Task: Create new Company, with domain: 'kawasaki.co.jp' and type: 'Other'. Add new contact for this company, with mail Id: 'Ameya34Khanna@kawasaki.co.jp', First Name: Ameya, Last name:  Khanna, Job Title: 'Brand Manager', Phone Number: '(702) 555-6791'. Change life cycle stage to  Lead and lead status to  In Progress. Logged in from softage.10@softage.net
Action: Mouse moved to (95, 72)
Screenshot: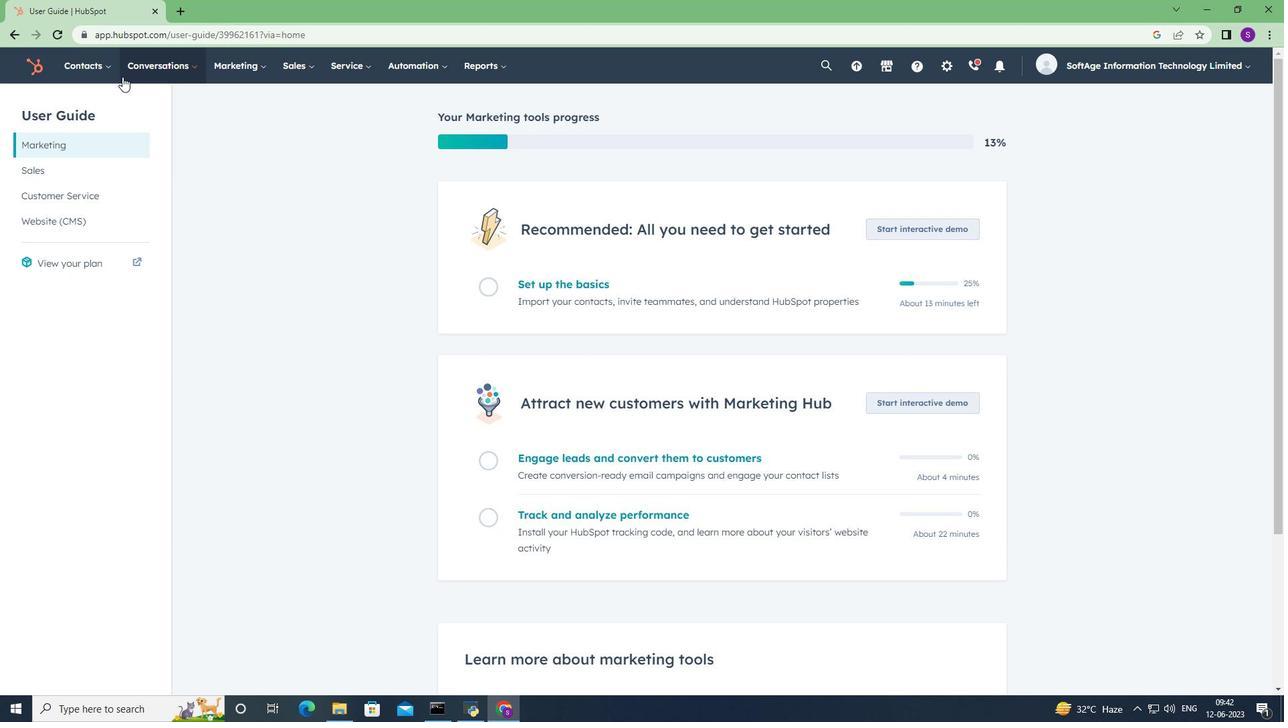 
Action: Mouse pressed left at (95, 72)
Screenshot: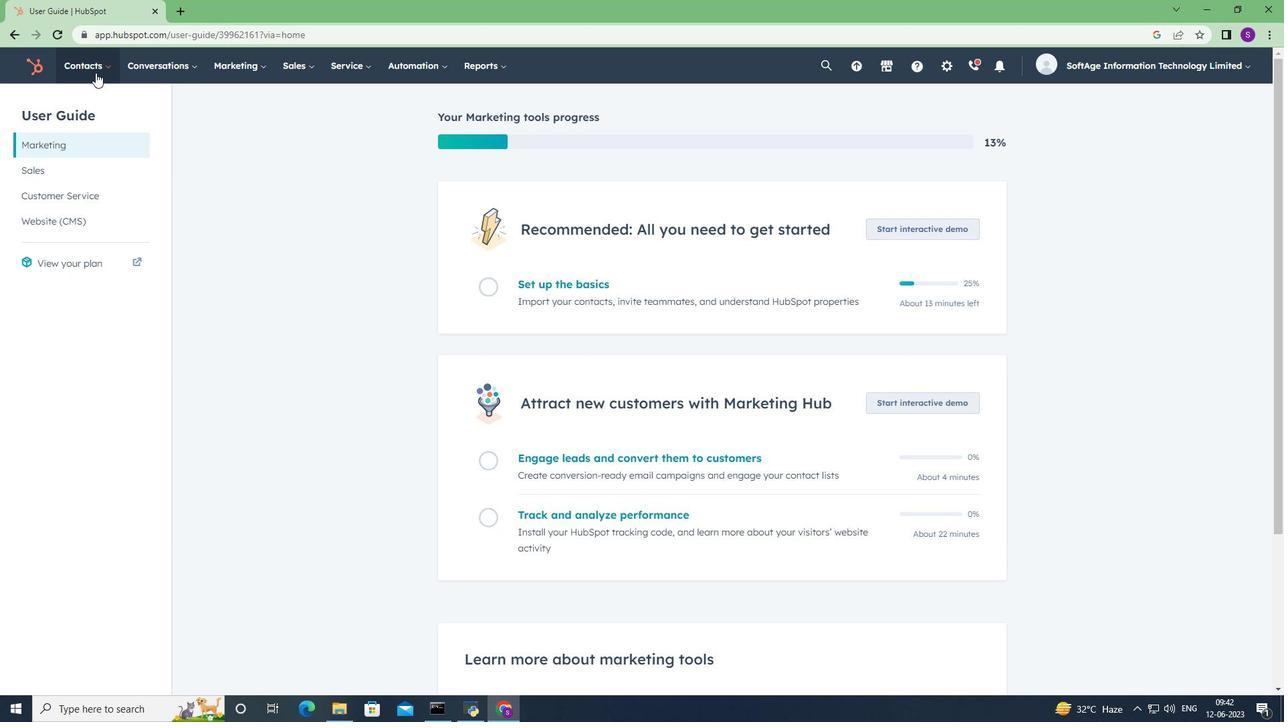 
Action: Mouse moved to (110, 121)
Screenshot: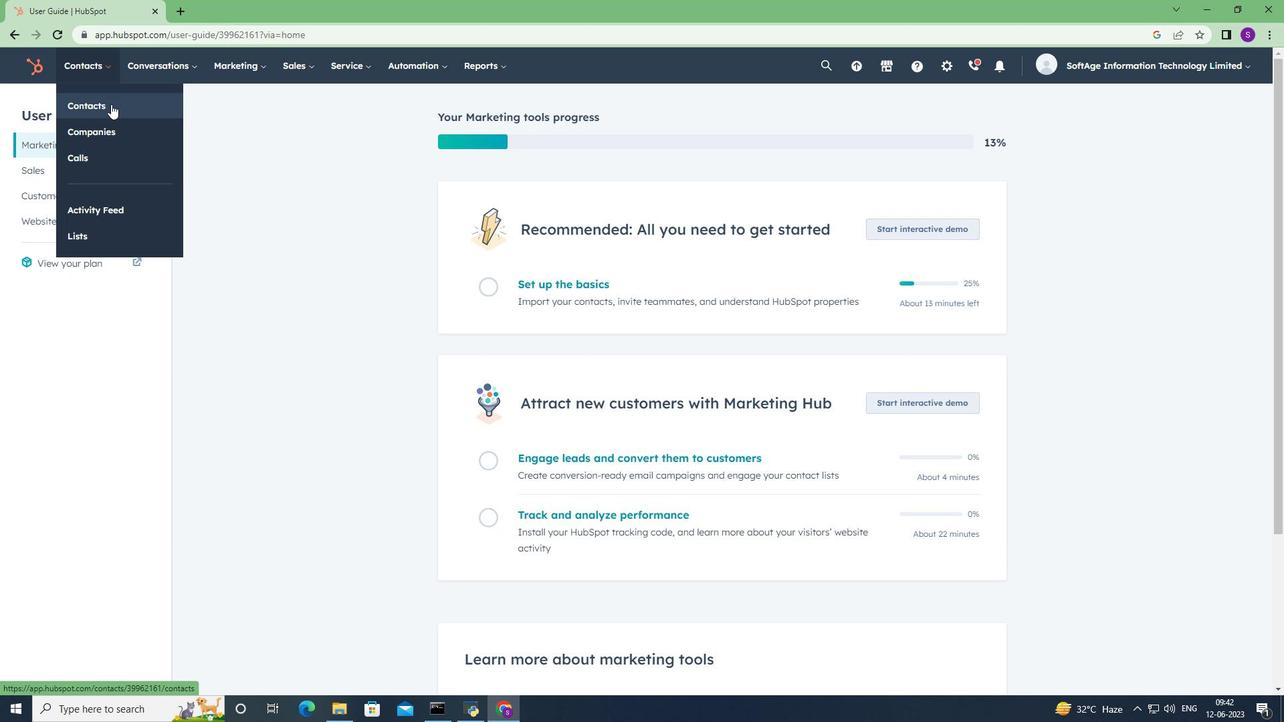 
Action: Mouse pressed left at (110, 121)
Screenshot: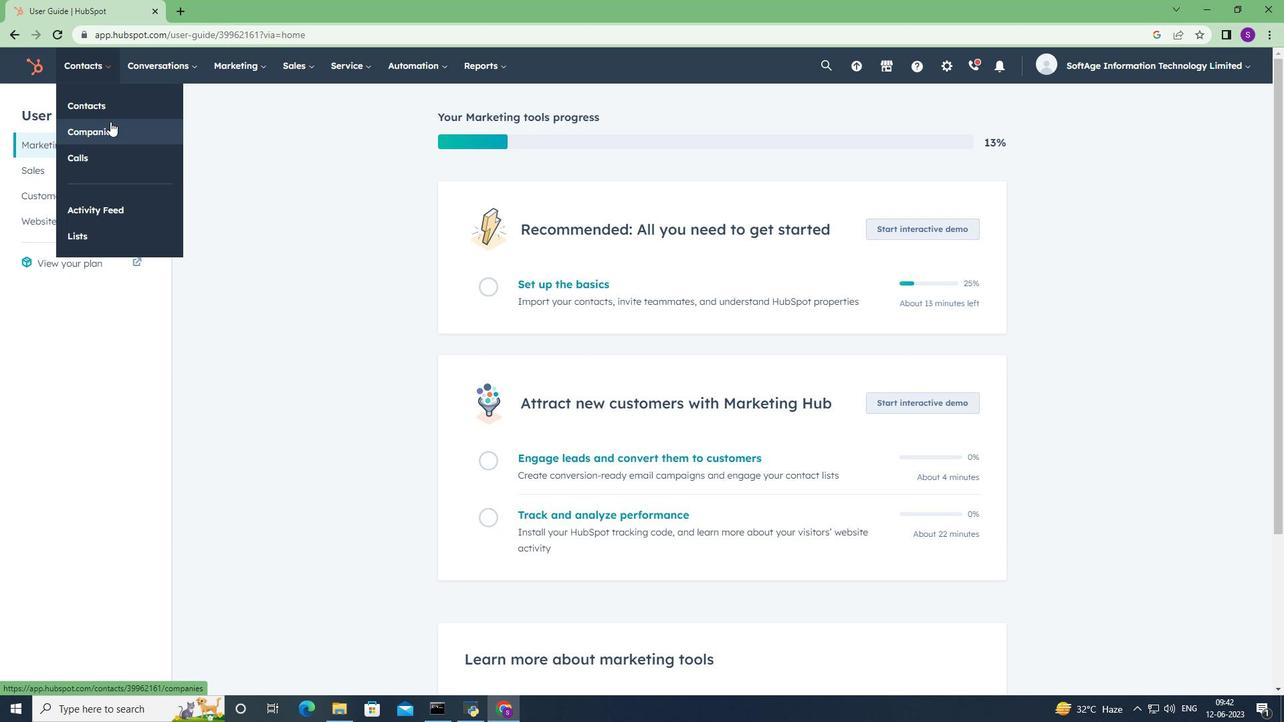 
Action: Mouse moved to (1205, 109)
Screenshot: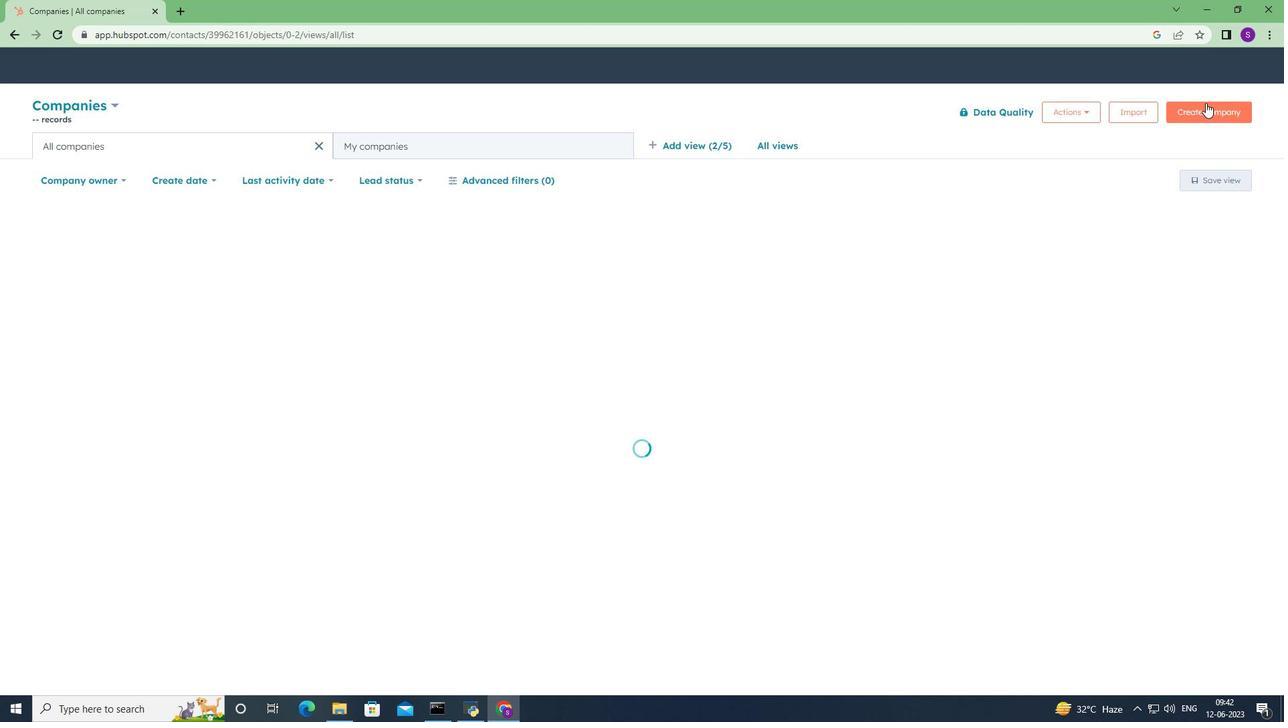 
Action: Mouse pressed left at (1205, 109)
Screenshot: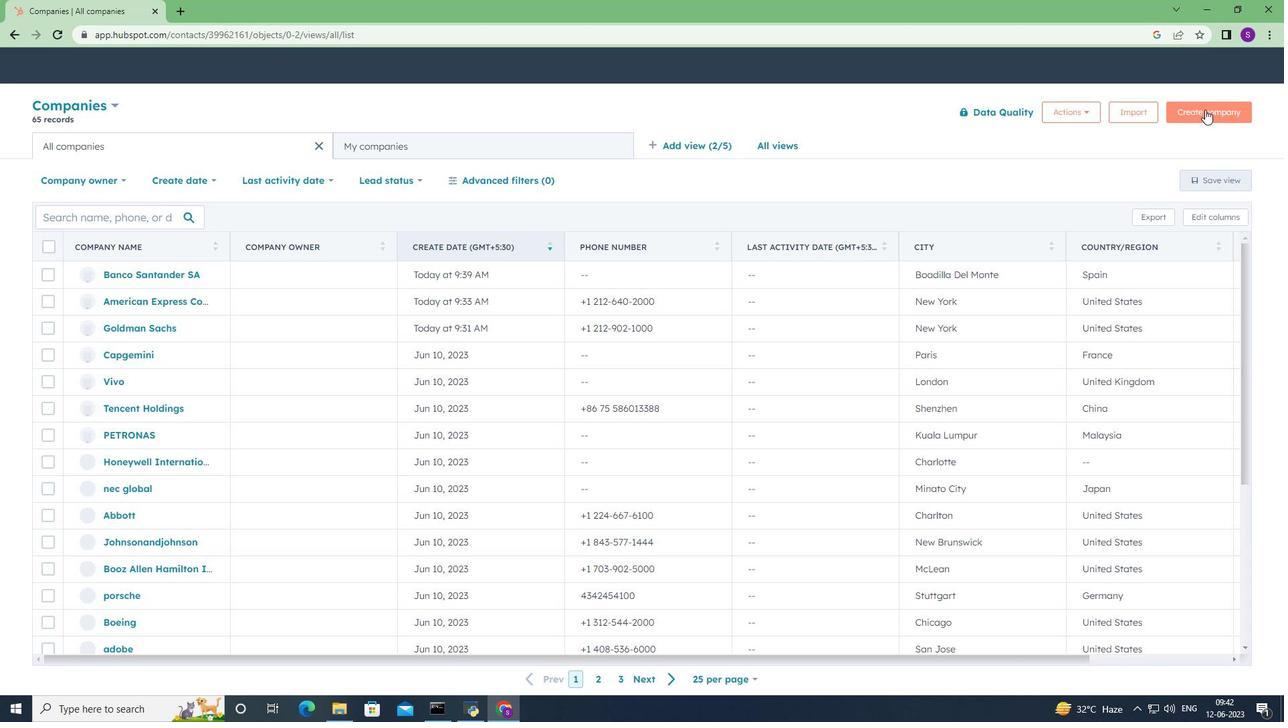 
Action: Mouse moved to (1031, 182)
Screenshot: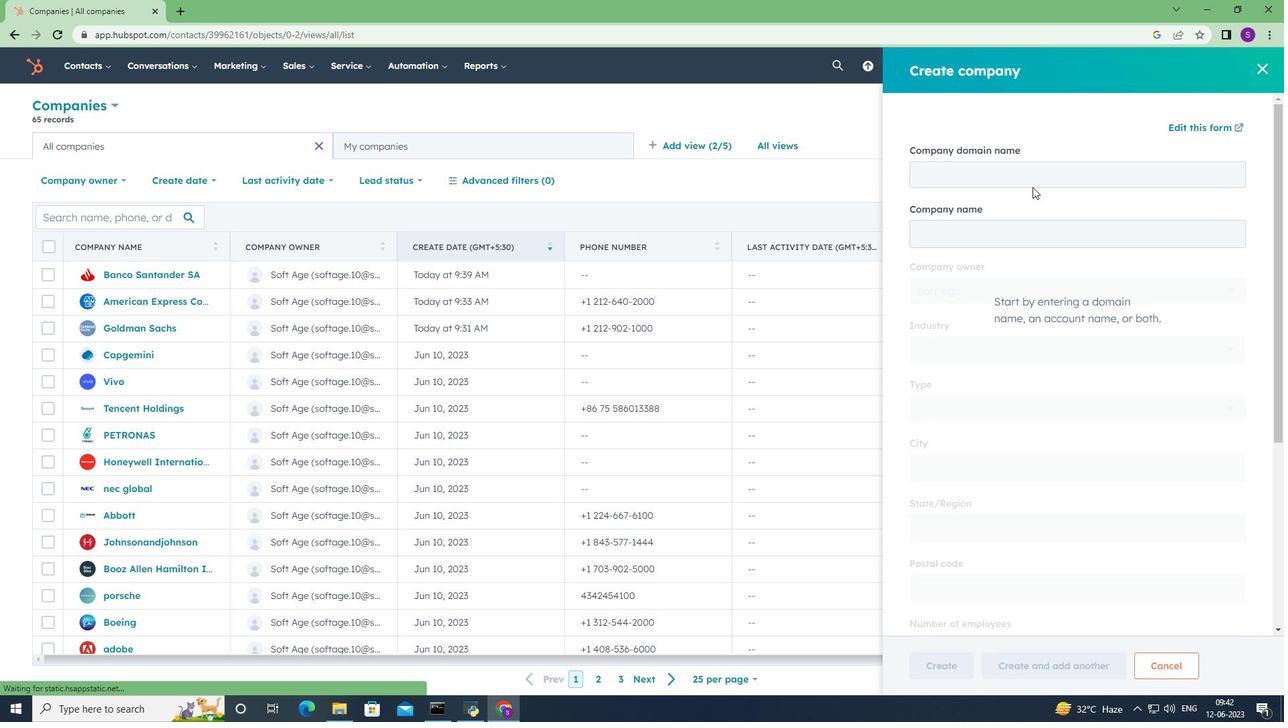 
Action: Mouse pressed left at (1031, 182)
Screenshot: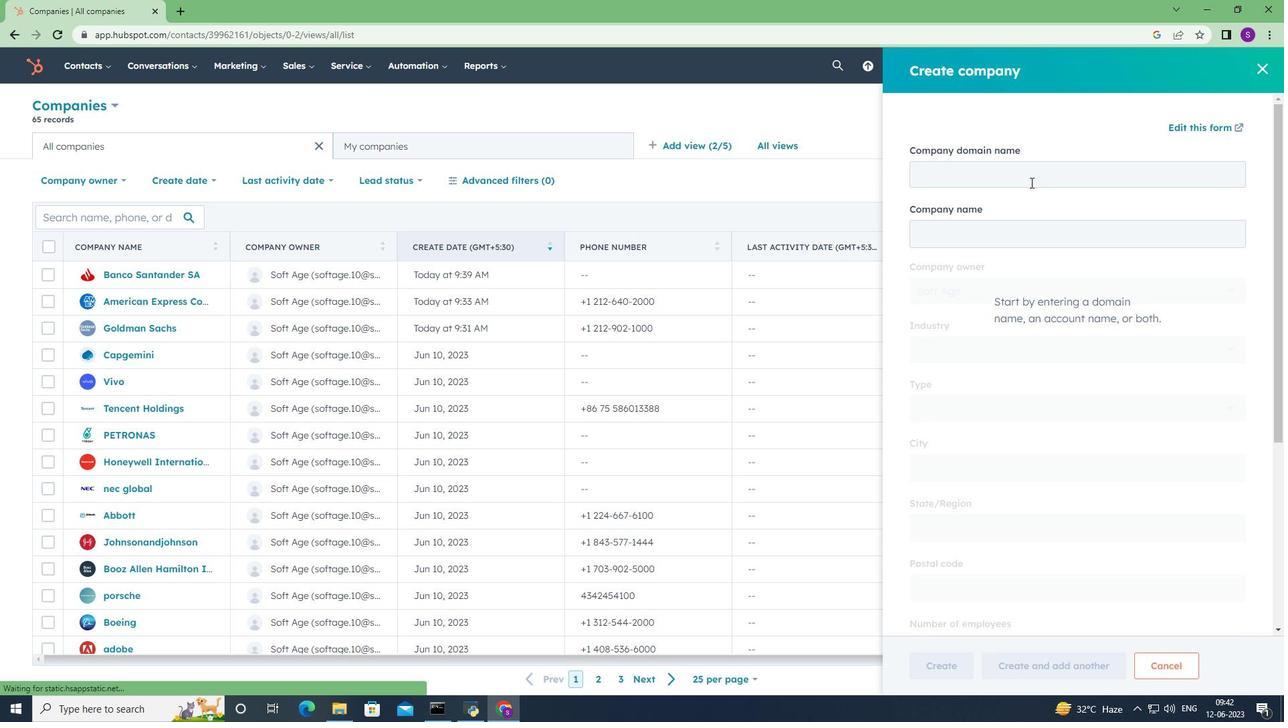 
Action: Key pressed kawasaki.co.jp
Screenshot: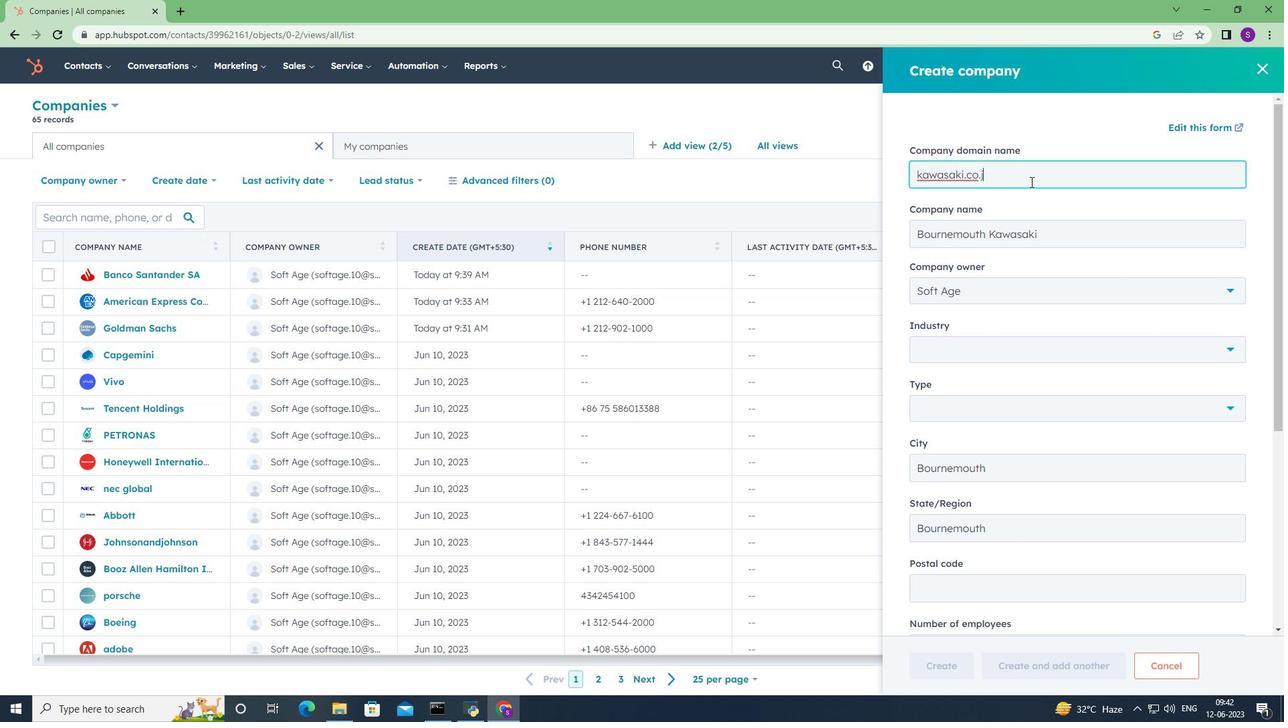 
Action: Mouse moved to (1108, 228)
Screenshot: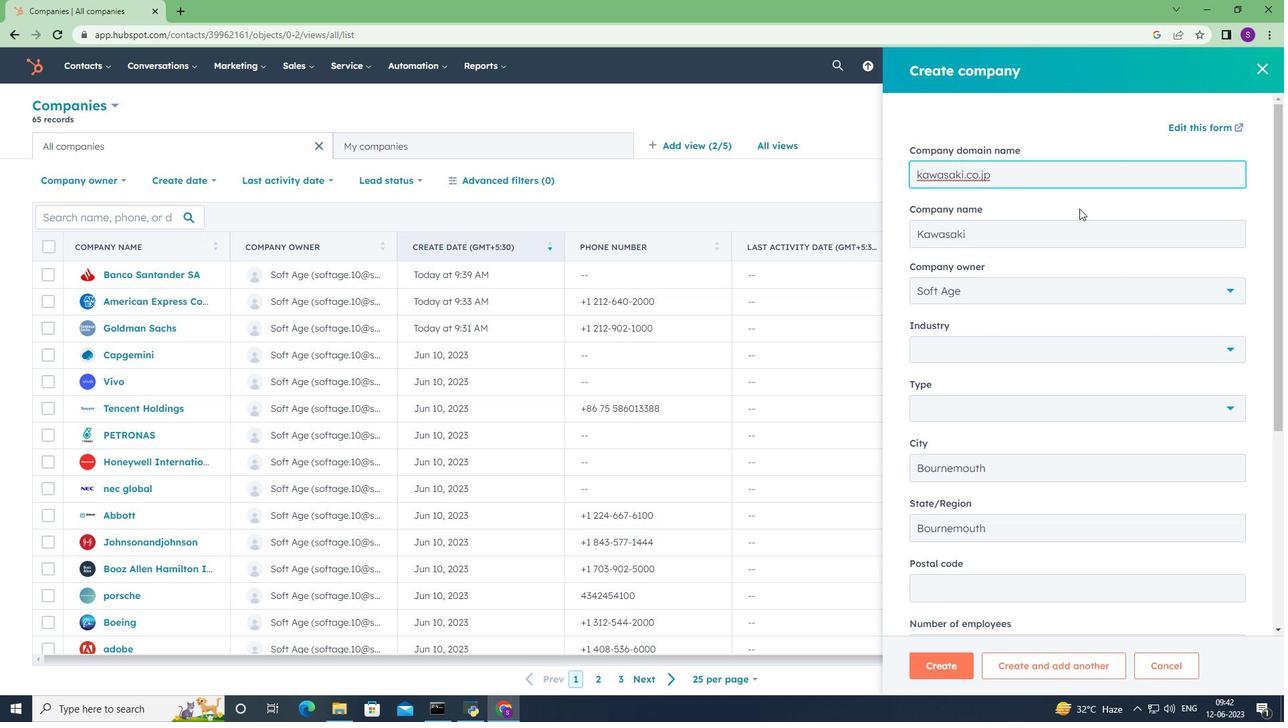 
Action: Mouse scrolled (1108, 228) with delta (0, 0)
Screenshot: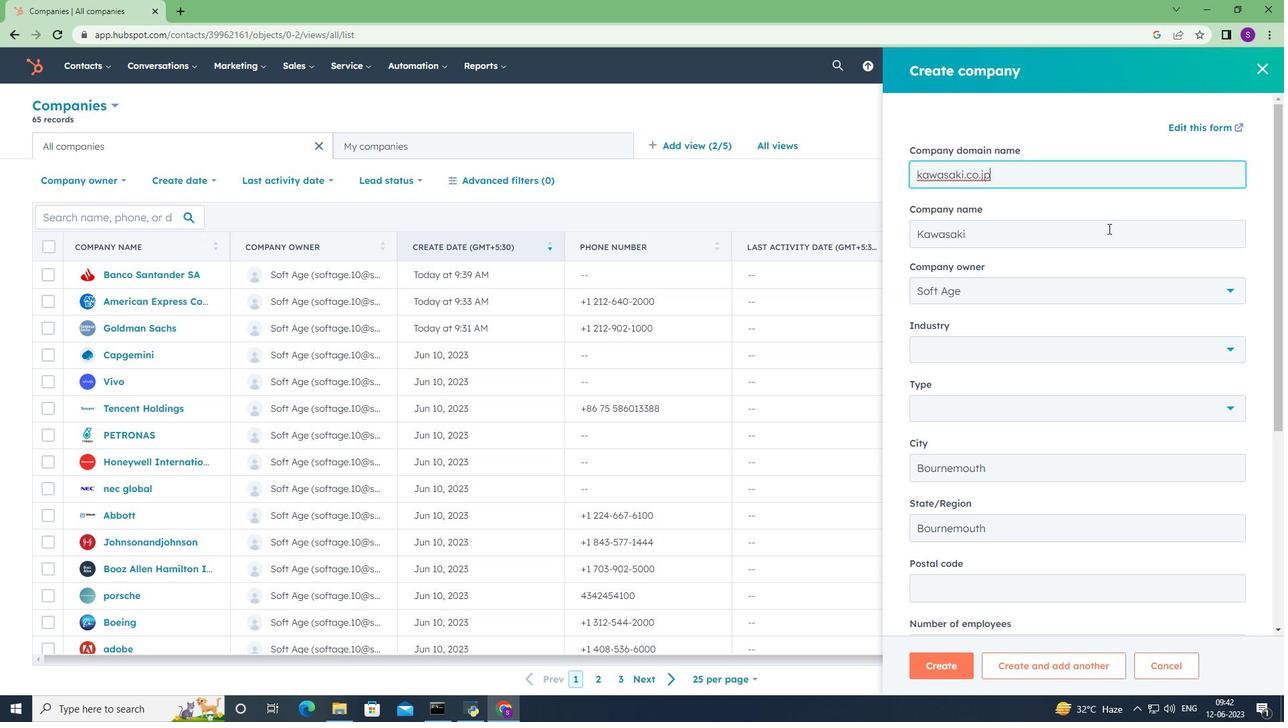
Action: Mouse scrolled (1108, 228) with delta (0, 0)
Screenshot: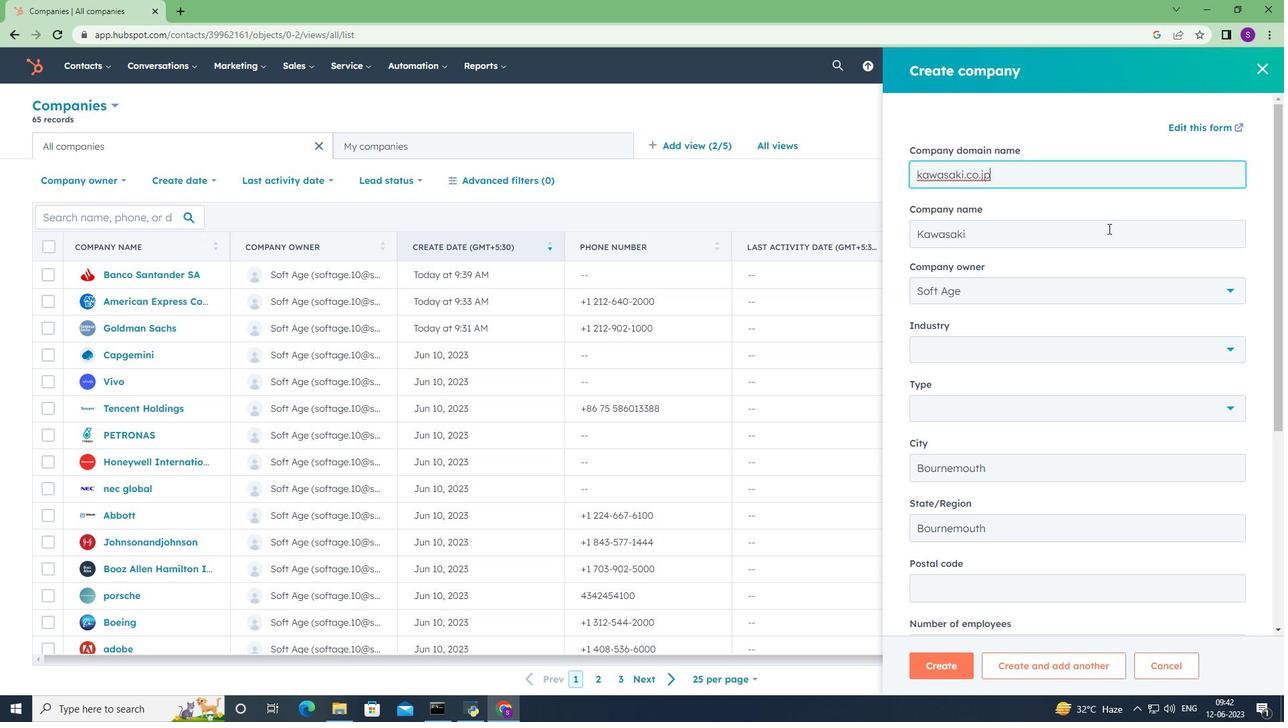 
Action: Mouse scrolled (1108, 228) with delta (0, 0)
Screenshot: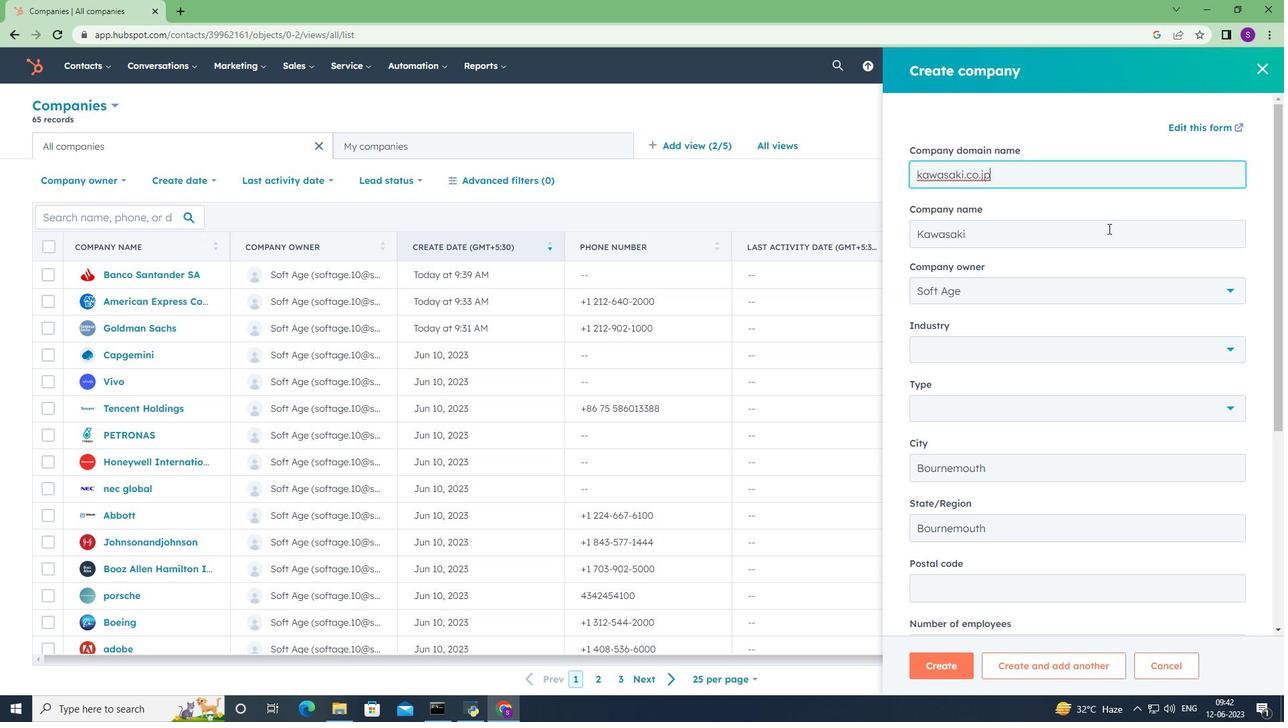 
Action: Mouse scrolled (1108, 228) with delta (0, 0)
Screenshot: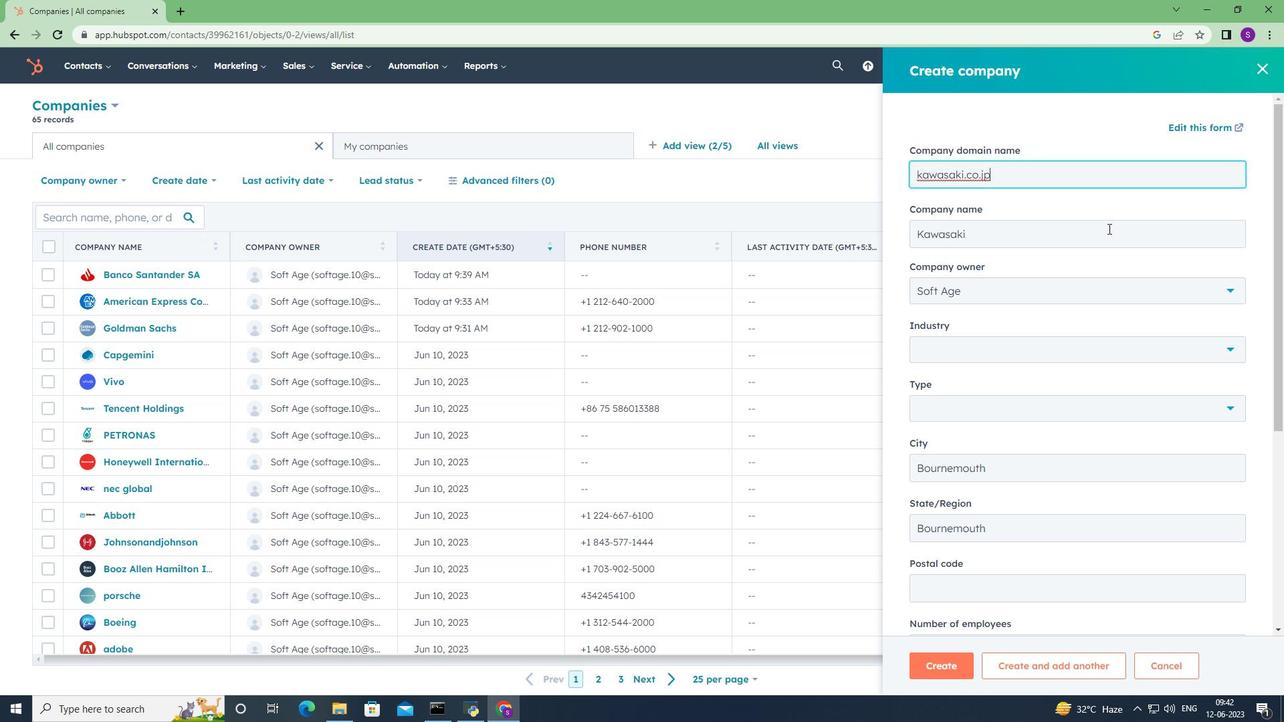 
Action: Mouse moved to (1116, 147)
Screenshot: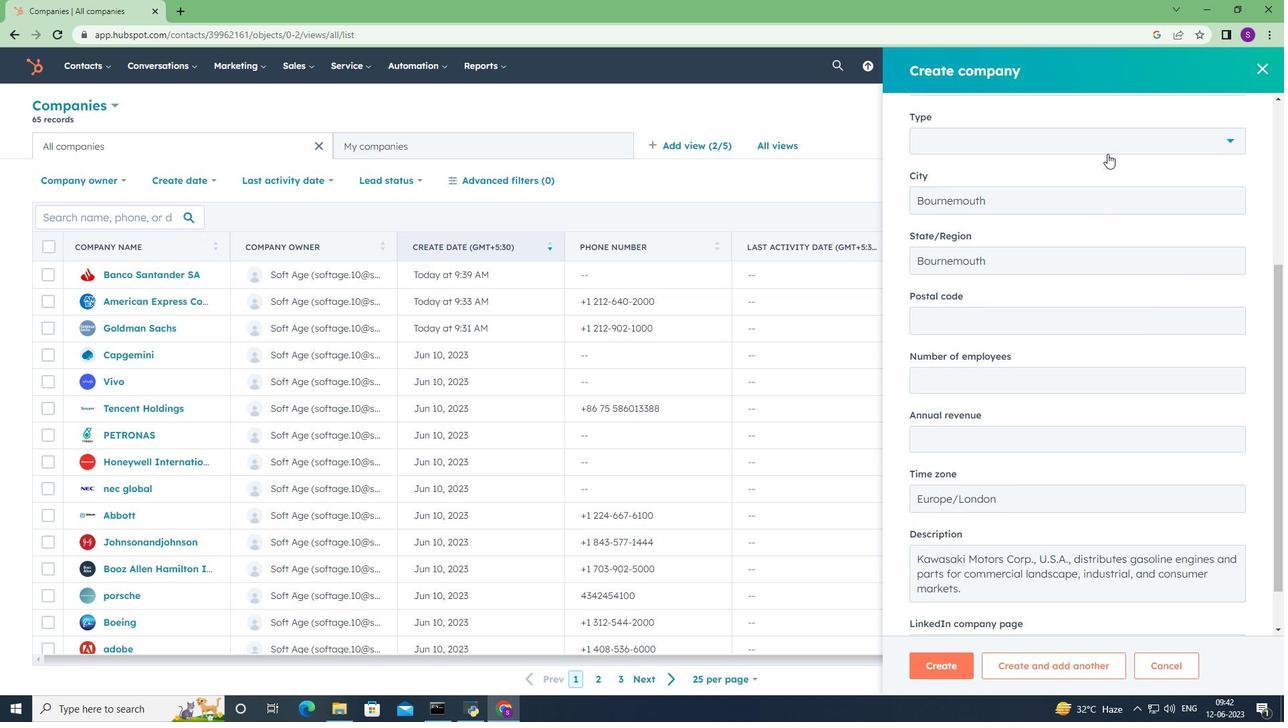 
Action: Mouse pressed left at (1116, 147)
Screenshot: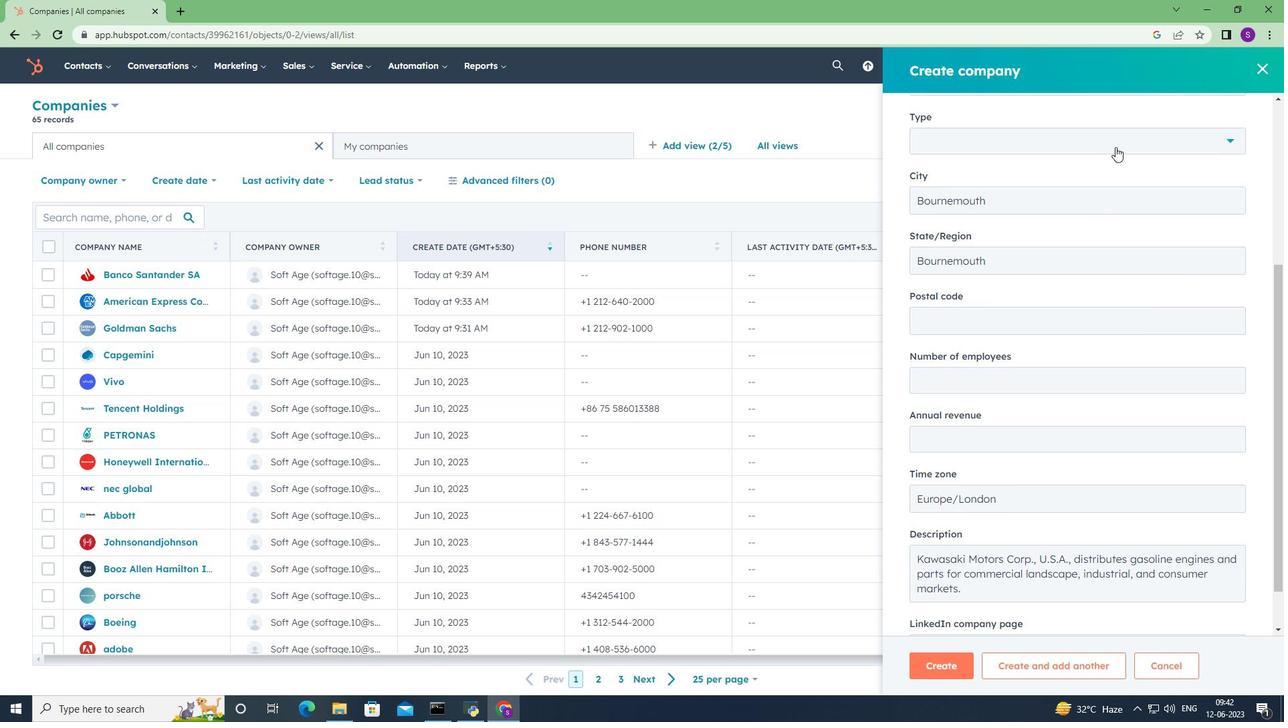 
Action: Mouse moved to (1002, 204)
Screenshot: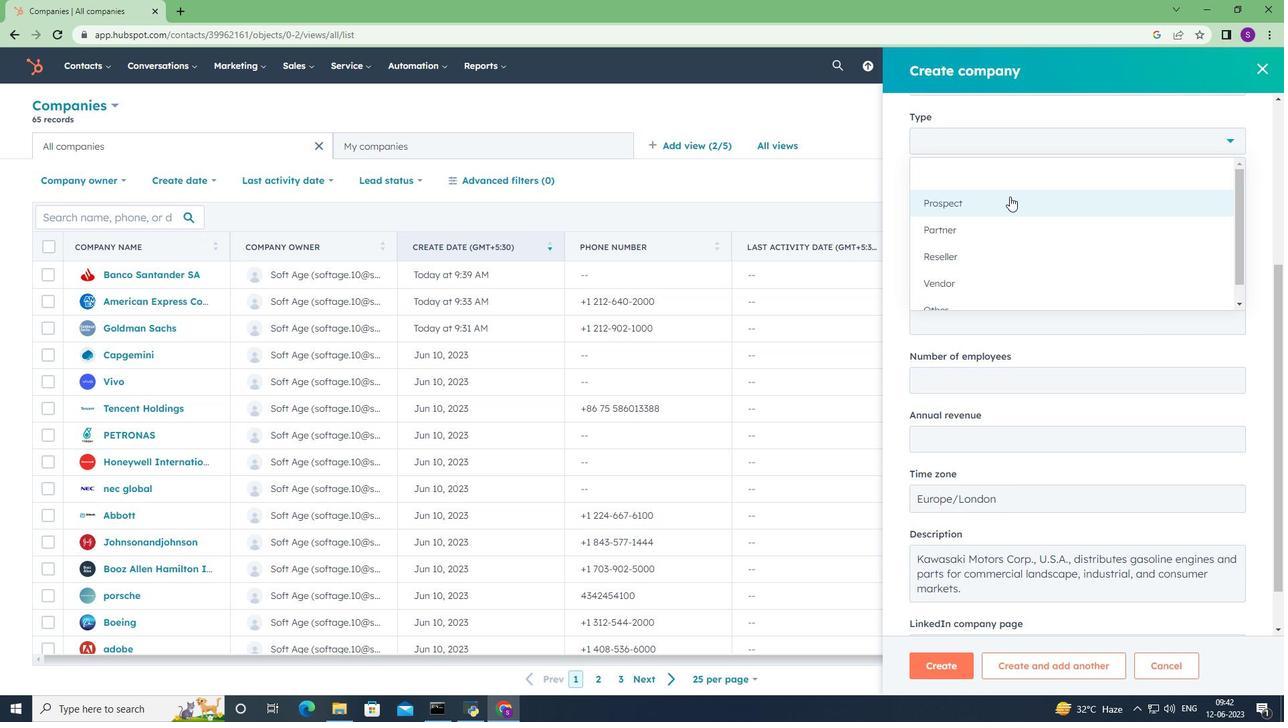 
Action: Mouse scrolled (1002, 203) with delta (0, 0)
Screenshot: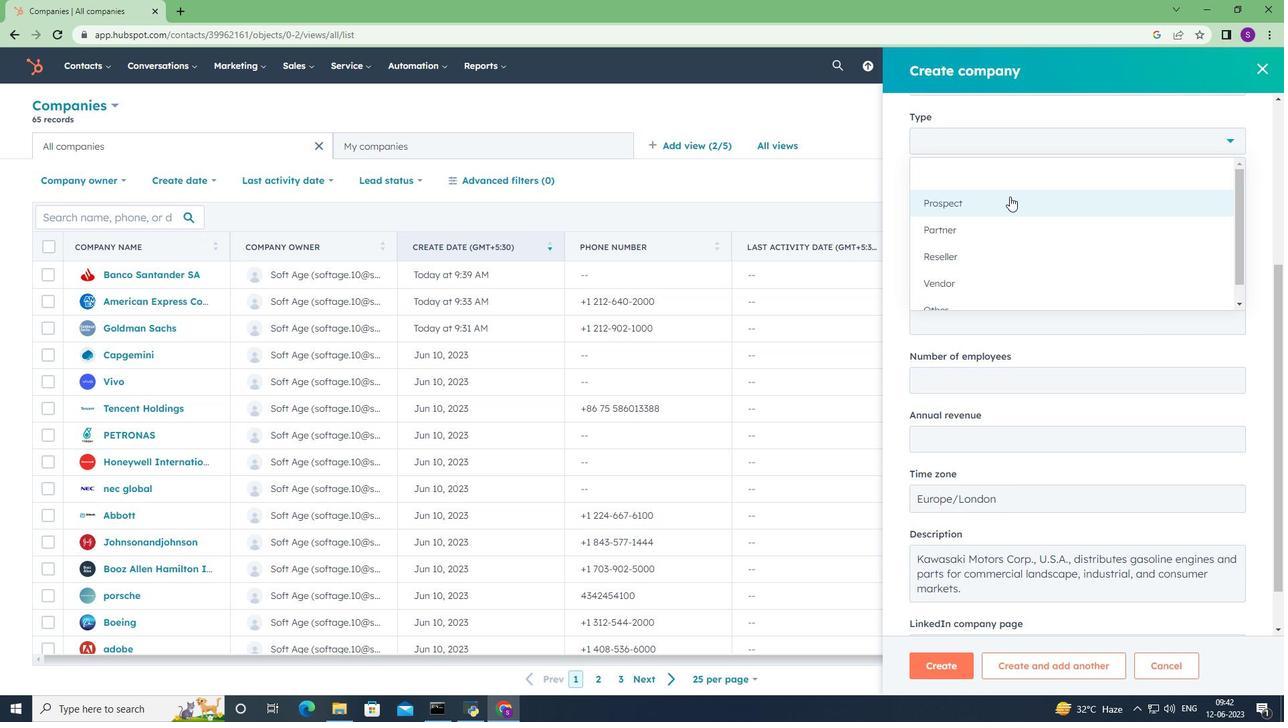 
Action: Mouse moved to (1001, 207)
Screenshot: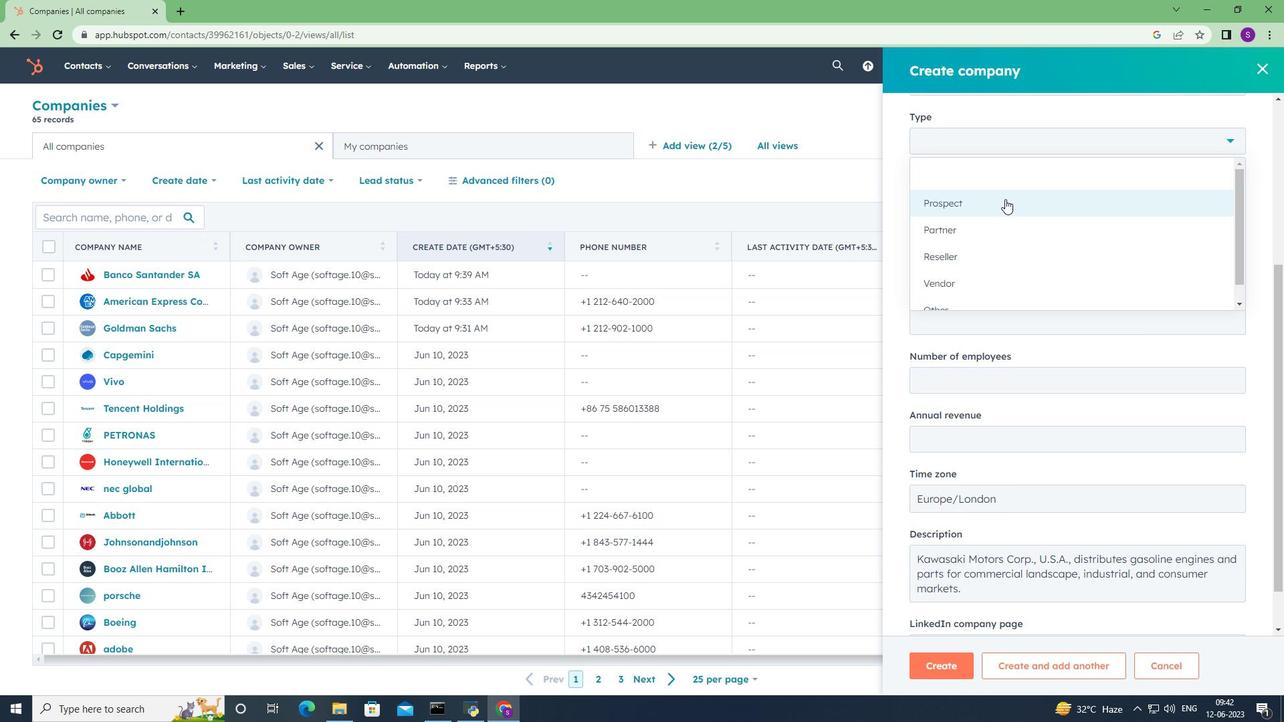 
Action: Mouse scrolled (1001, 206) with delta (0, 0)
Screenshot: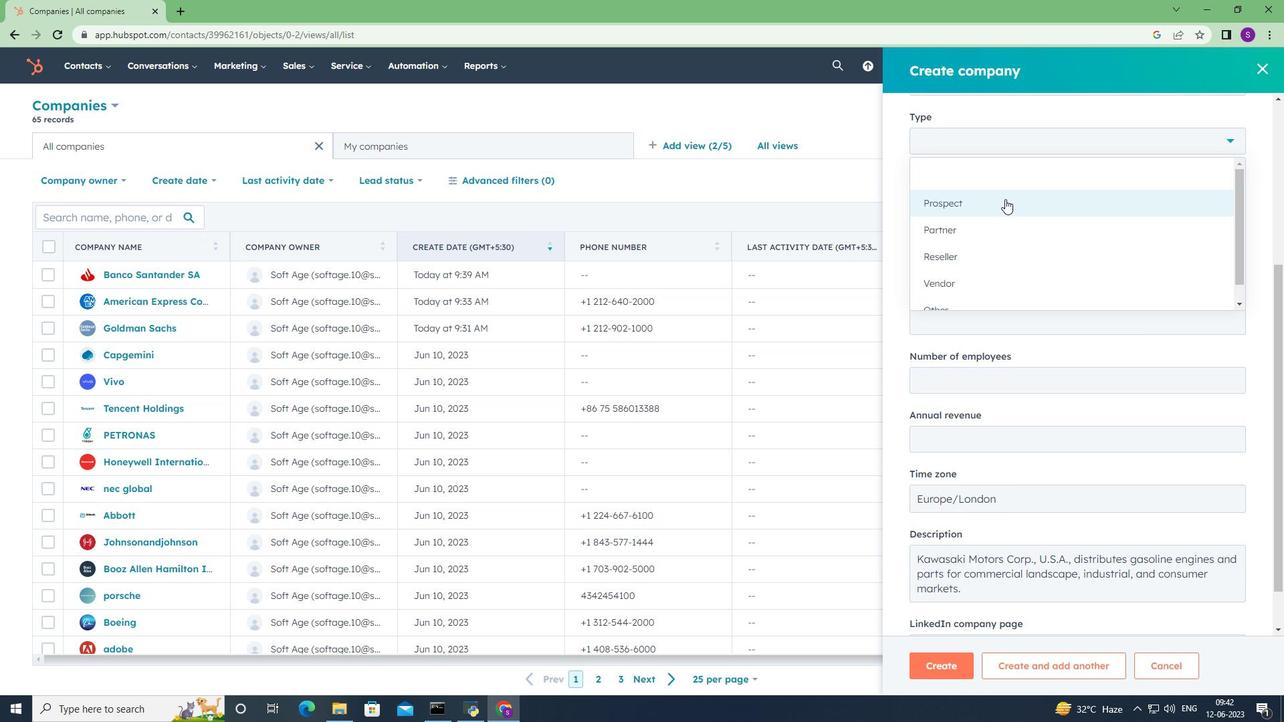 
Action: Mouse moved to (1000, 208)
Screenshot: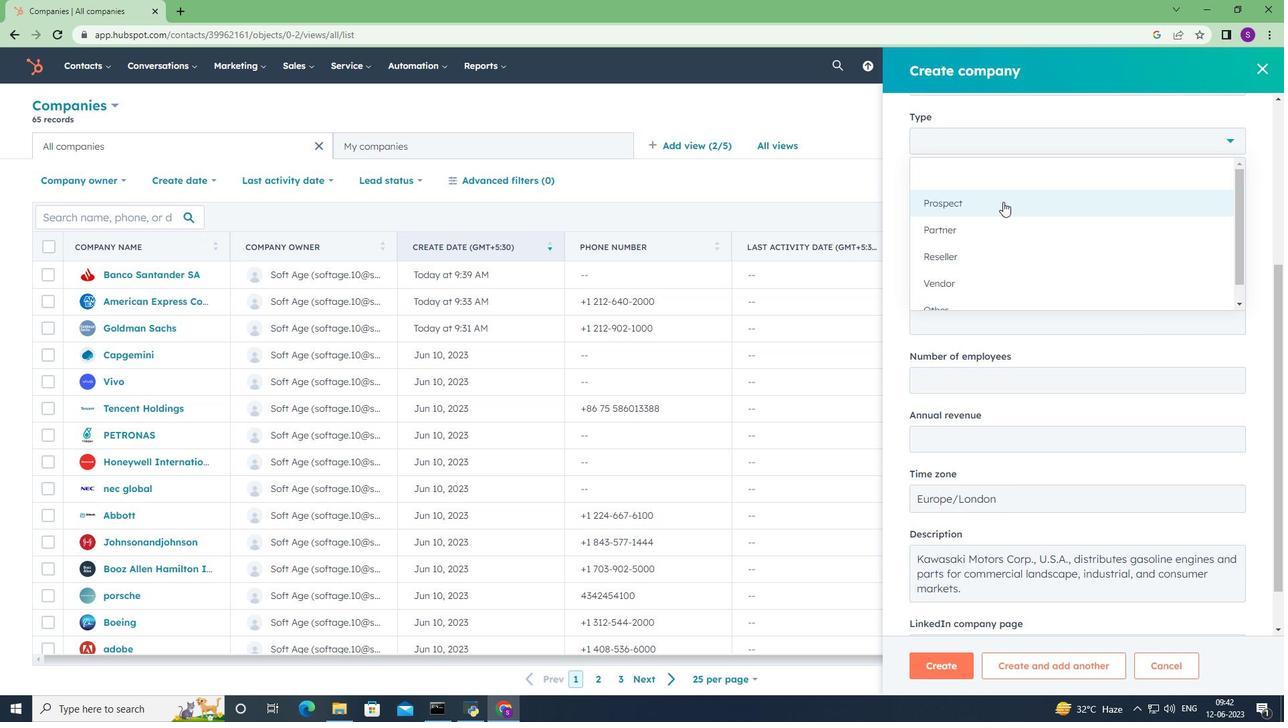 
Action: Mouse scrolled (1000, 208) with delta (0, 0)
Screenshot: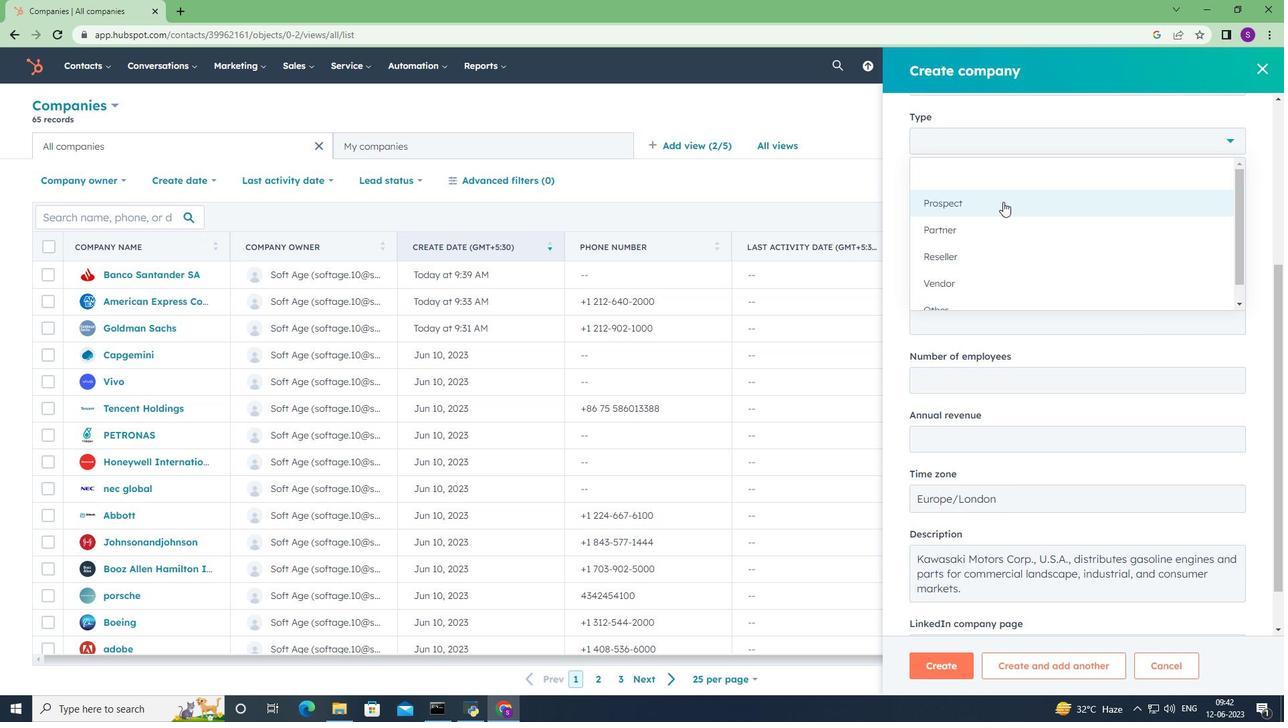
Action: Mouse scrolled (1000, 208) with delta (0, 0)
Screenshot: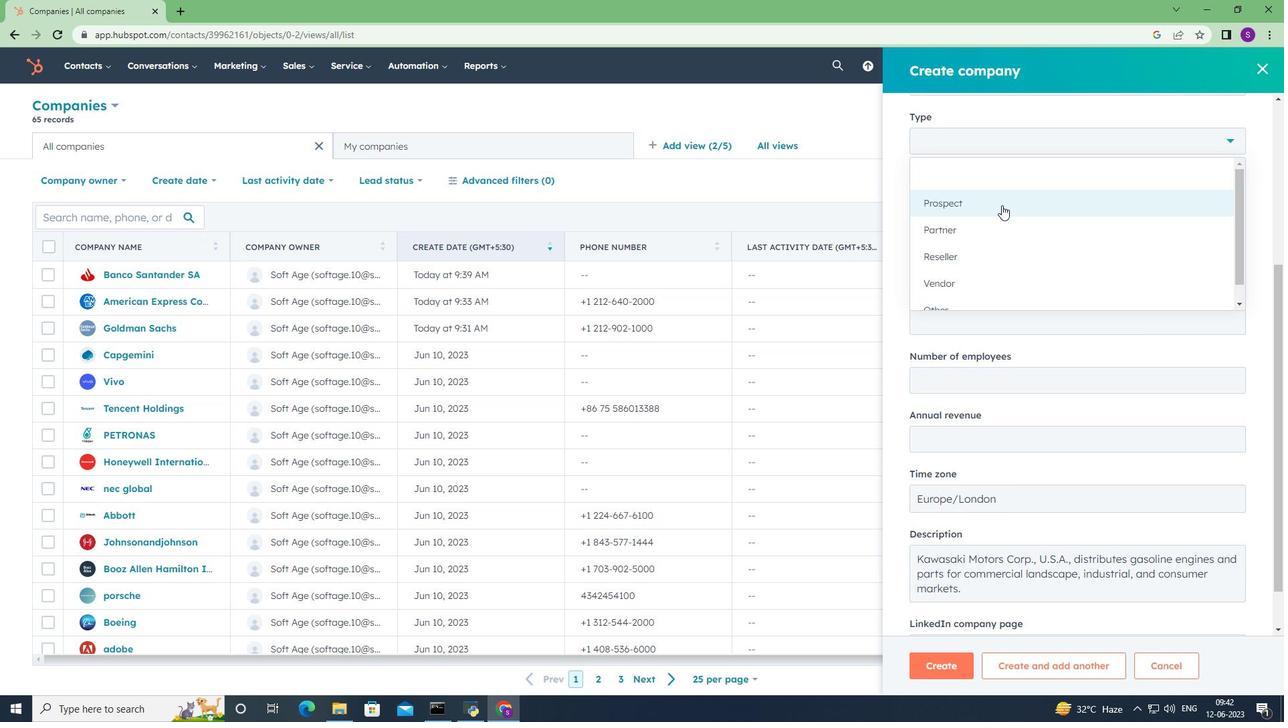 
Action: Mouse moved to (953, 288)
Screenshot: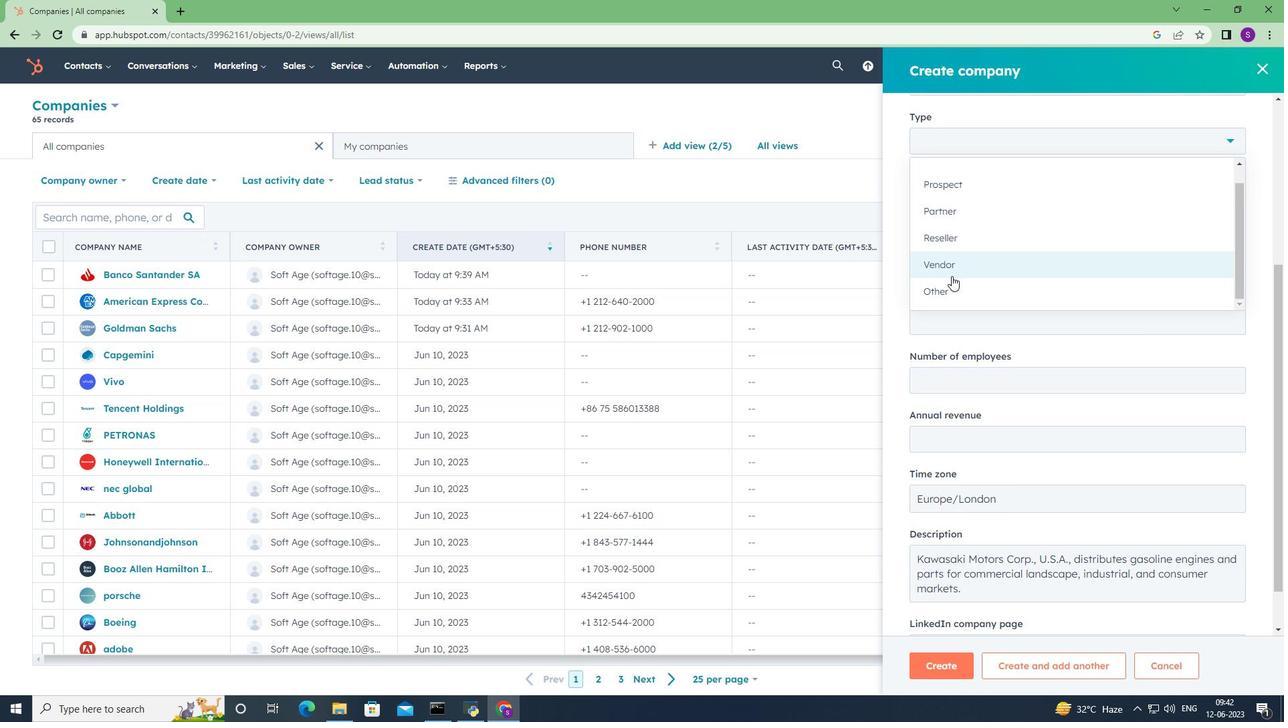 
Action: Mouse pressed left at (953, 288)
Screenshot: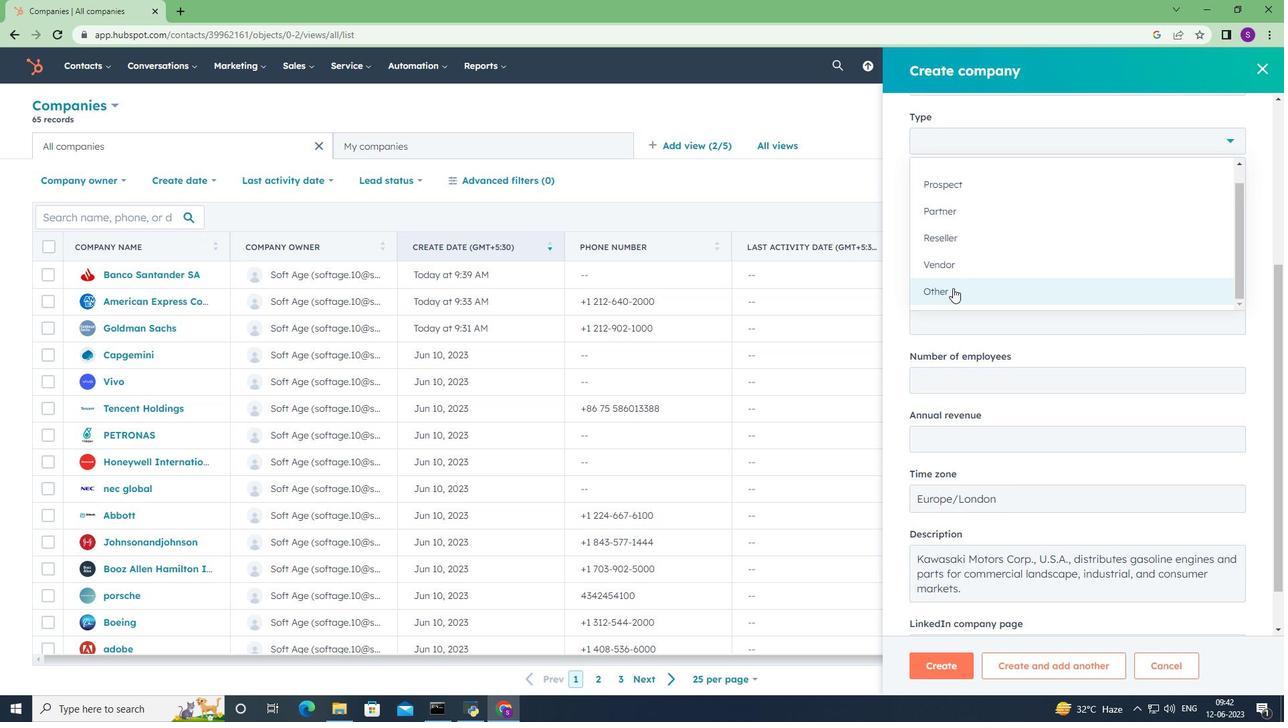 
Action: Mouse moved to (967, 257)
Screenshot: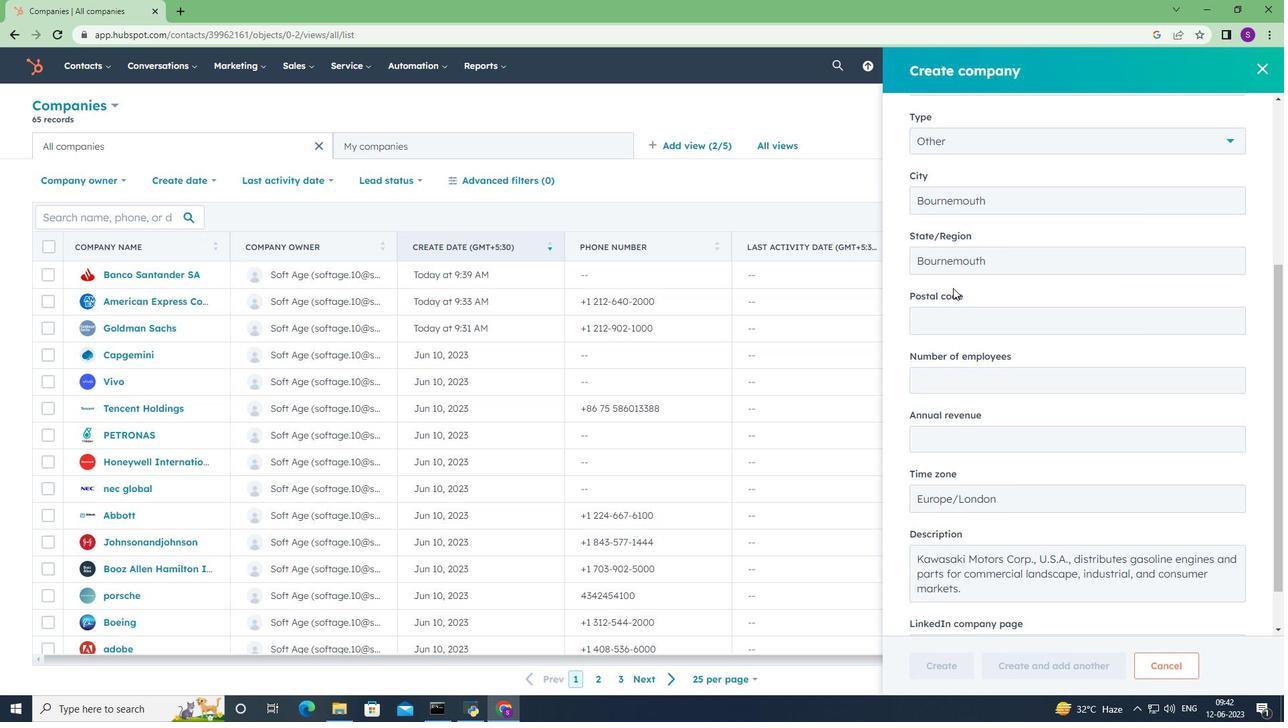 
Action: Mouse scrolled (967, 256) with delta (0, 0)
Screenshot: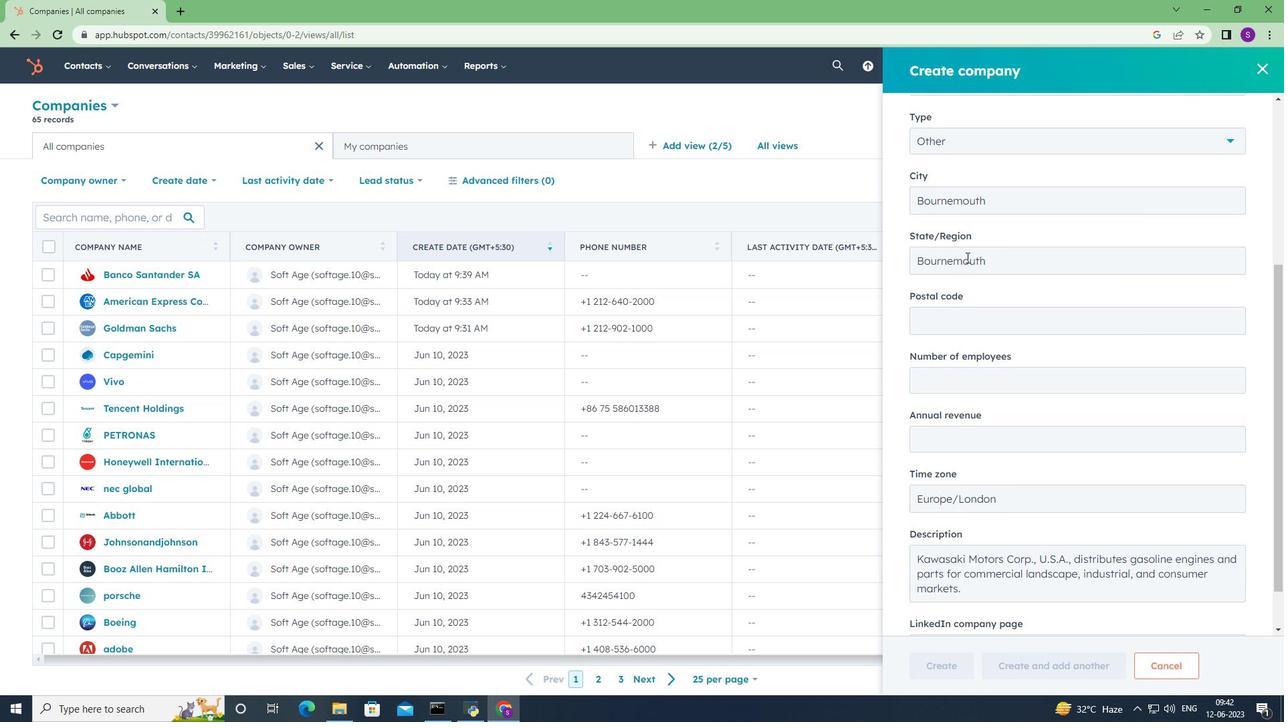 
Action: Mouse scrolled (967, 256) with delta (0, 0)
Screenshot: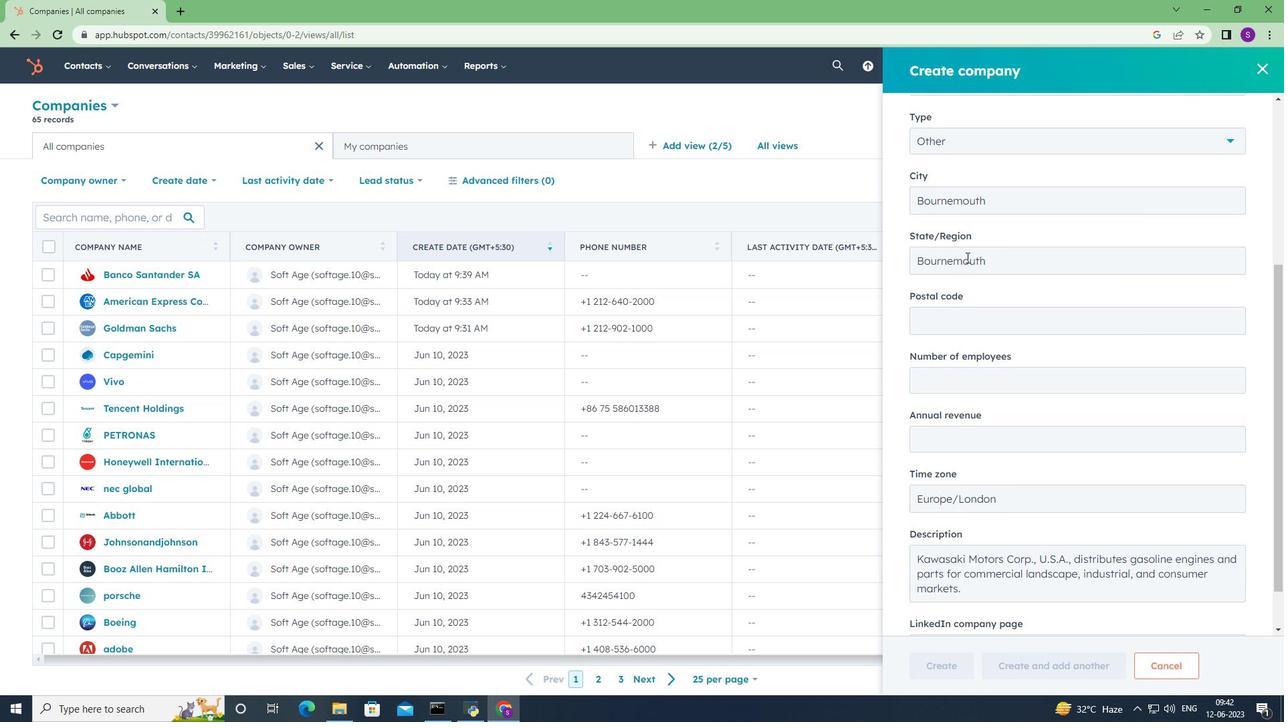 
Action: Mouse scrolled (967, 256) with delta (0, 0)
Screenshot: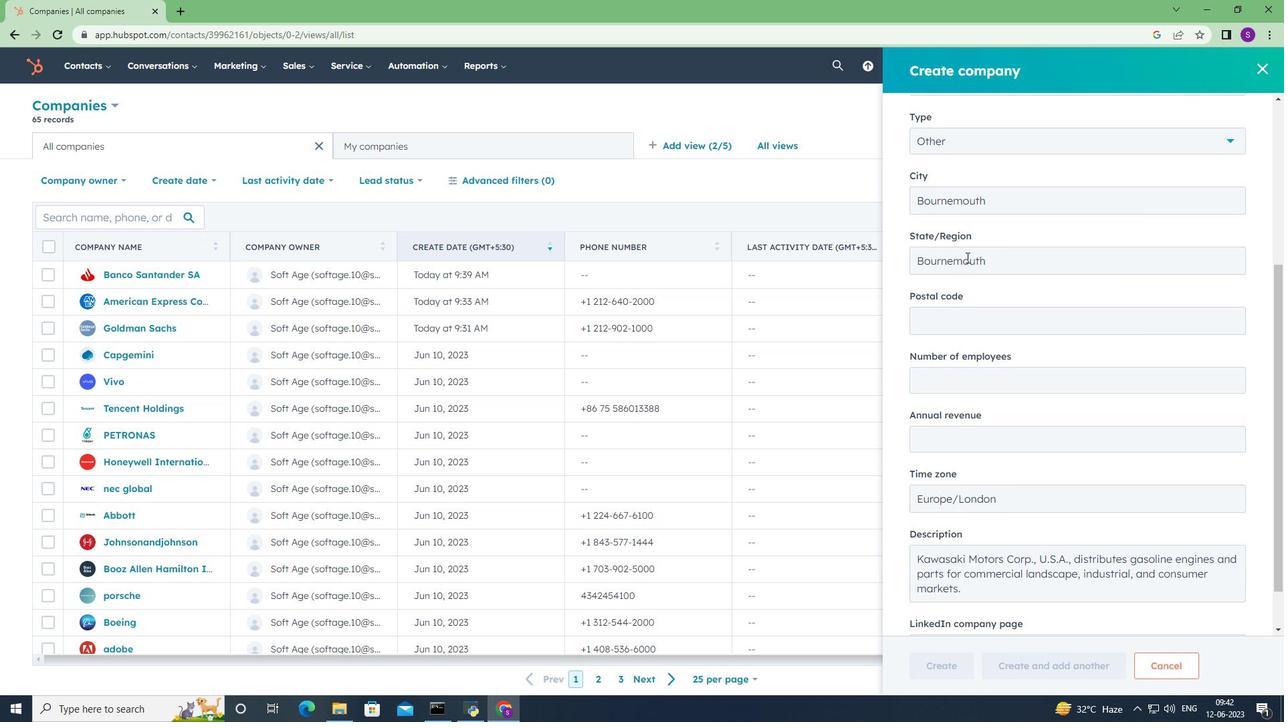 
Action: Mouse scrolled (967, 256) with delta (0, 0)
Screenshot: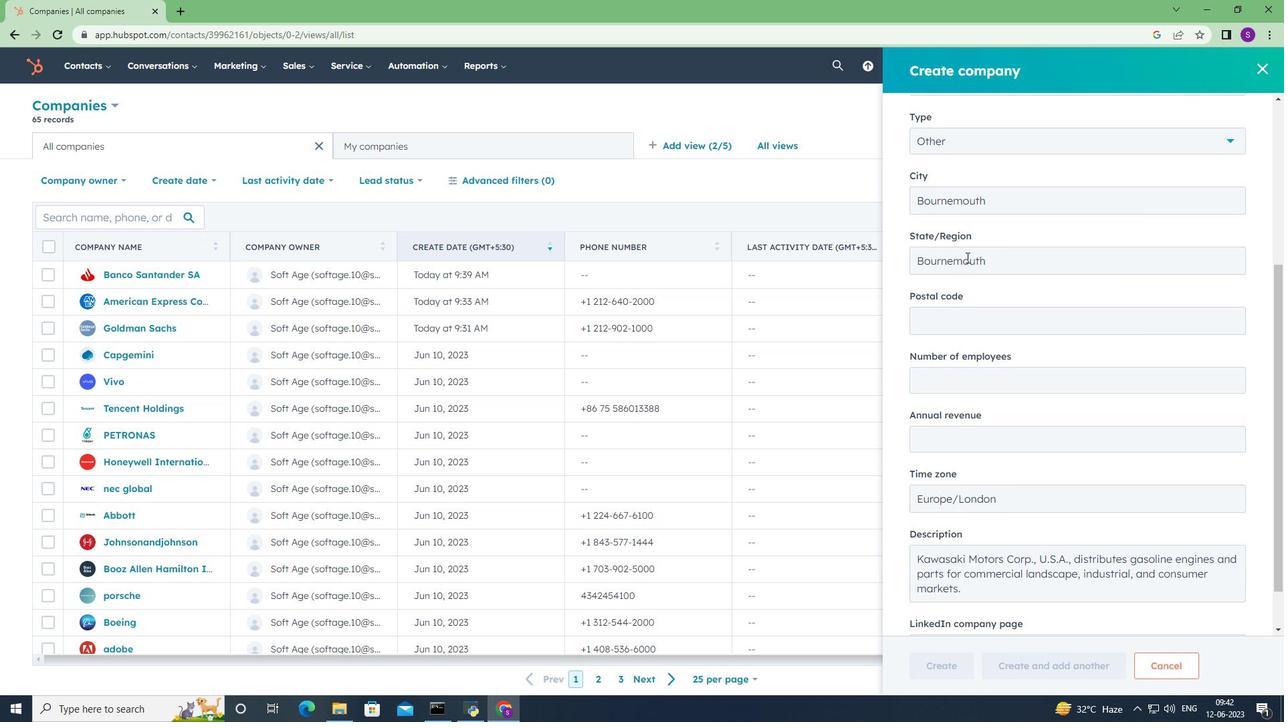 
Action: Mouse scrolled (967, 256) with delta (0, 0)
Screenshot: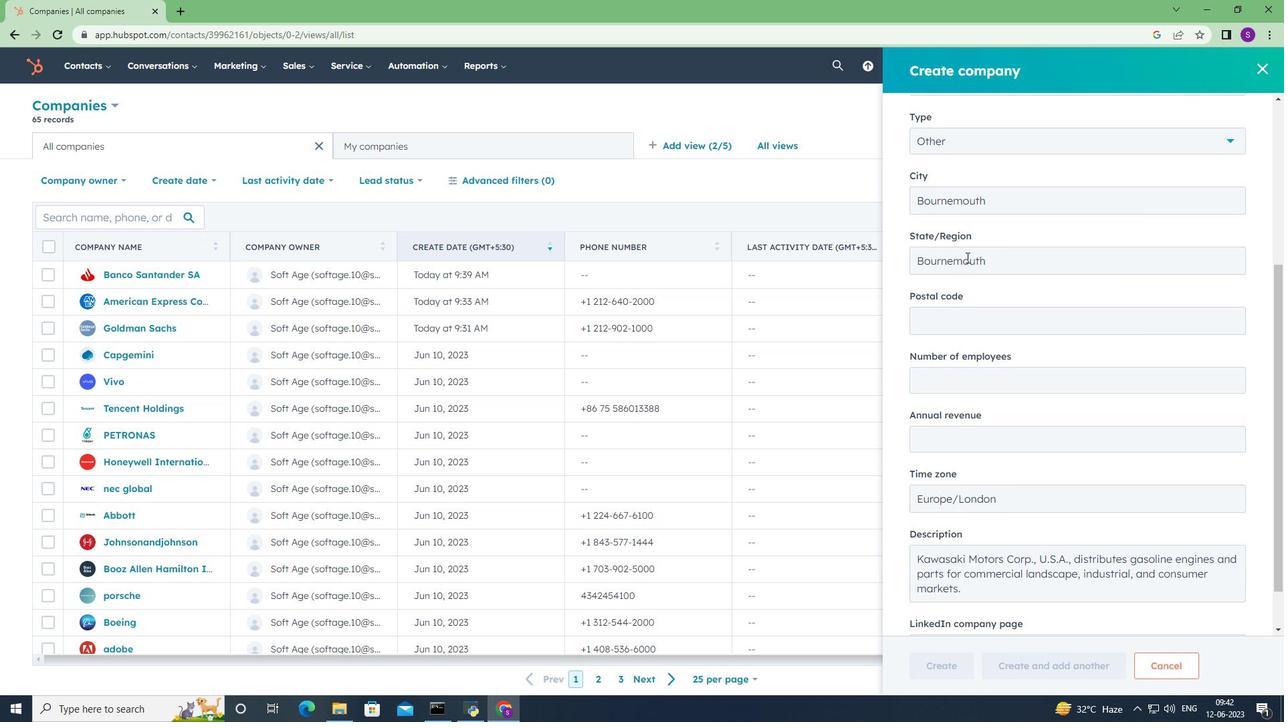 
Action: Mouse moved to (967, 257)
Screenshot: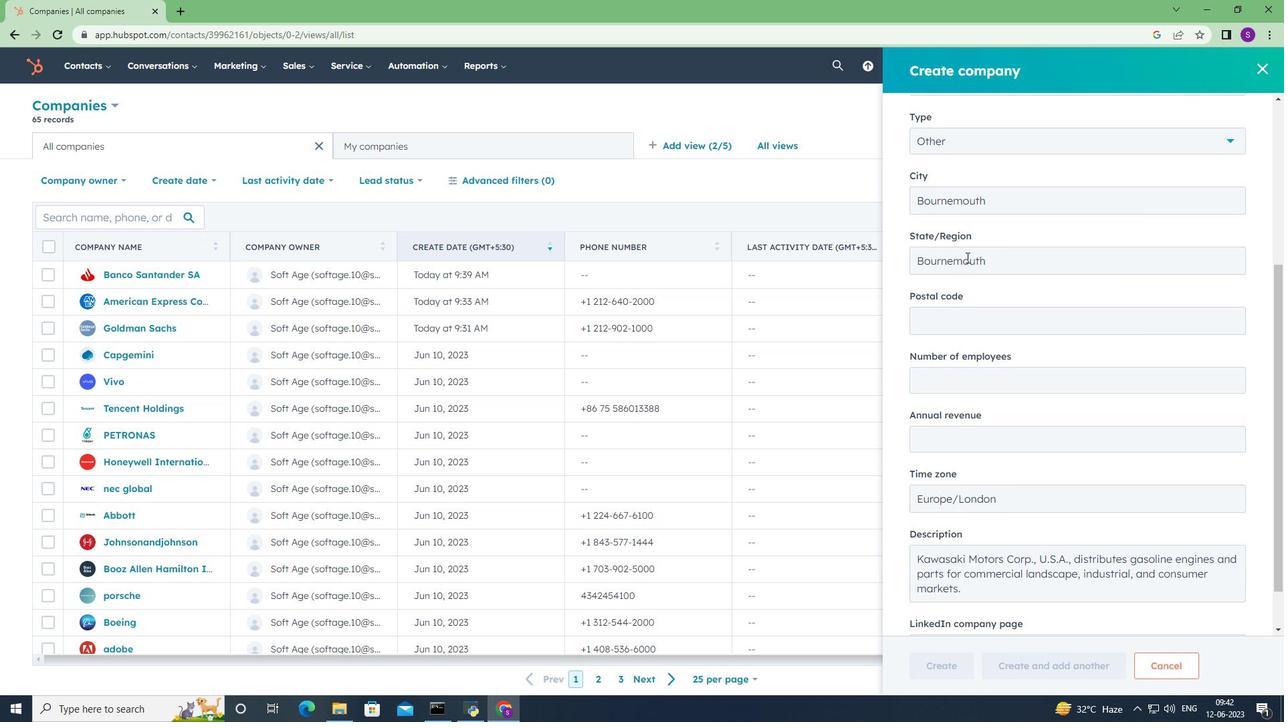 
Action: Mouse scrolled (967, 256) with delta (0, 0)
Screenshot: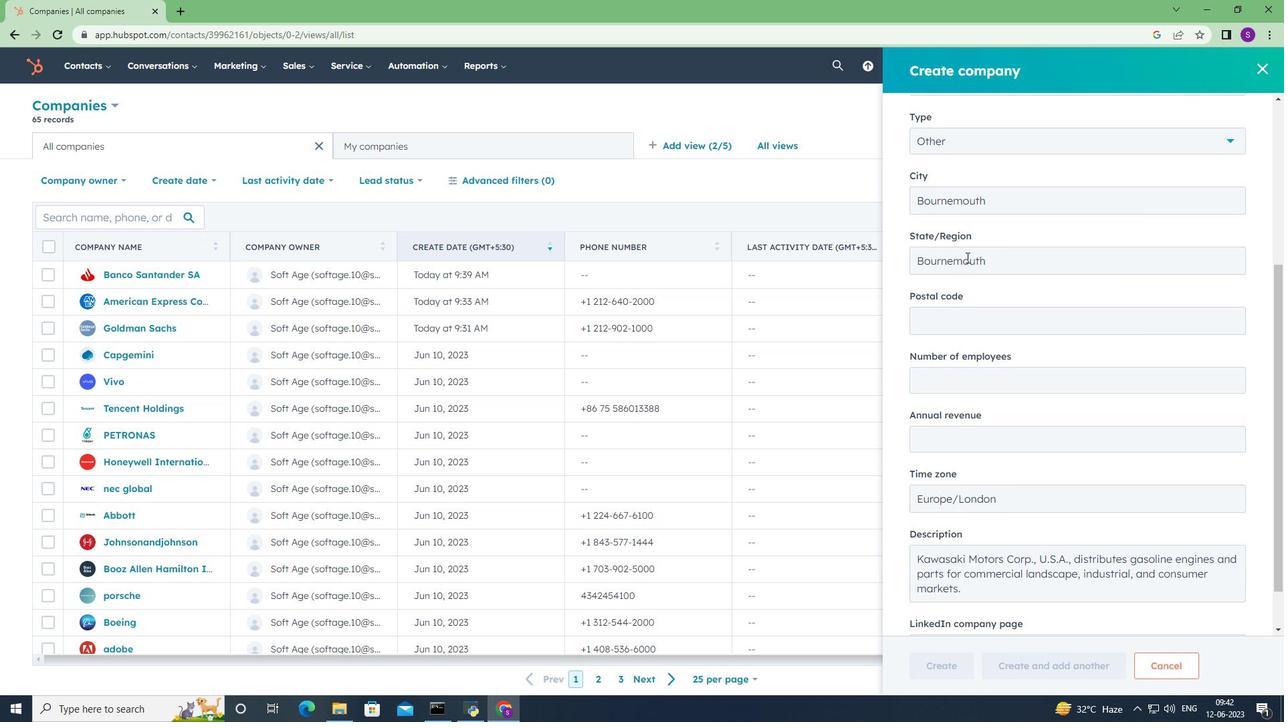 
Action: Mouse moved to (946, 672)
Screenshot: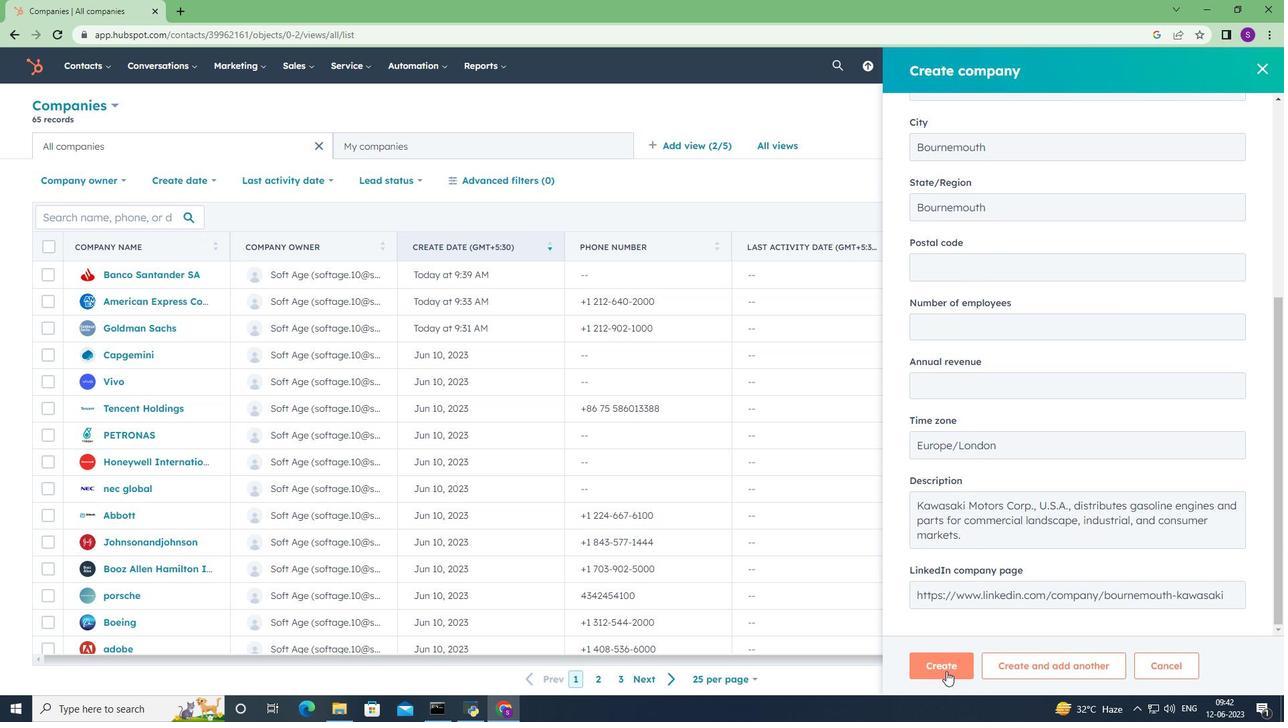 
Action: Mouse pressed left at (946, 672)
Screenshot: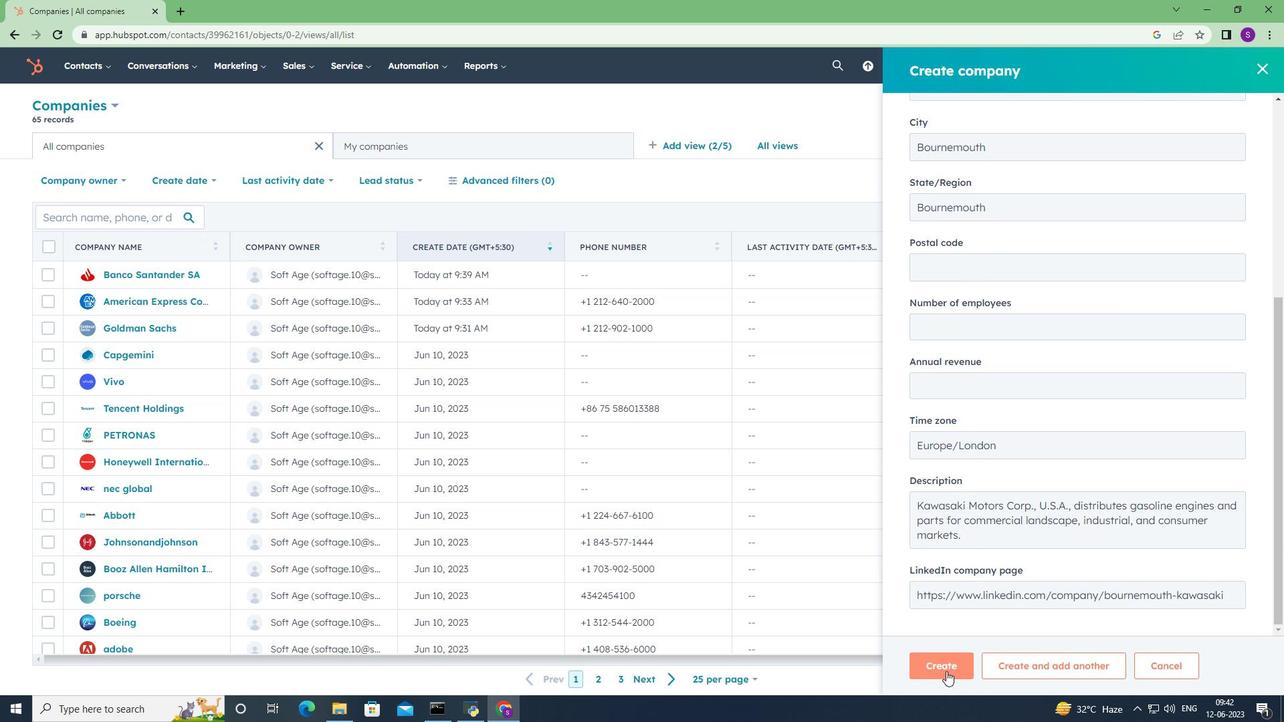 
Action: Mouse moved to (936, 515)
Screenshot: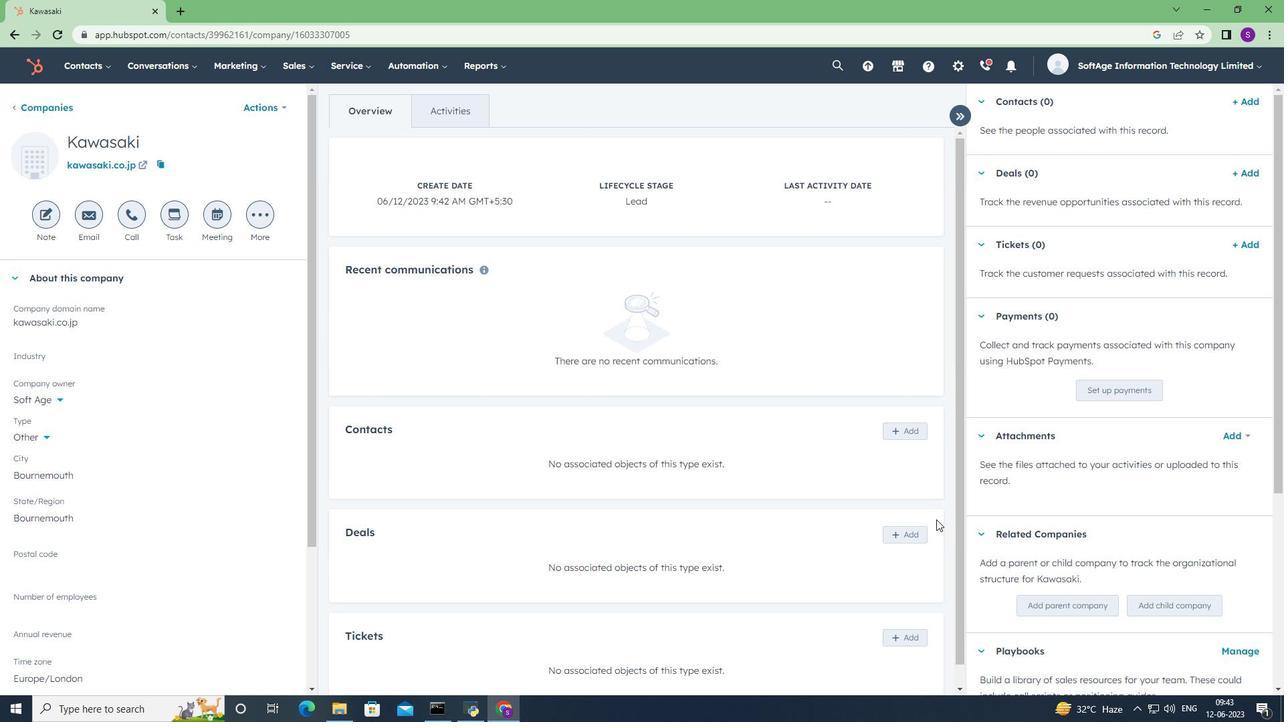 
Action: Mouse scrolled (936, 514) with delta (0, 0)
Screenshot: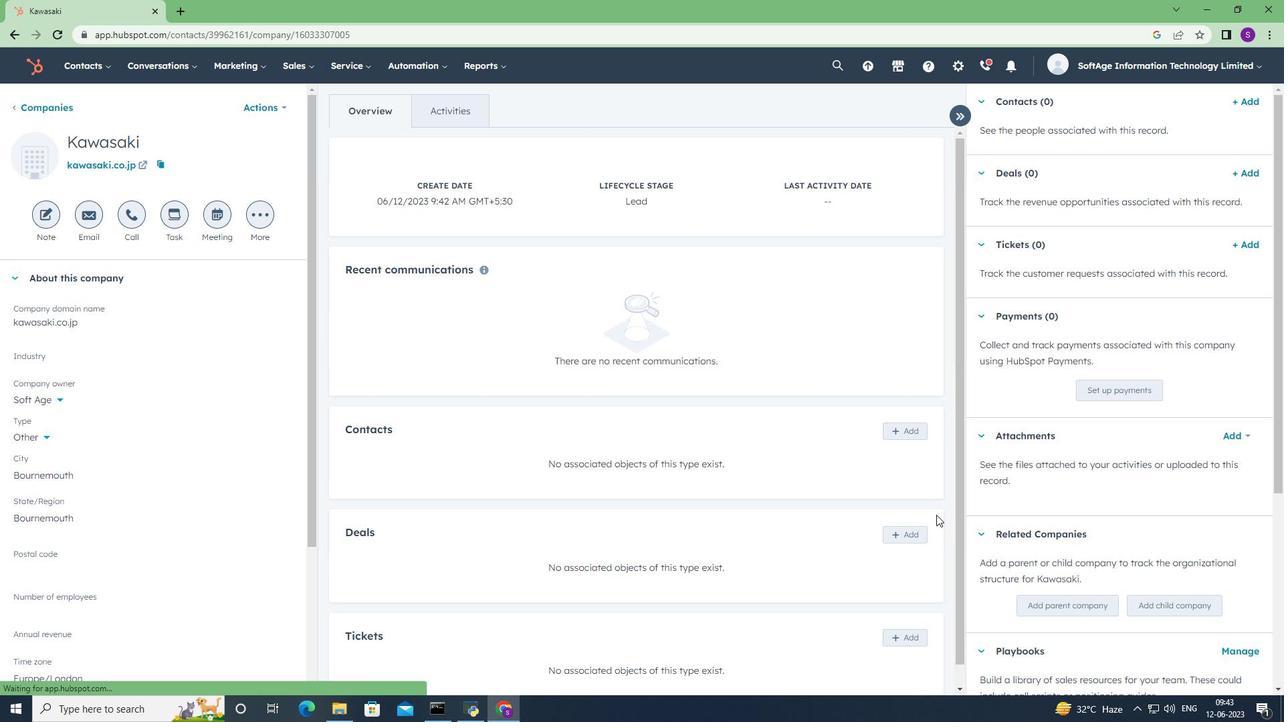 
Action: Mouse moved to (910, 412)
Screenshot: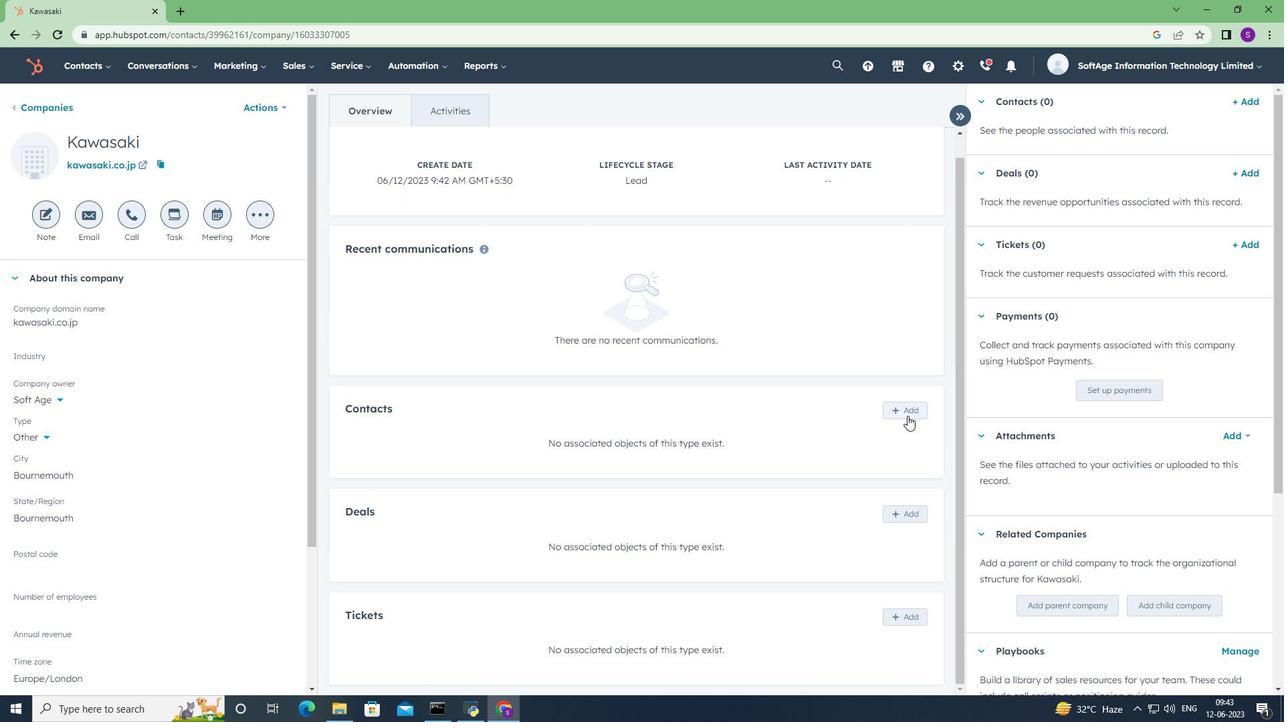 
Action: Mouse pressed left at (910, 412)
Screenshot: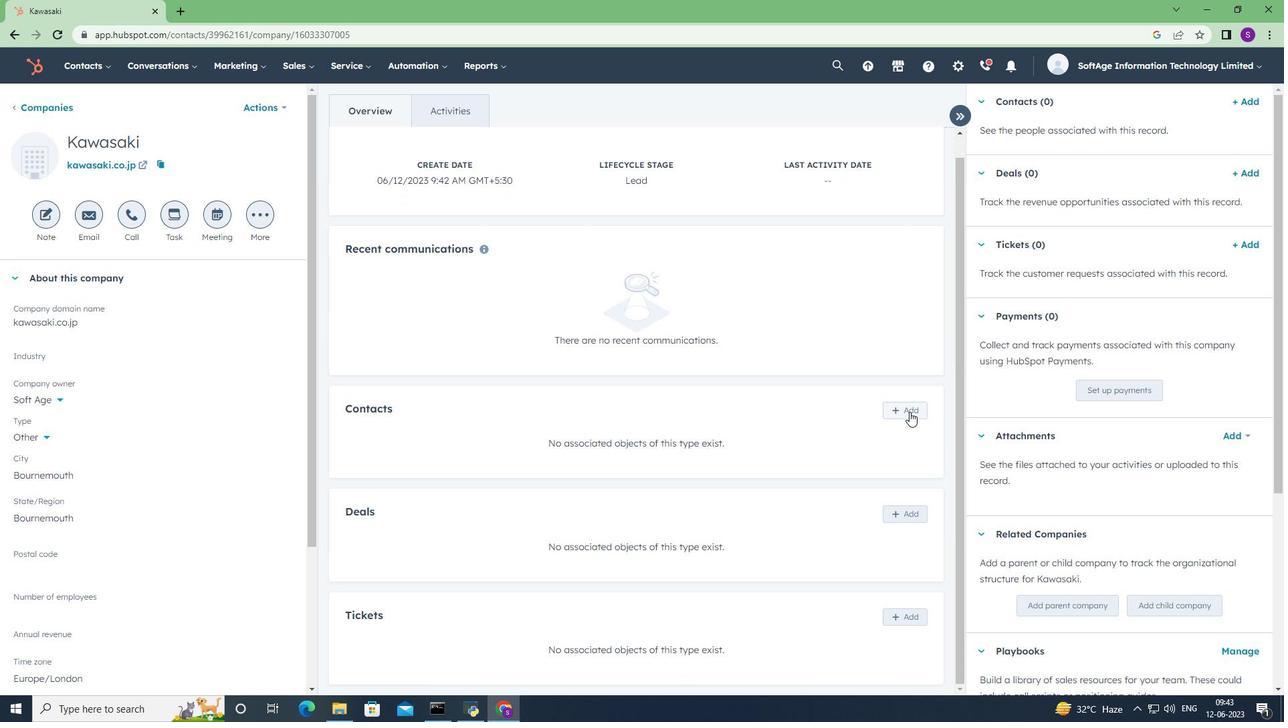
Action: Mouse moved to (1013, 133)
Screenshot: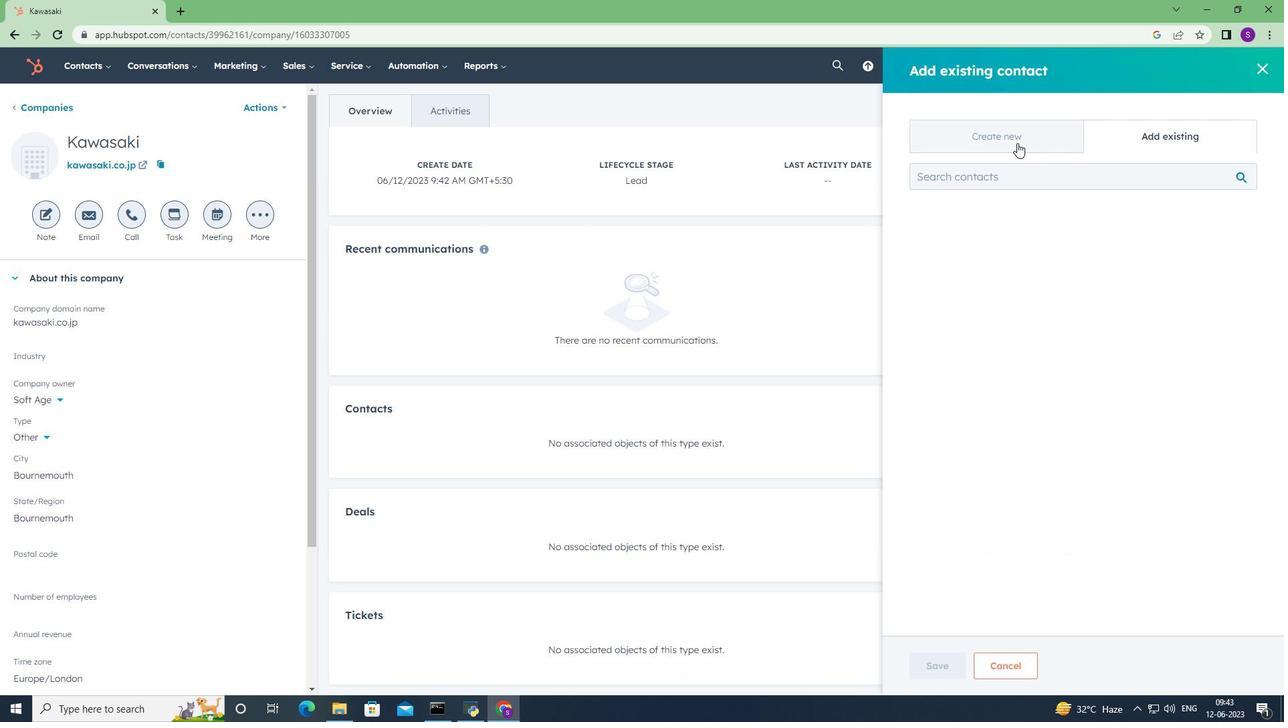 
Action: Mouse pressed left at (1013, 133)
Screenshot: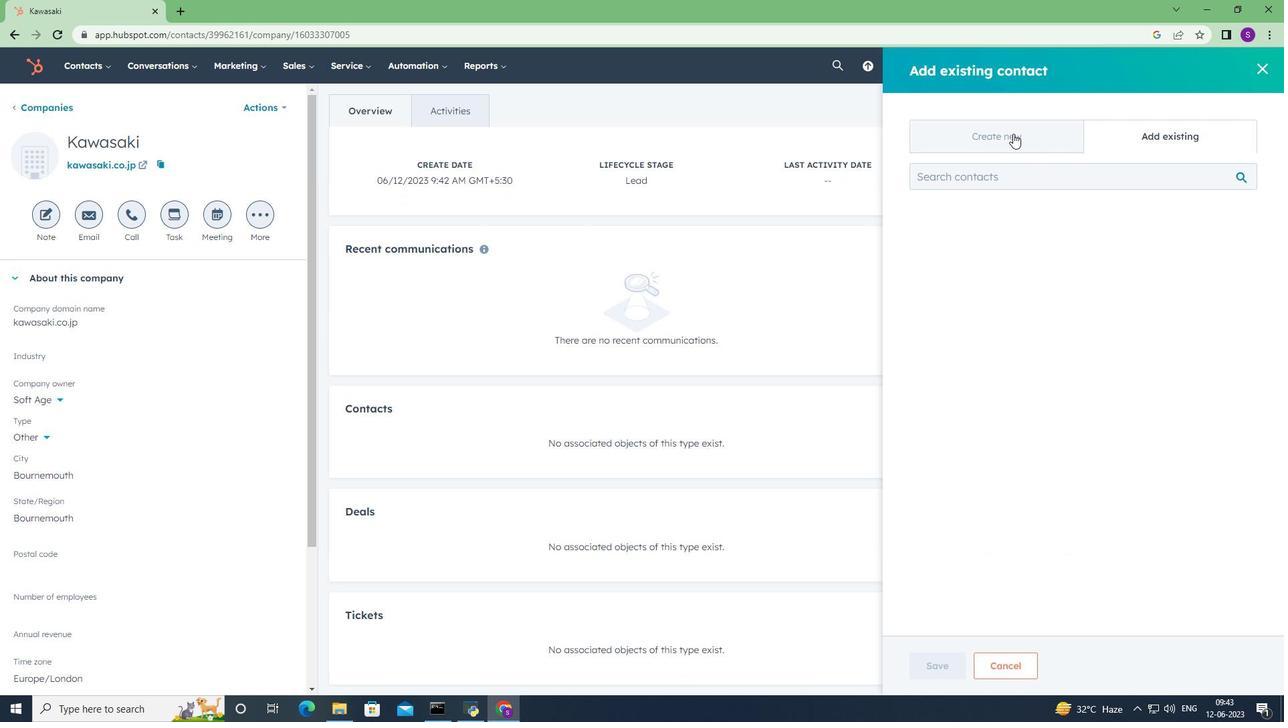 
Action: Mouse moved to (1003, 218)
Screenshot: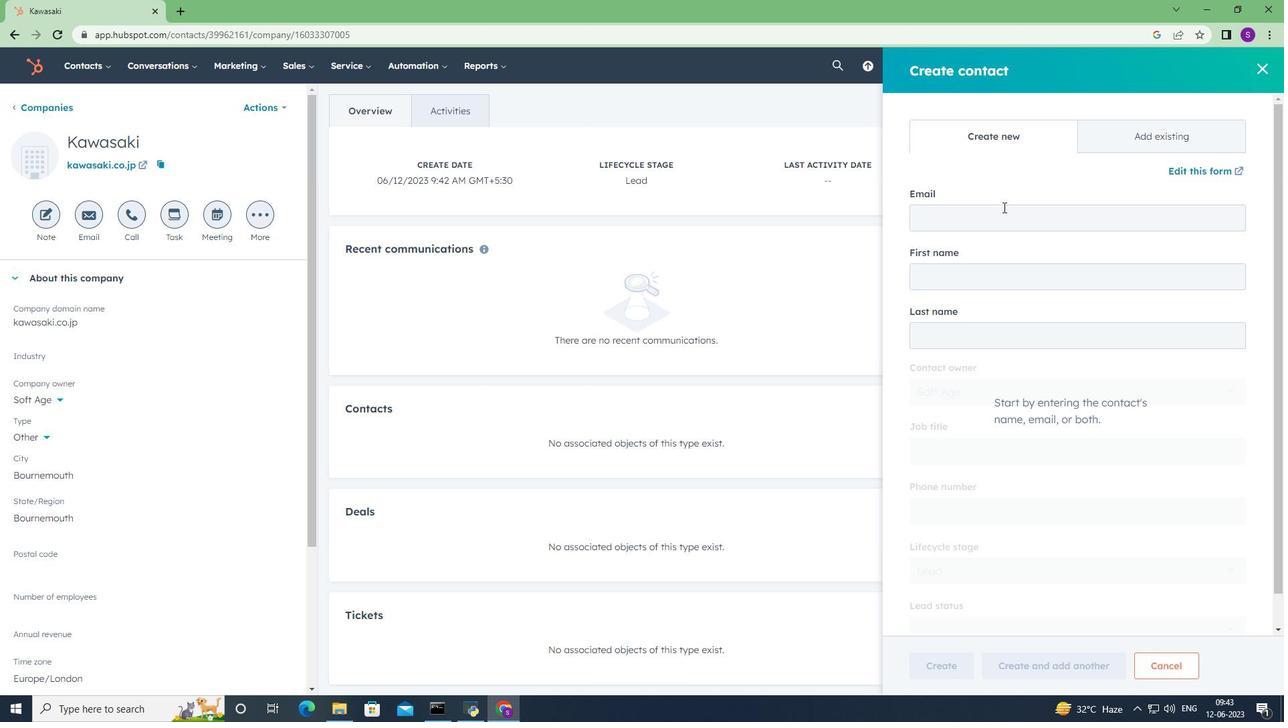 
Action: Mouse pressed left at (1003, 218)
Screenshot: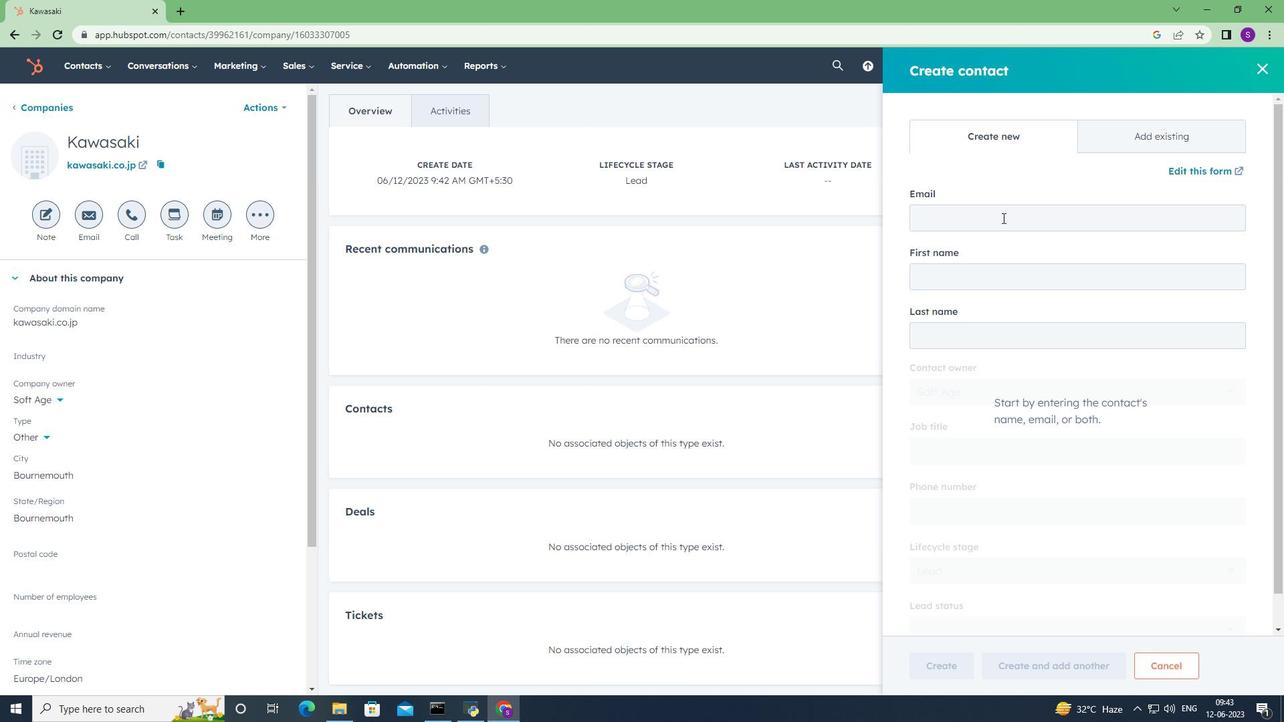 
Action: Key pressed <Key.shift>Ameya34<Key.shift>Khanna<Key.shift>@kawasaki.co.jp
Screenshot: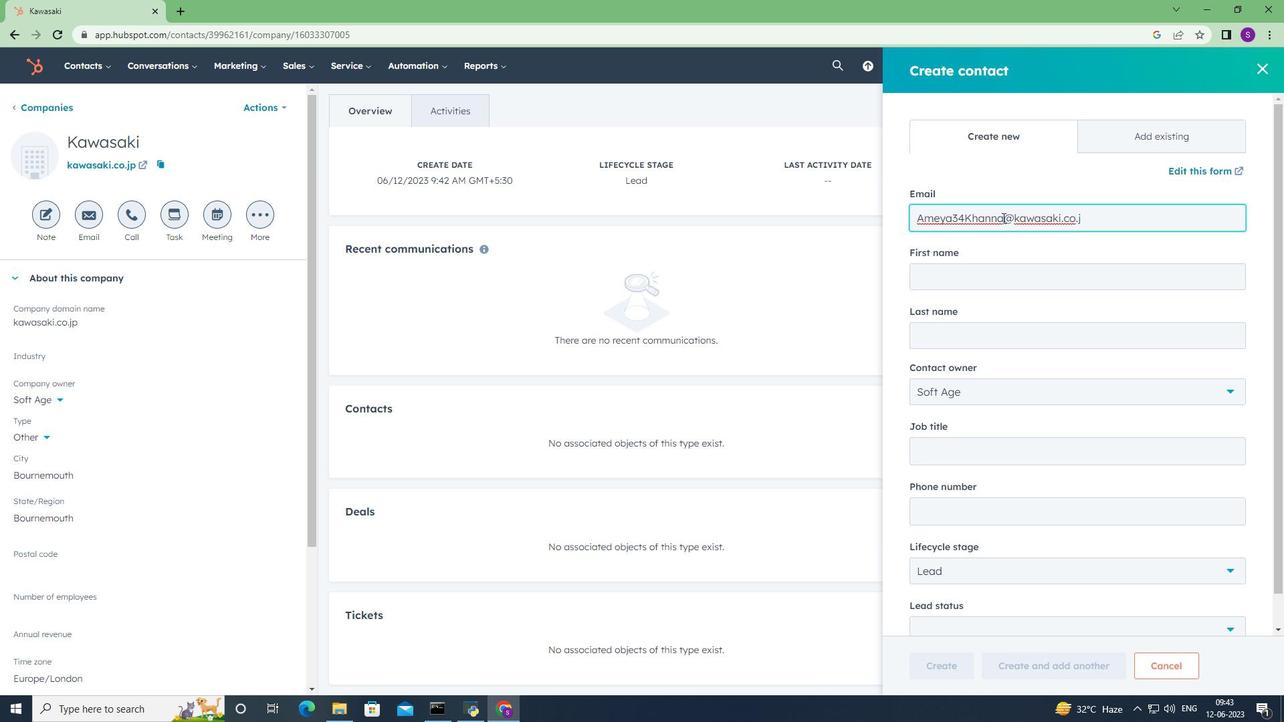 
Action: Mouse moved to (1019, 279)
Screenshot: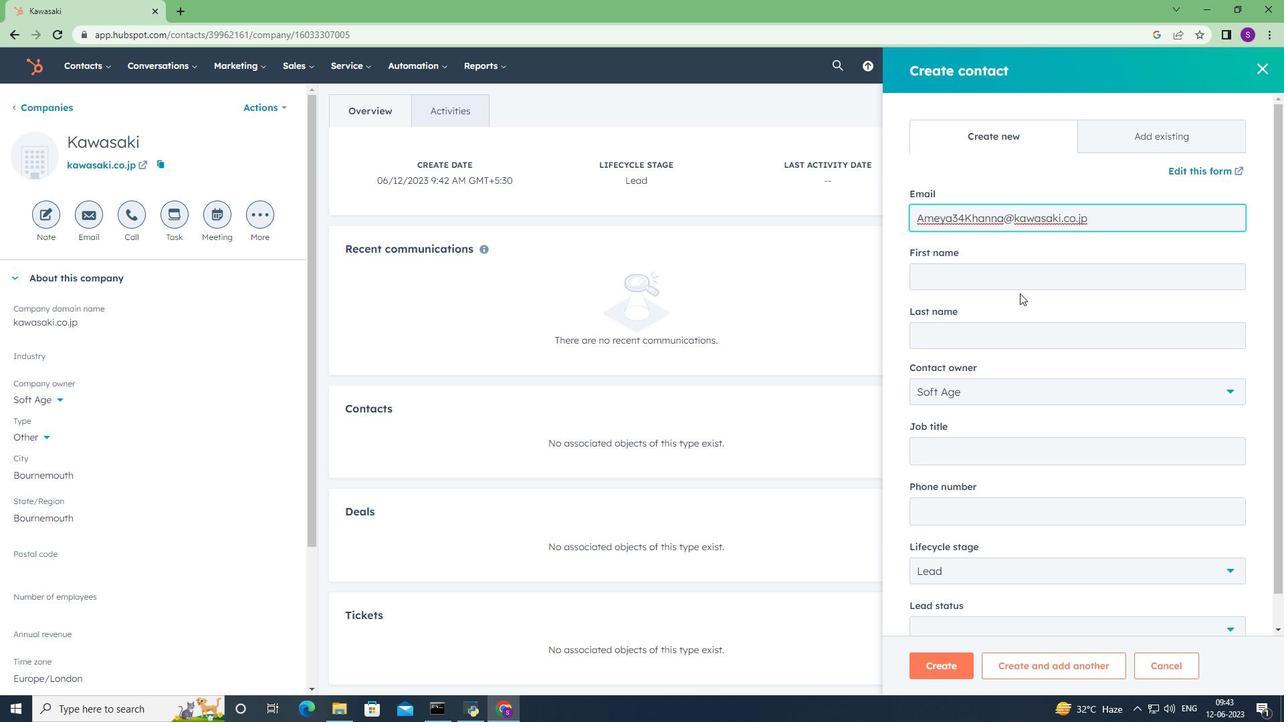 
Action: Mouse pressed left at (1019, 279)
Screenshot: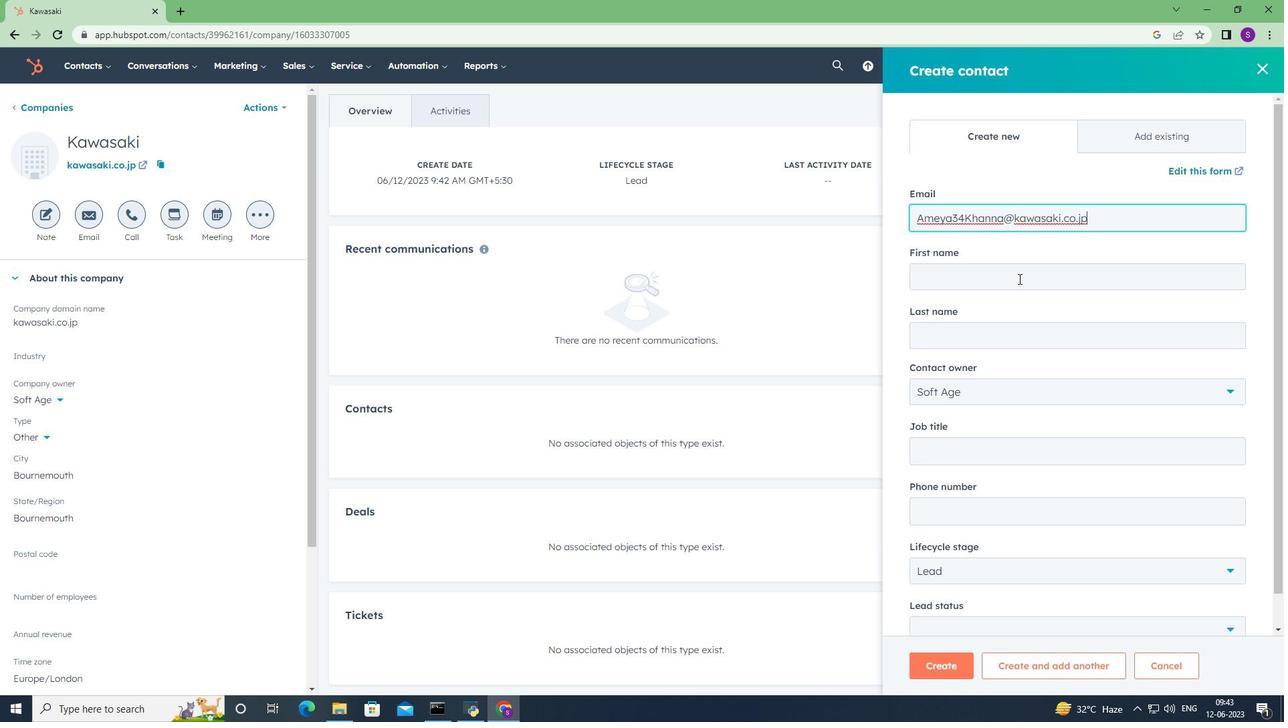 
Action: Key pressed <Key.shift>Ameya
Screenshot: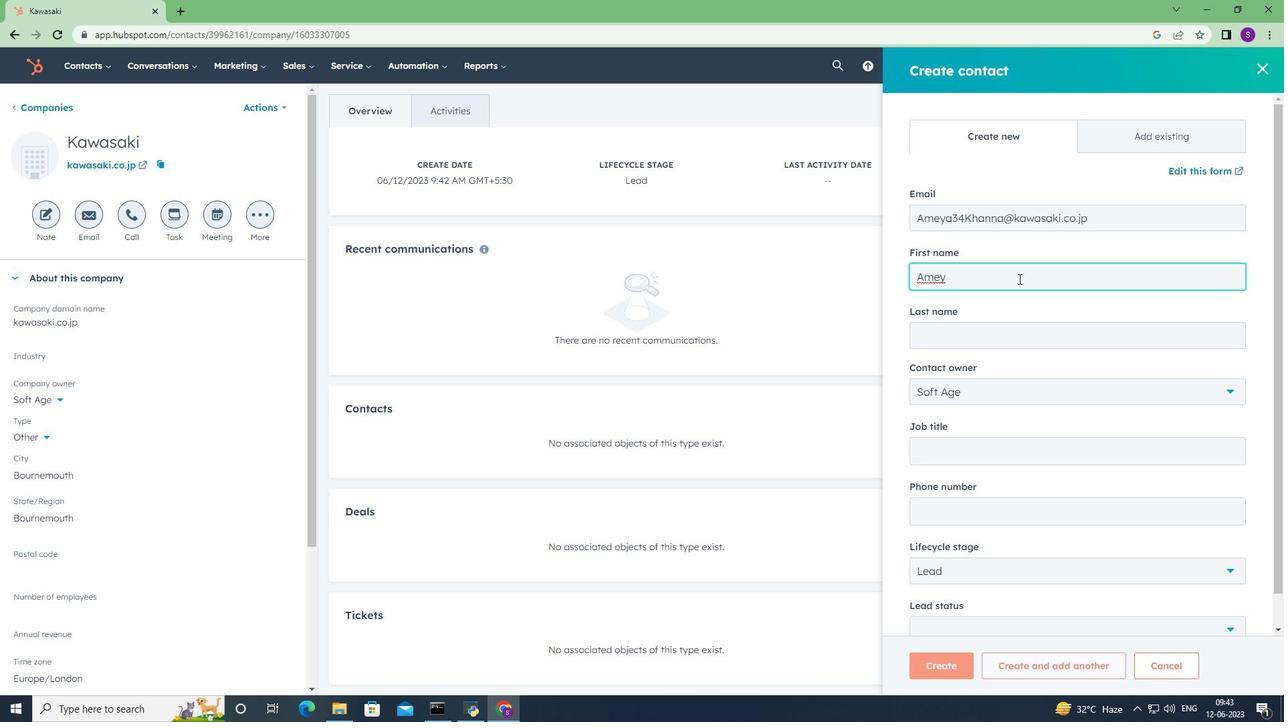 
Action: Mouse moved to (1009, 334)
Screenshot: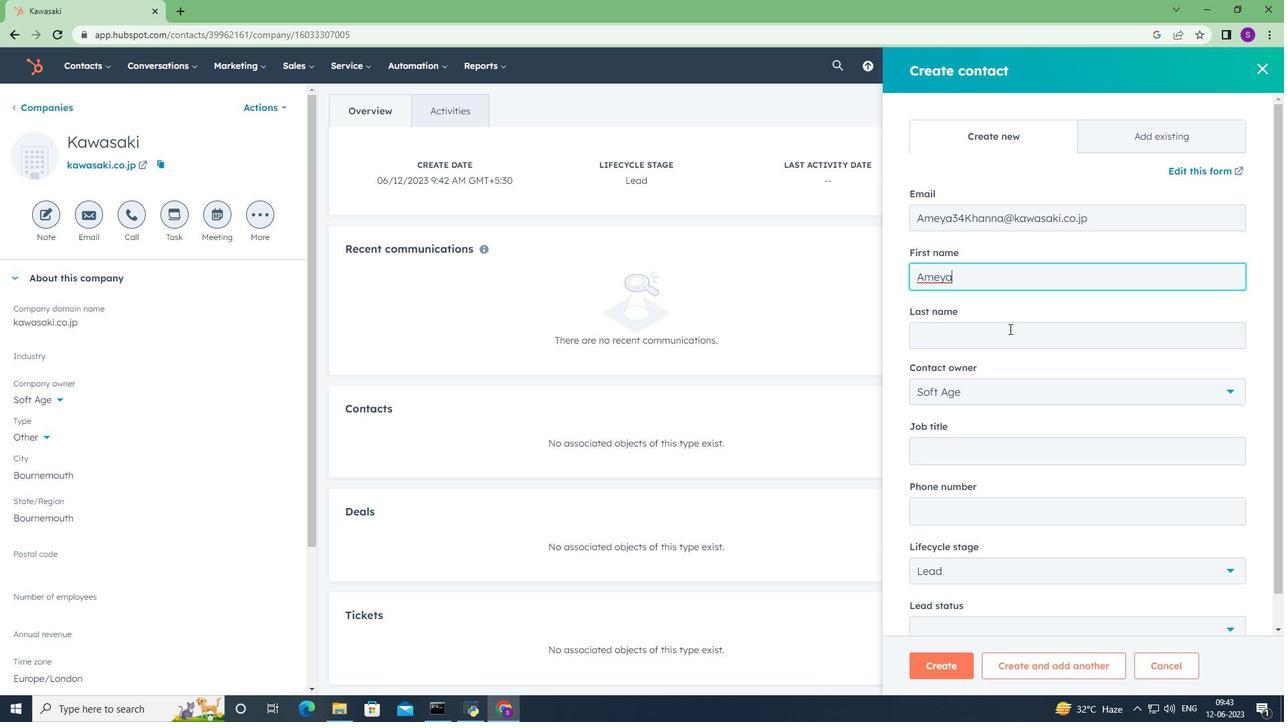 
Action: Mouse pressed left at (1009, 334)
Screenshot: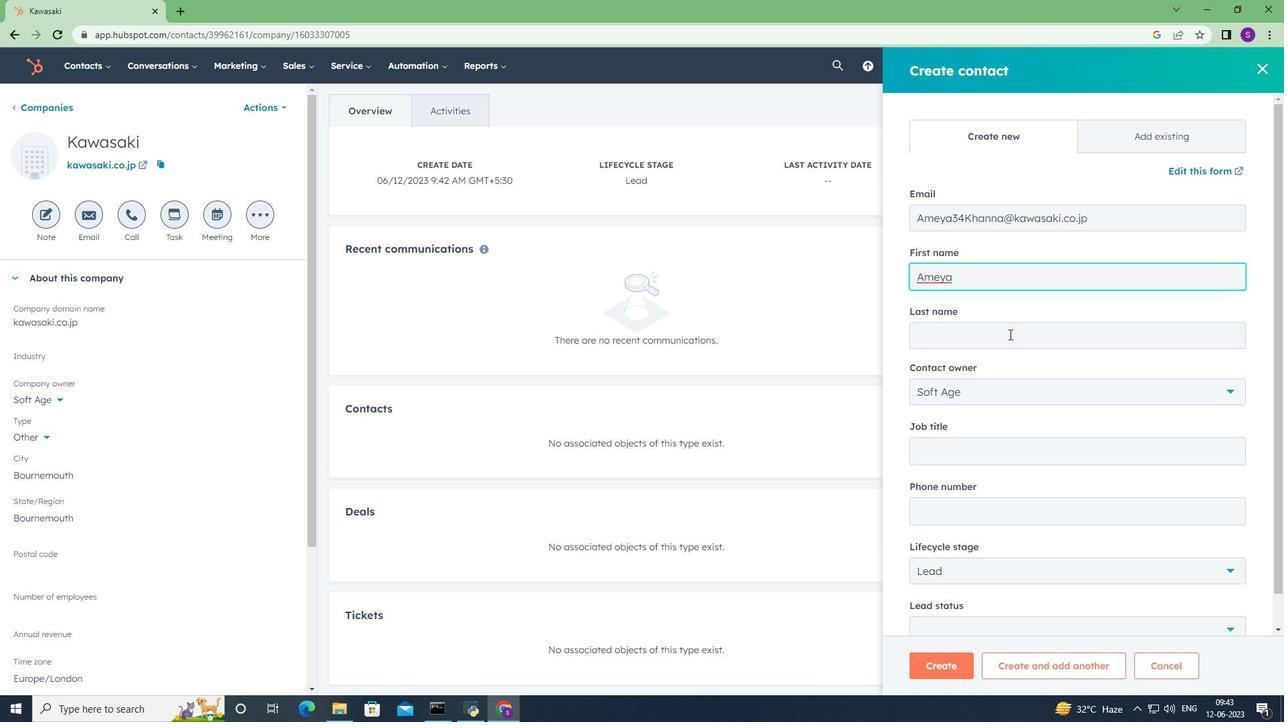 
Action: Key pressed <Key.shift>kawasaki<Key.backspace><Key.backspace><Key.backspace><Key.backspace><Key.backspace><Key.backspace><Key.backspace><Key.shift>H<Key.backspace>hanna
Screenshot: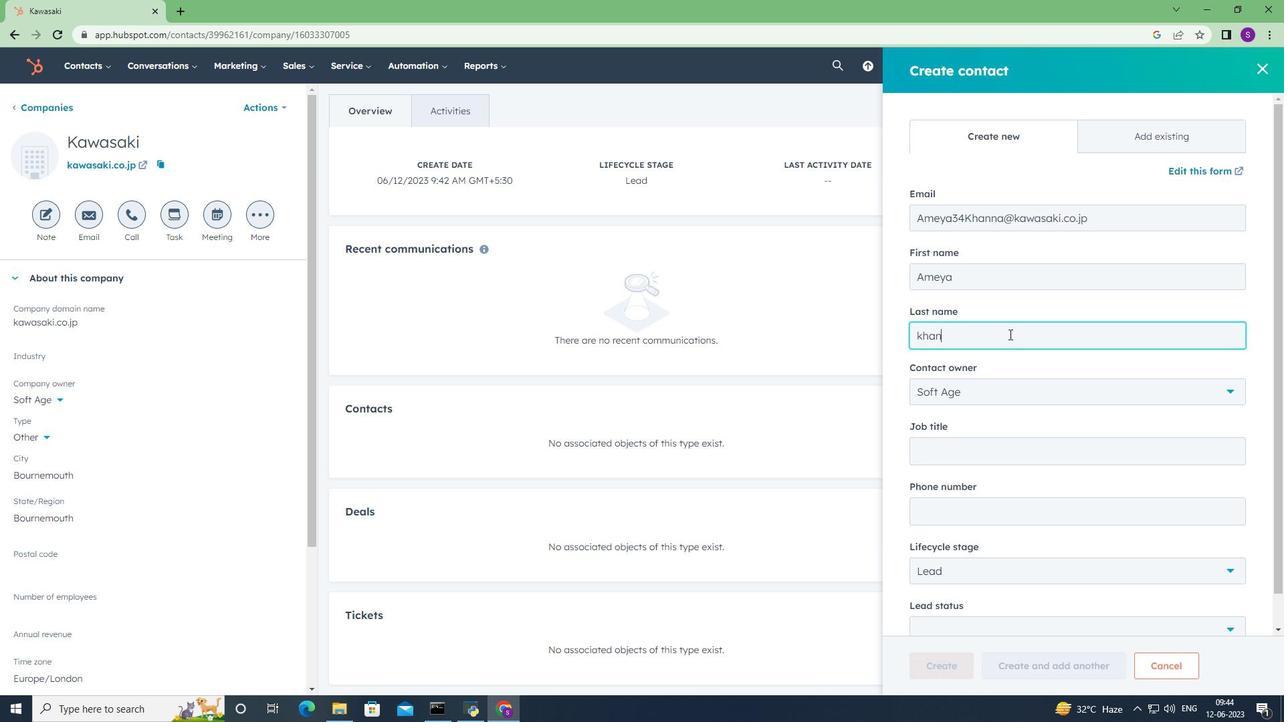 
Action: Mouse moved to (1031, 449)
Screenshot: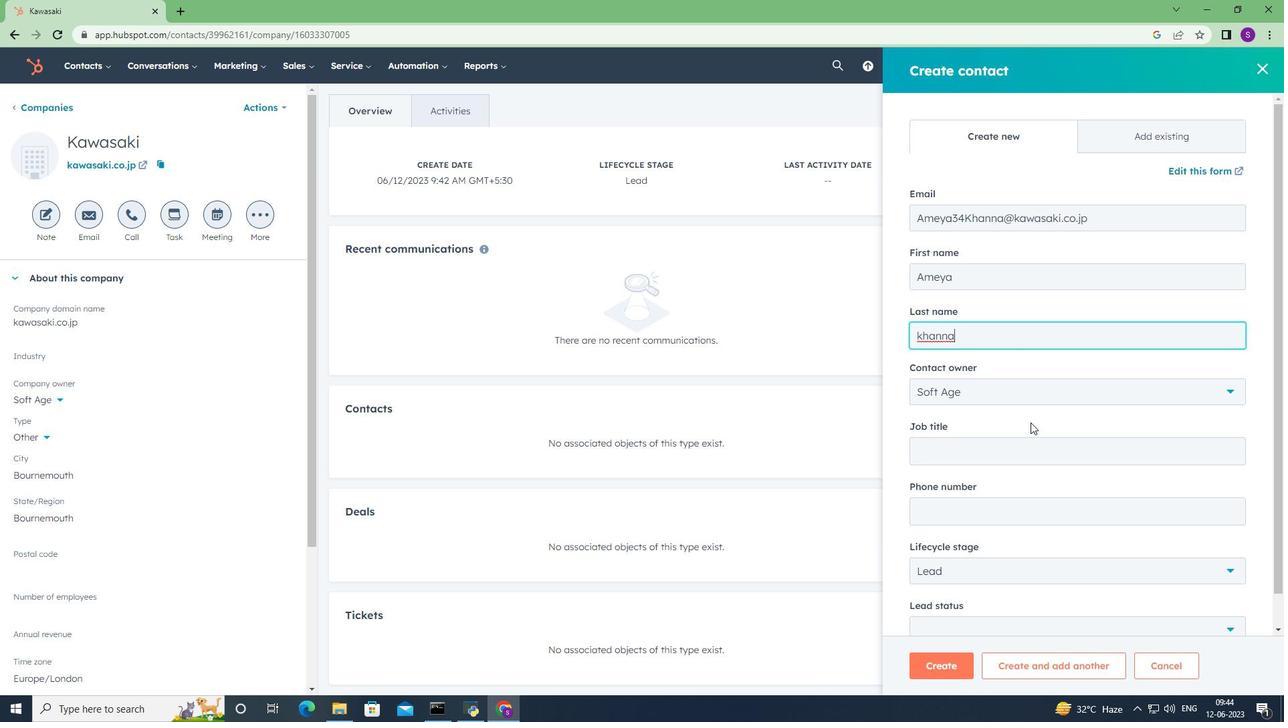
Action: Mouse pressed left at (1031, 449)
Screenshot: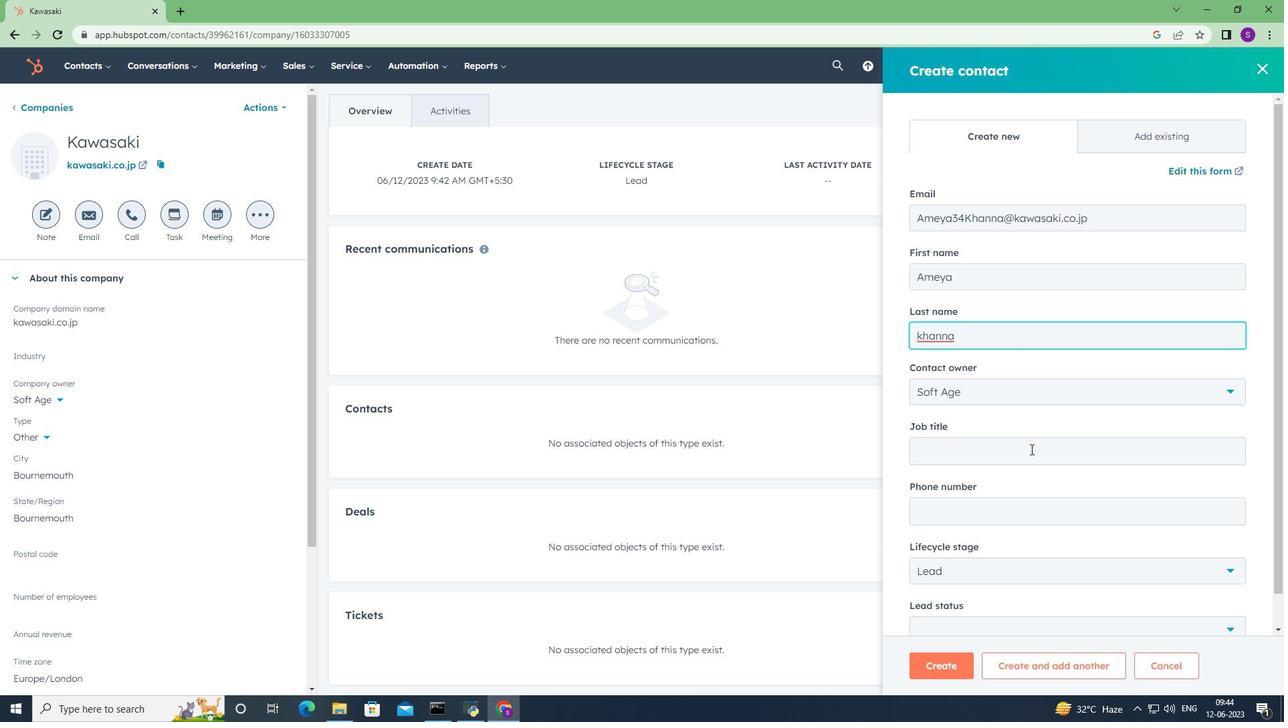 
Action: Key pressed <Key.shift>Brand<Key.space><Key.shift>Manager
Screenshot: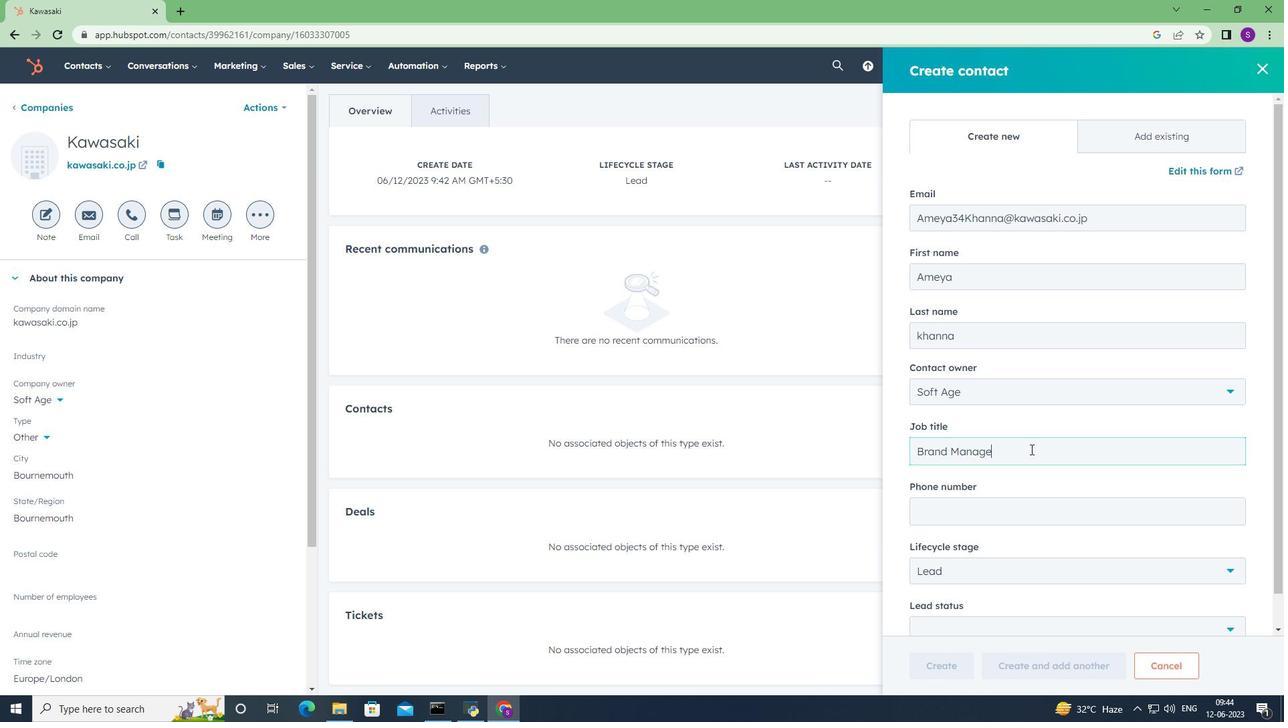
Action: Mouse moved to (1030, 509)
Screenshot: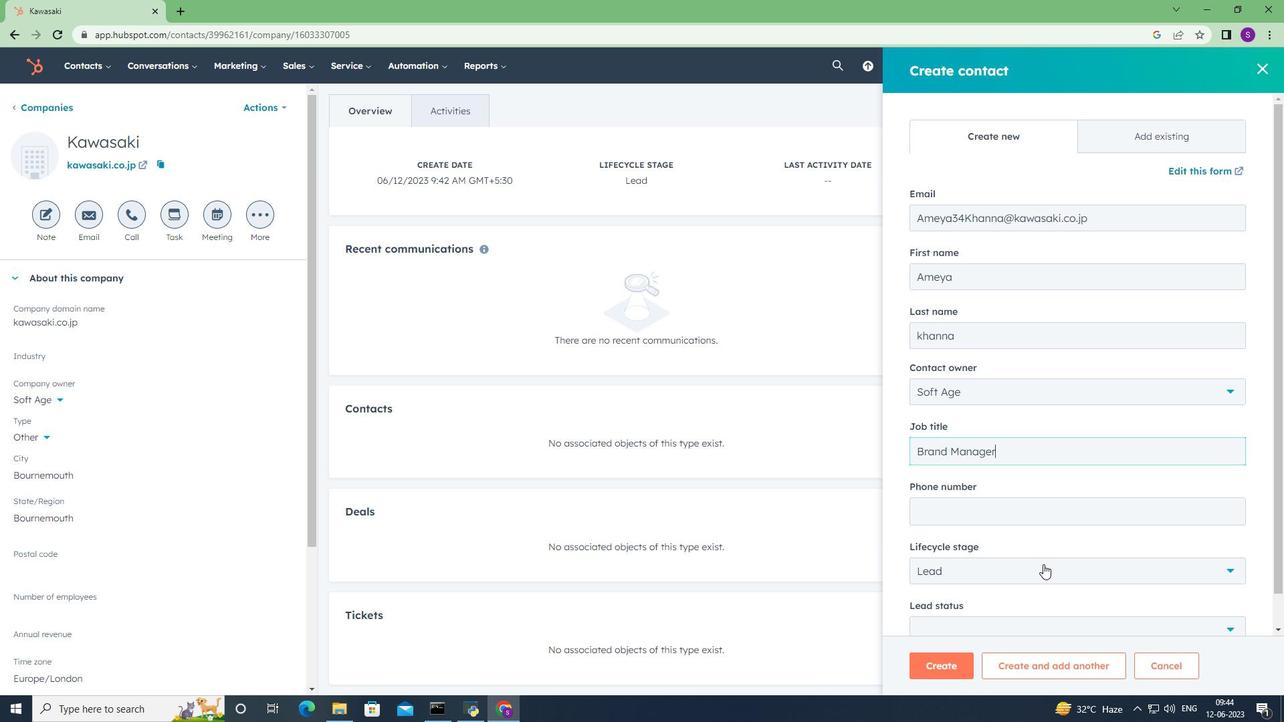 
Action: Mouse pressed left at (1030, 509)
Screenshot: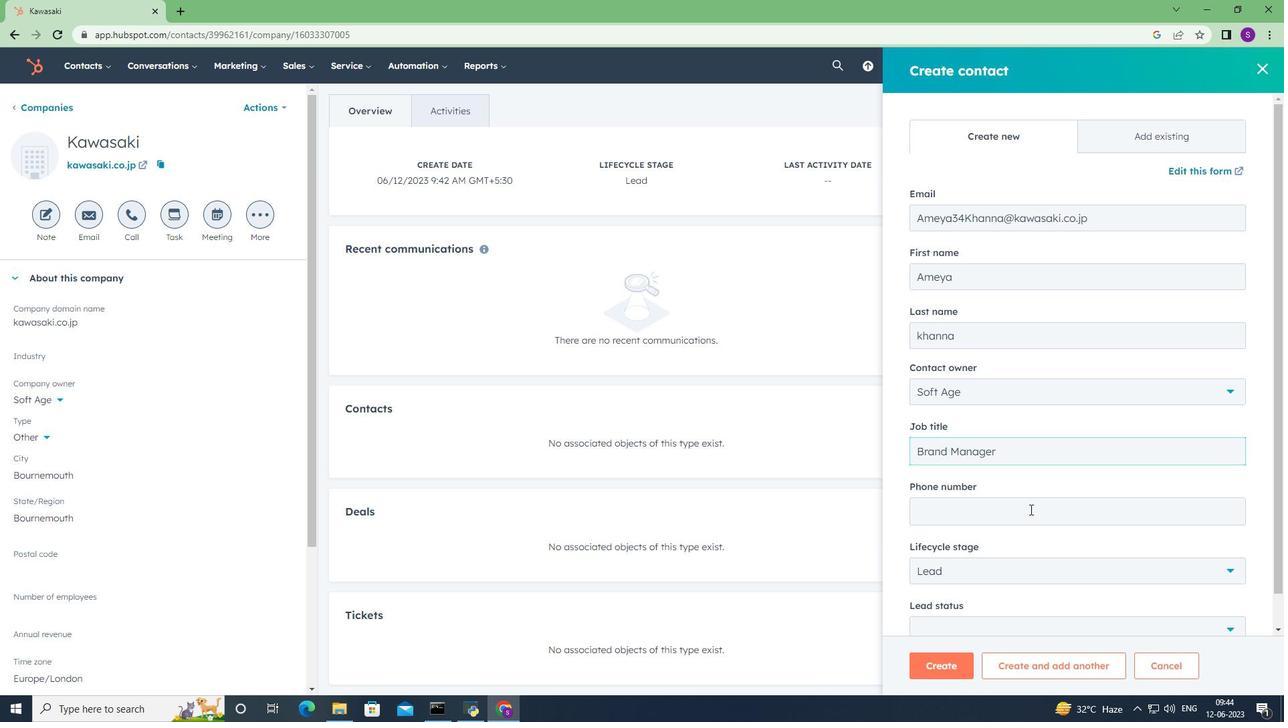 
Action: Key pressed 7025556791
Screenshot: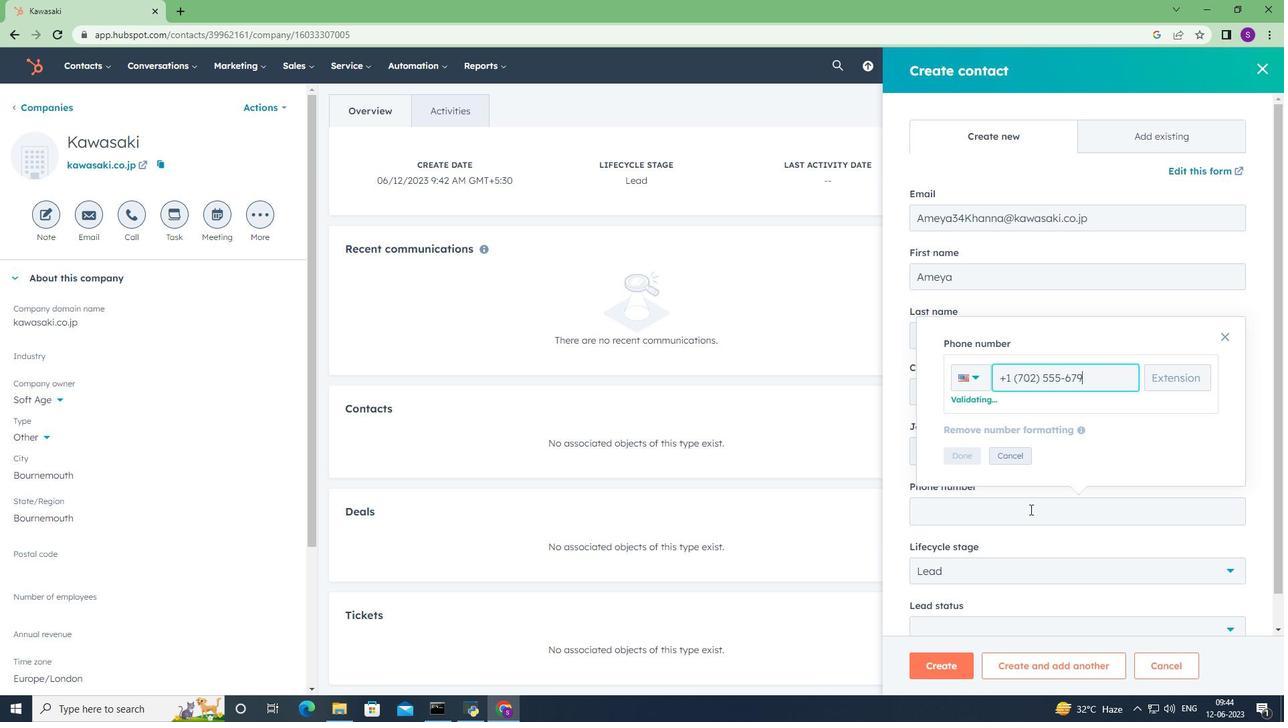 
Action: Mouse moved to (967, 463)
Screenshot: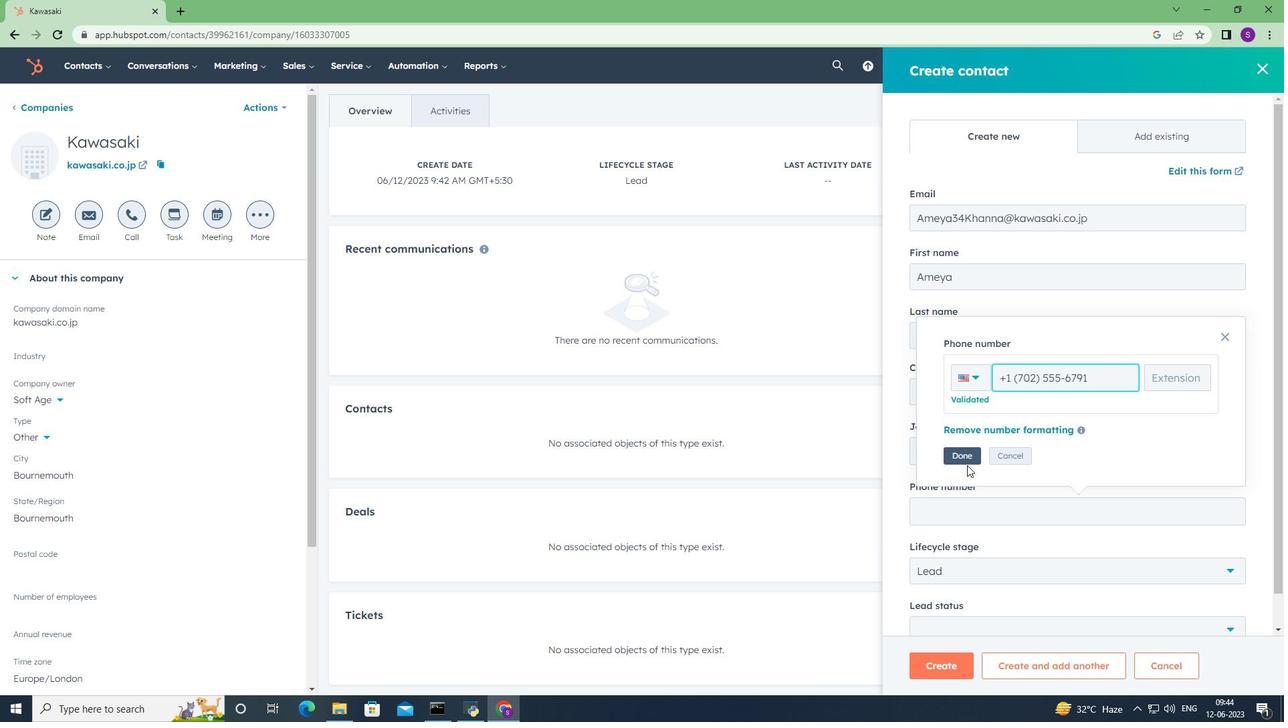 
Action: Mouse pressed left at (967, 463)
Screenshot: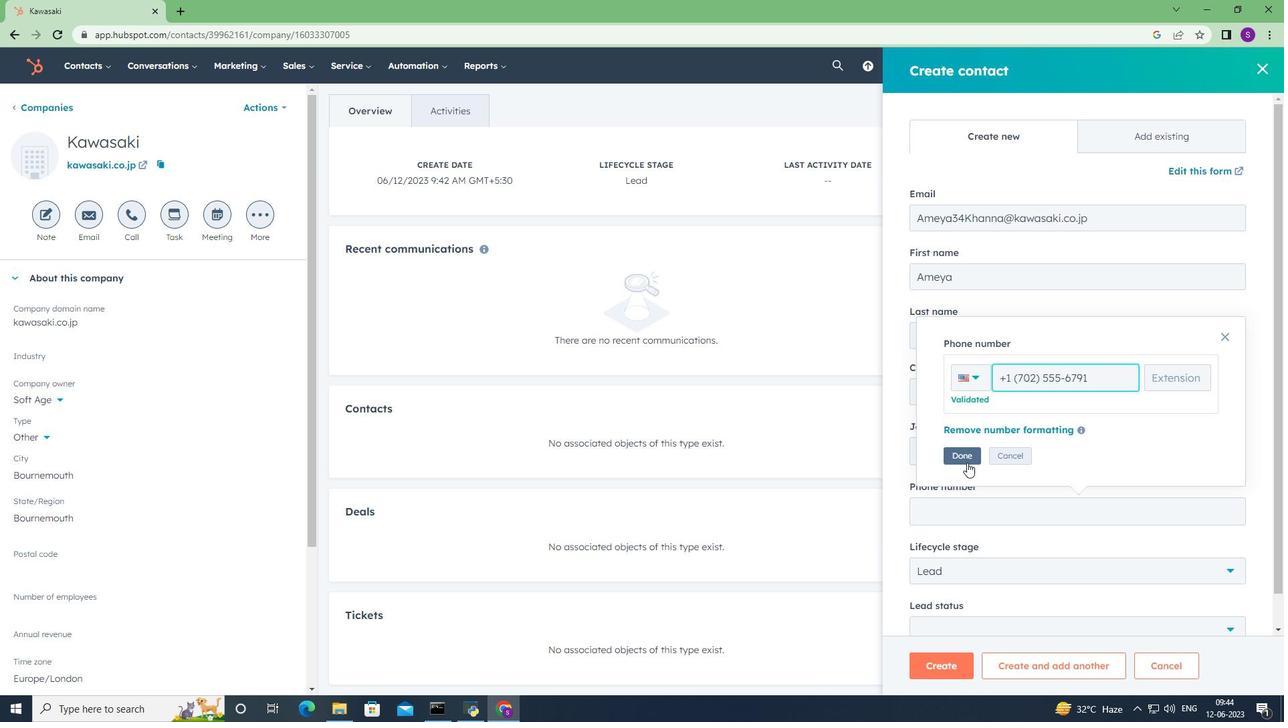 
Action: Mouse moved to (967, 469)
Screenshot: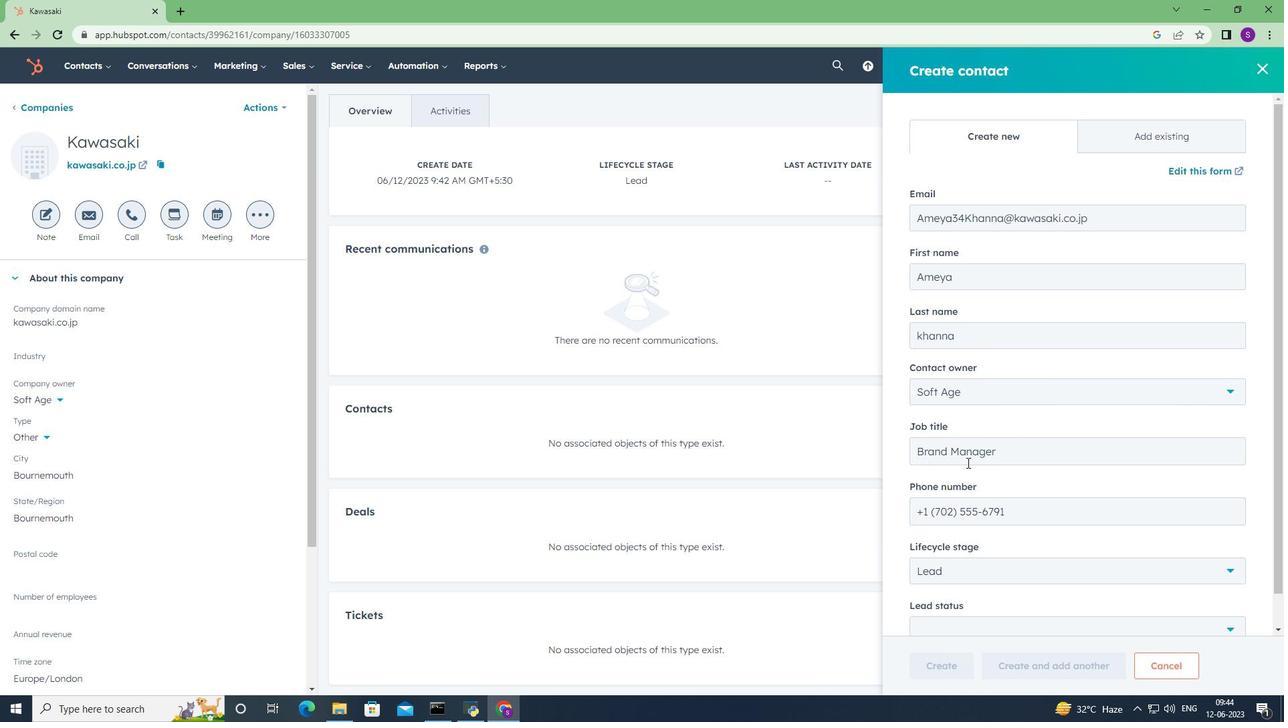 
Action: Mouse scrolled (967, 468) with delta (0, 0)
Screenshot: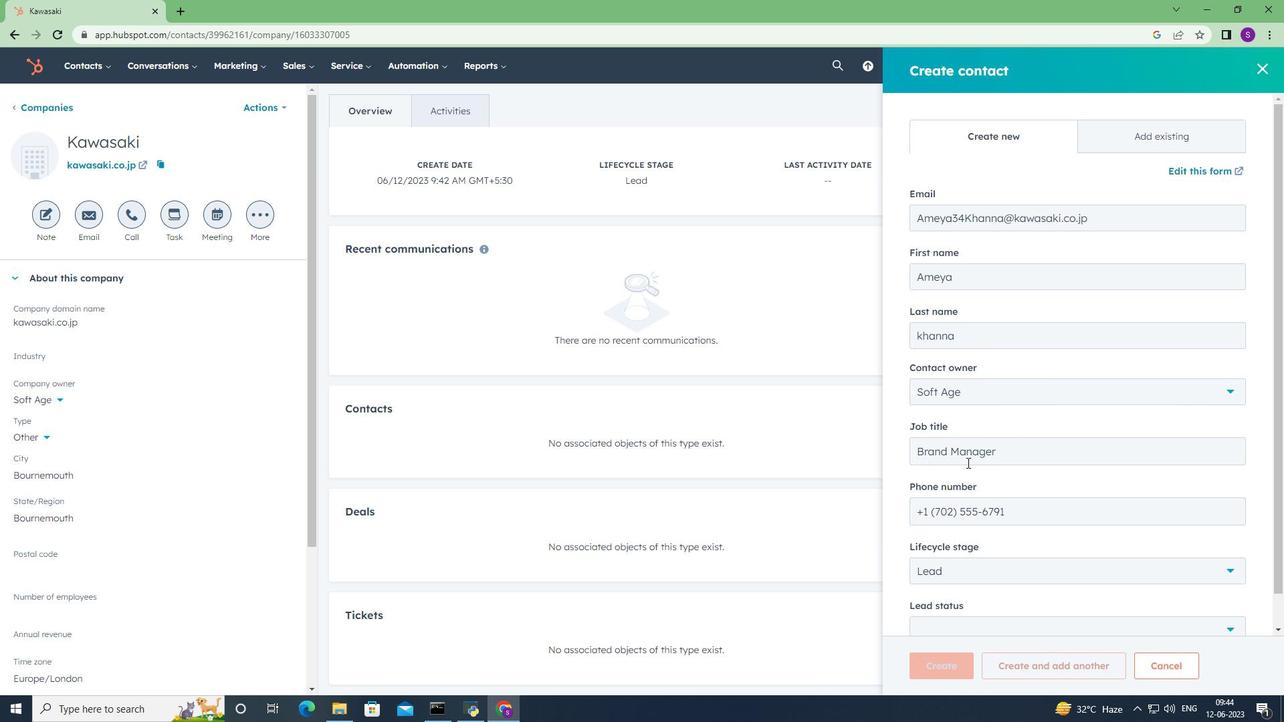 
Action: Mouse moved to (967, 469)
Screenshot: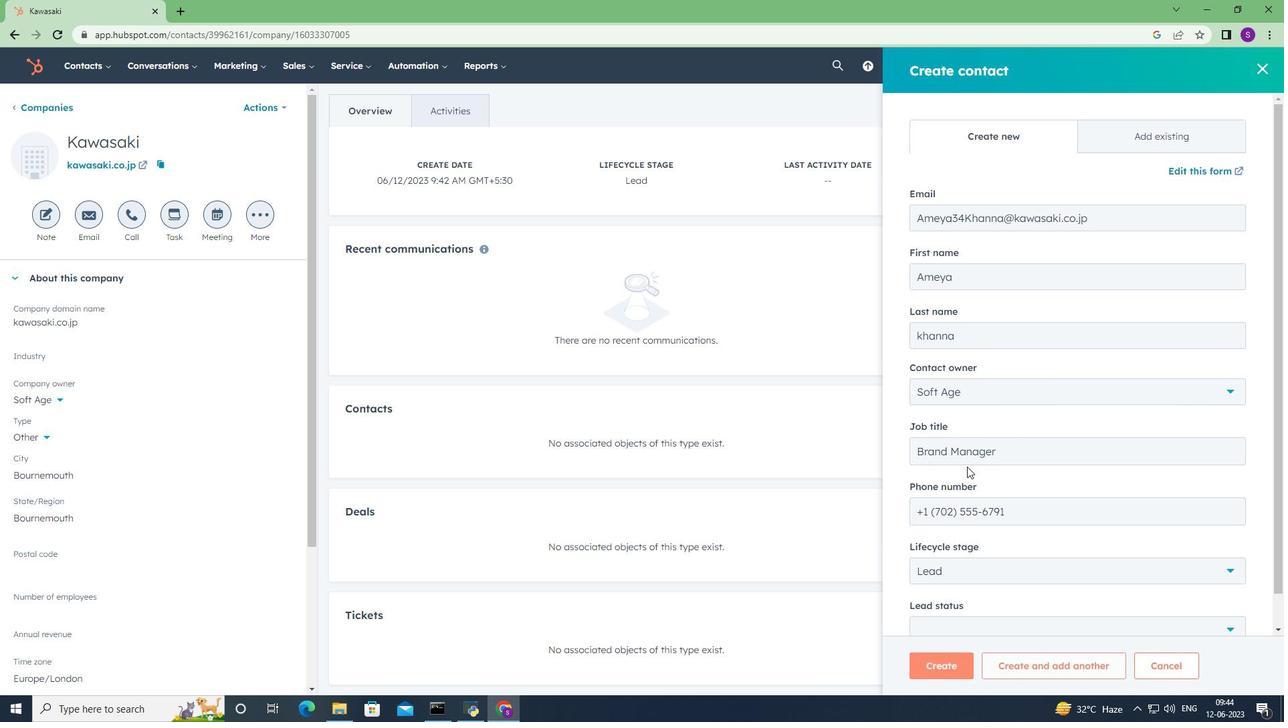 
Action: Mouse scrolled (967, 469) with delta (0, 0)
Screenshot: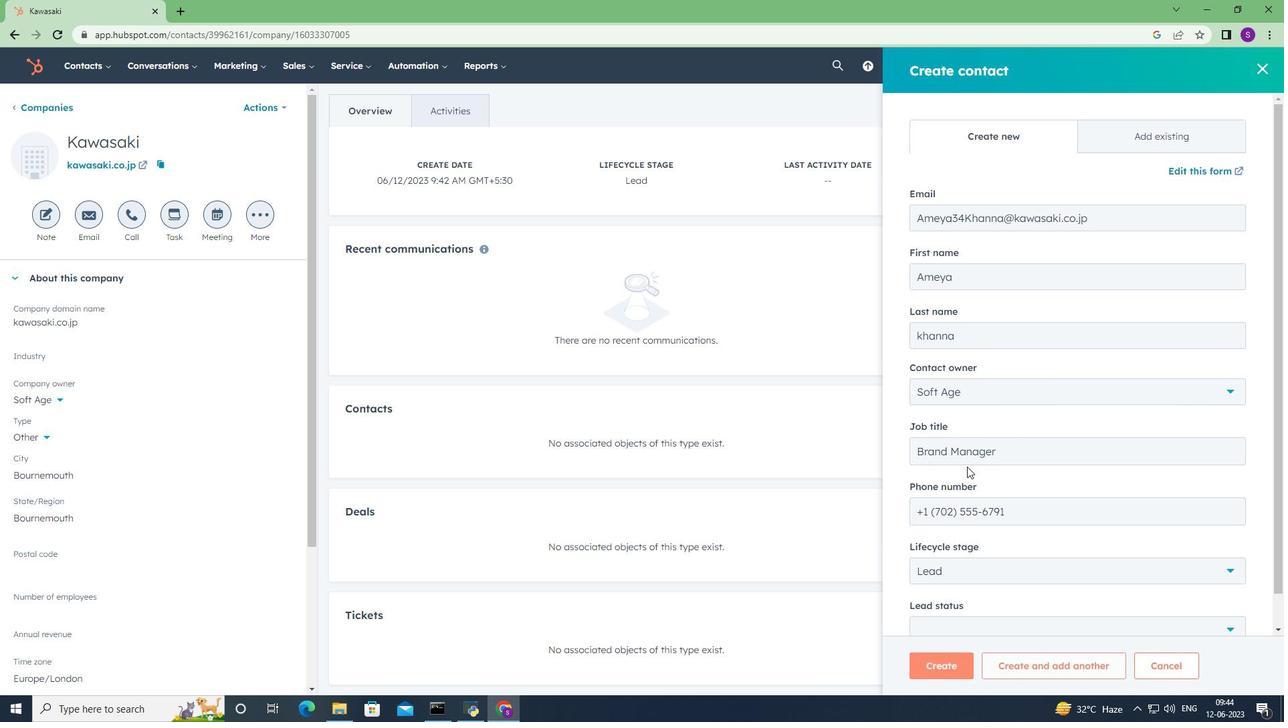 
Action: Mouse moved to (967, 471)
Screenshot: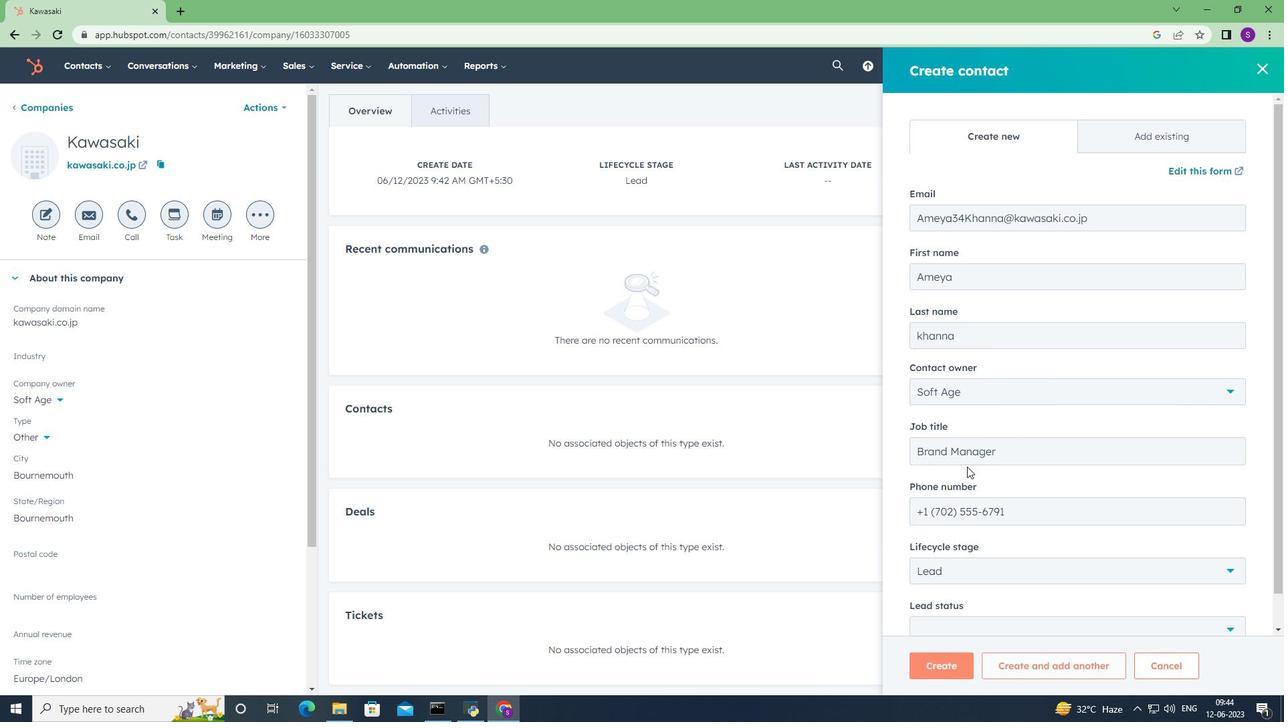 
Action: Mouse scrolled (967, 470) with delta (0, 0)
Screenshot: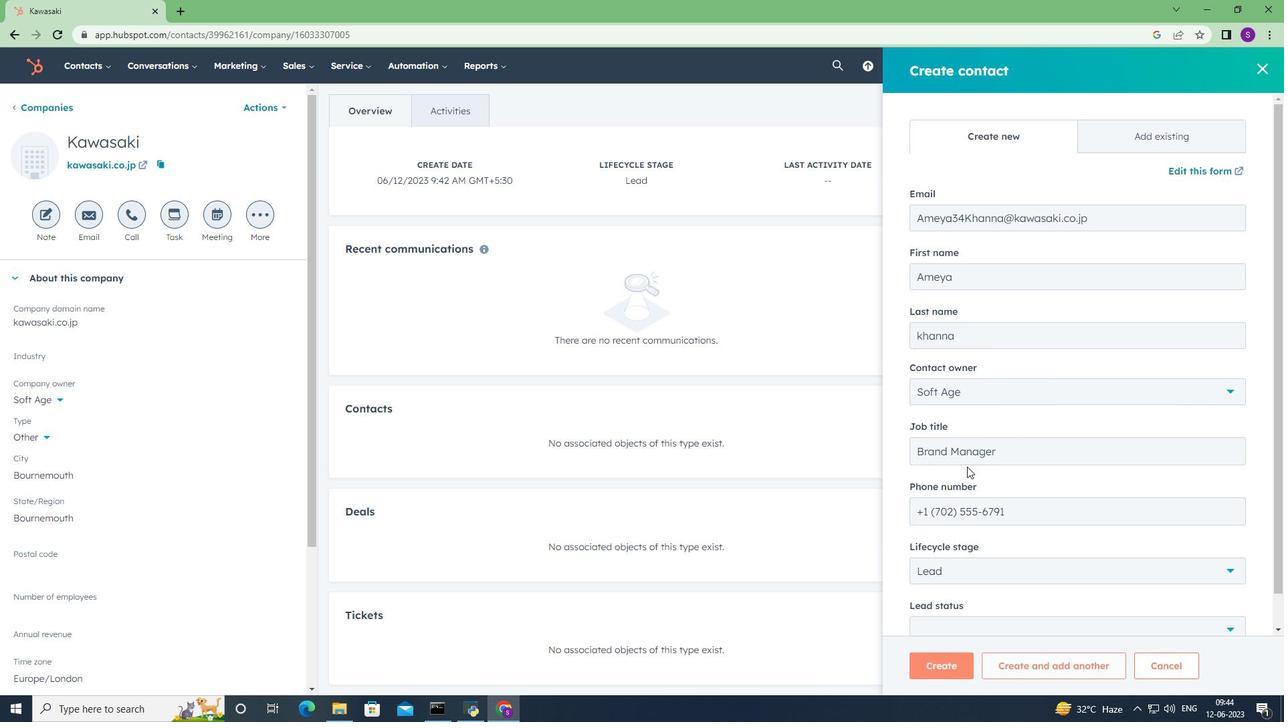 
Action: Mouse moved to (967, 471)
Screenshot: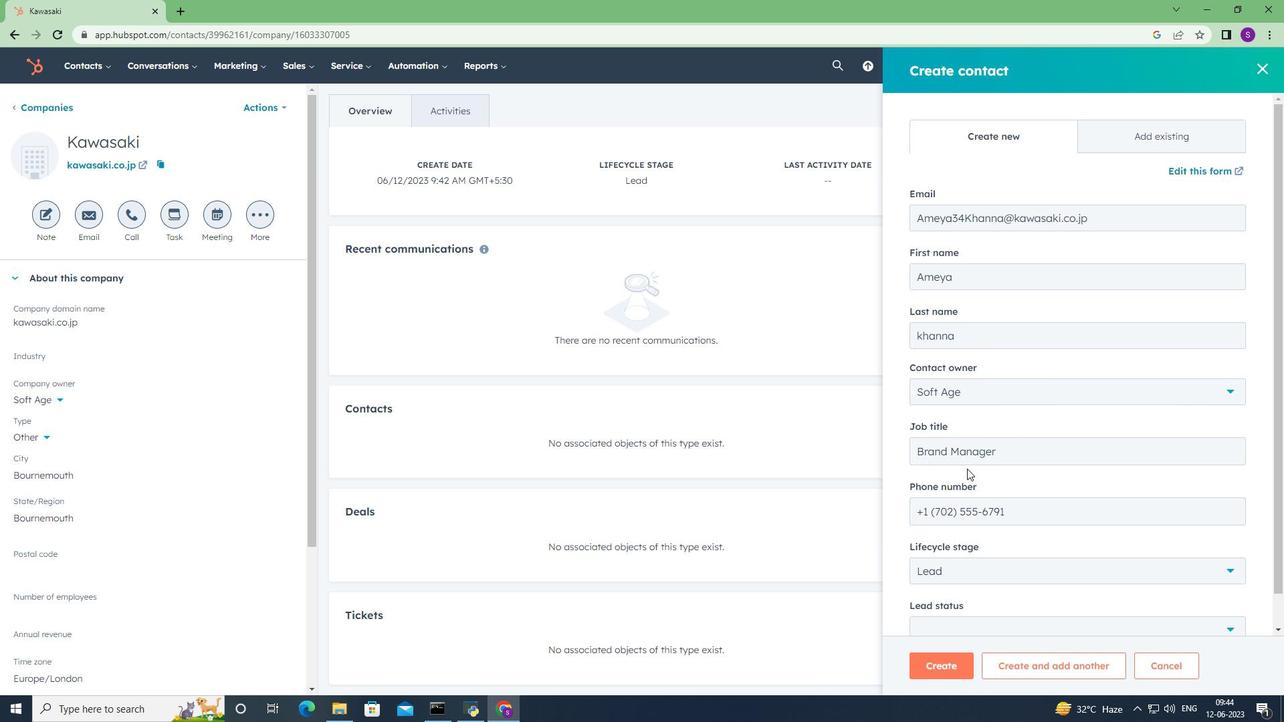 
Action: Mouse scrolled (967, 471) with delta (0, 0)
Screenshot: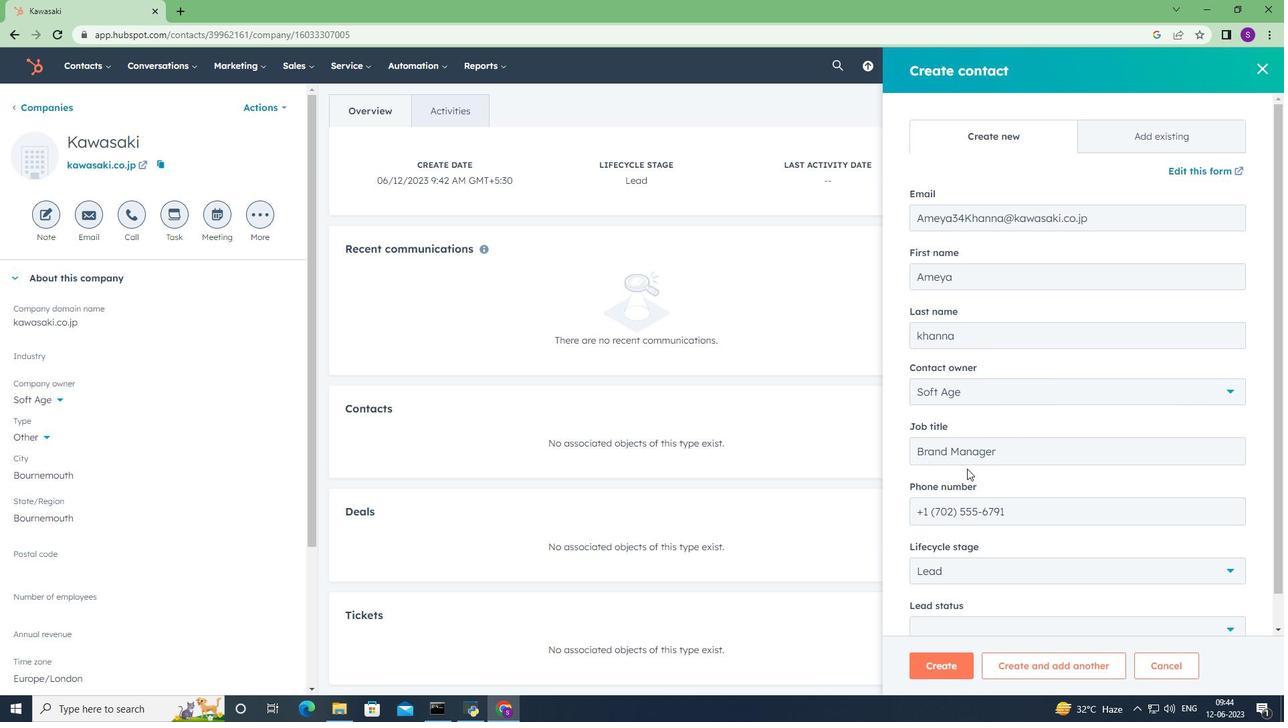
Action: Mouse moved to (999, 542)
Screenshot: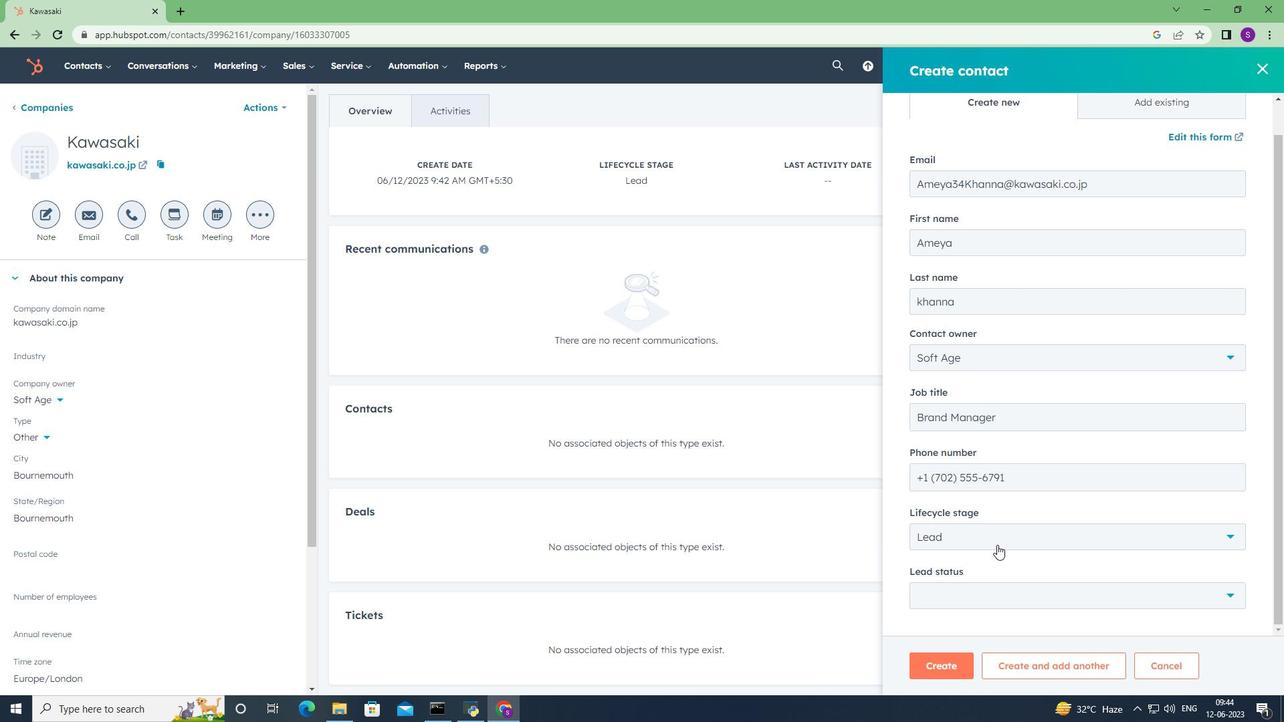 
Action: Mouse pressed left at (999, 542)
Screenshot: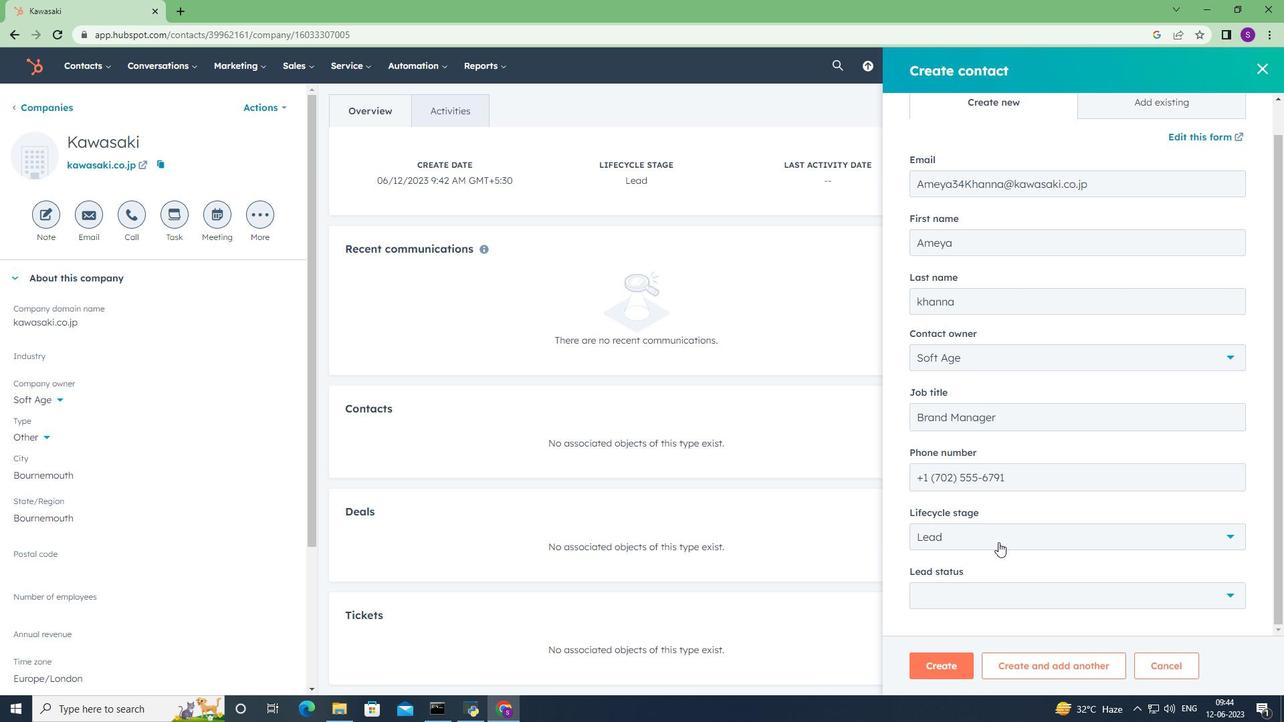 
Action: Mouse moved to (1003, 415)
Screenshot: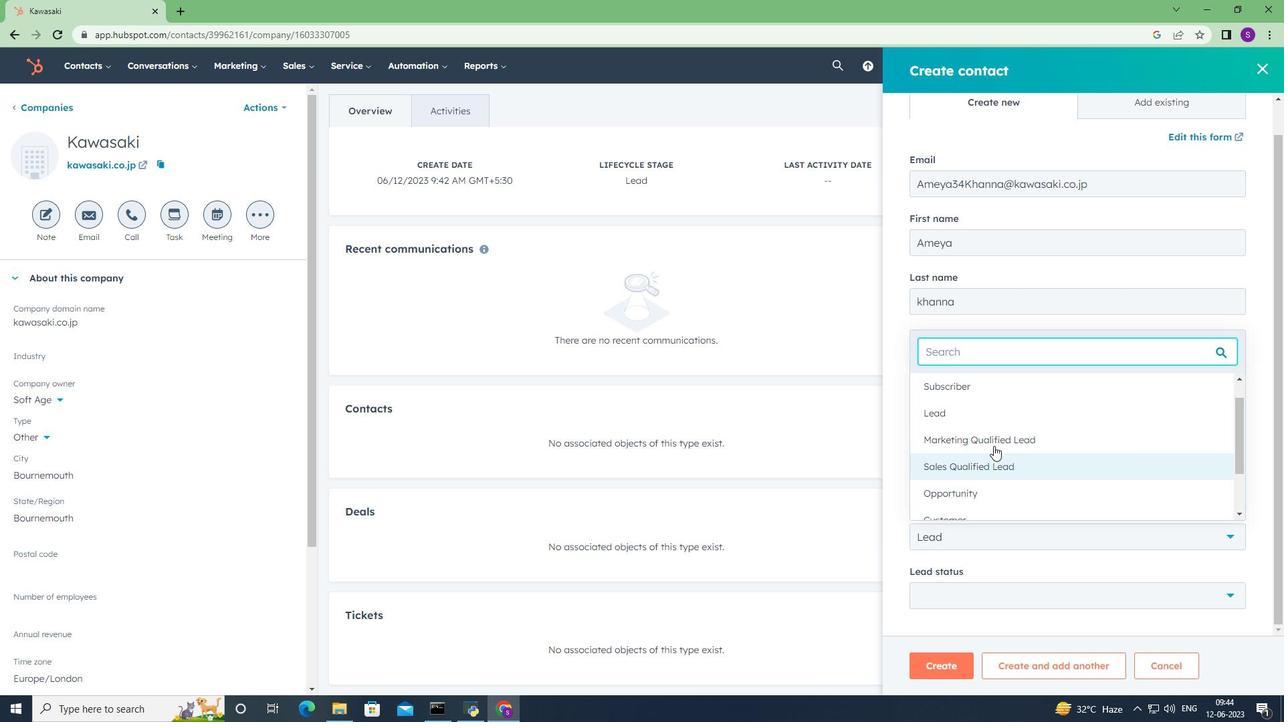 
Action: Mouse pressed left at (1003, 415)
Screenshot: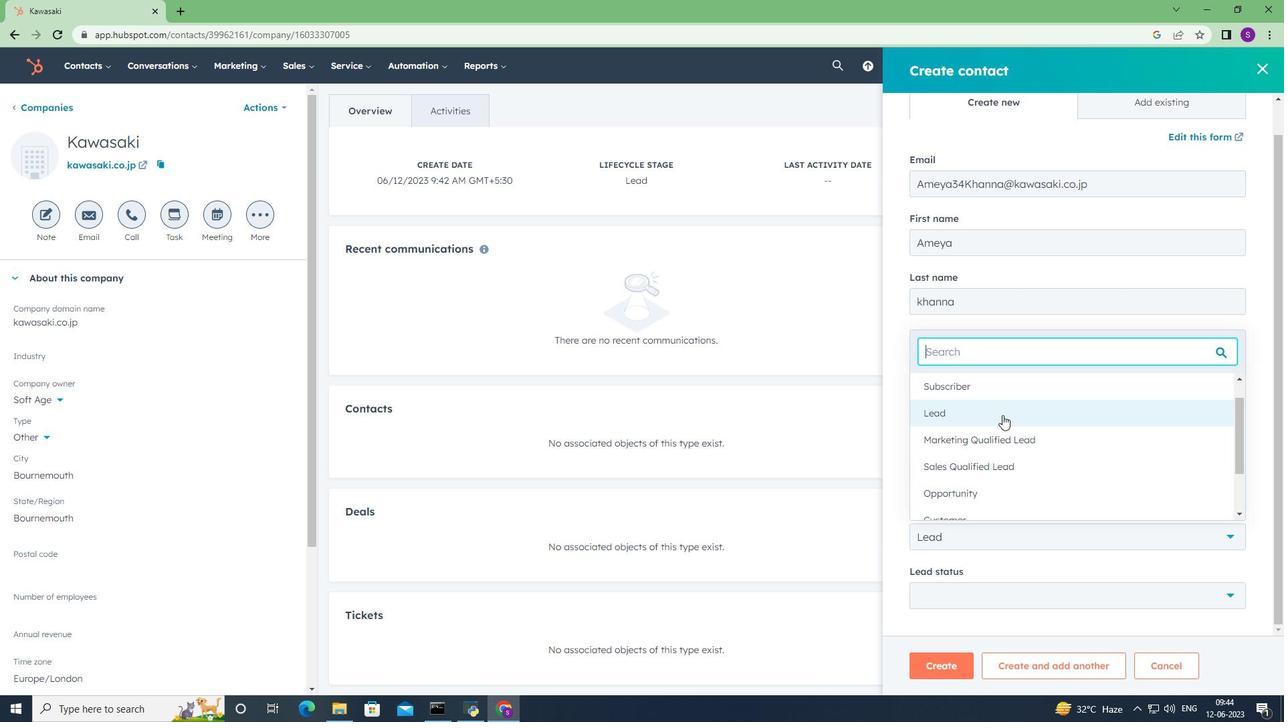 
Action: Mouse moved to (1019, 597)
Screenshot: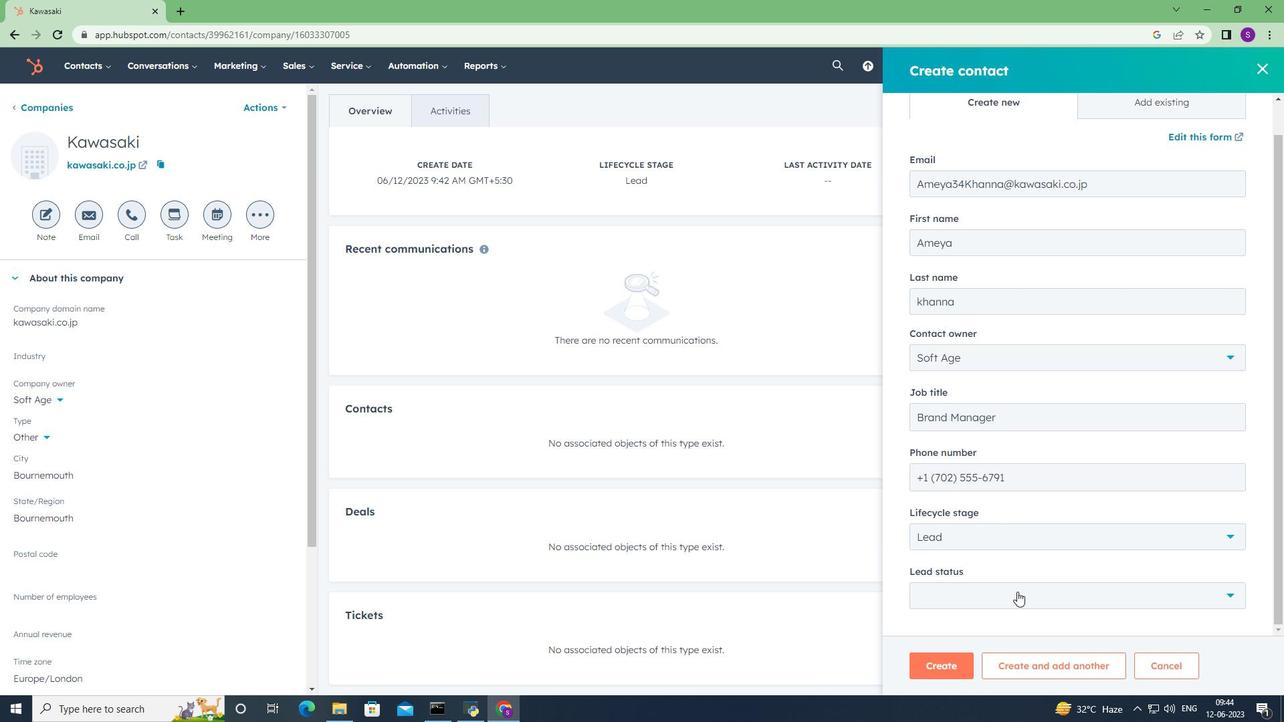 
Action: Mouse pressed left at (1019, 597)
Screenshot: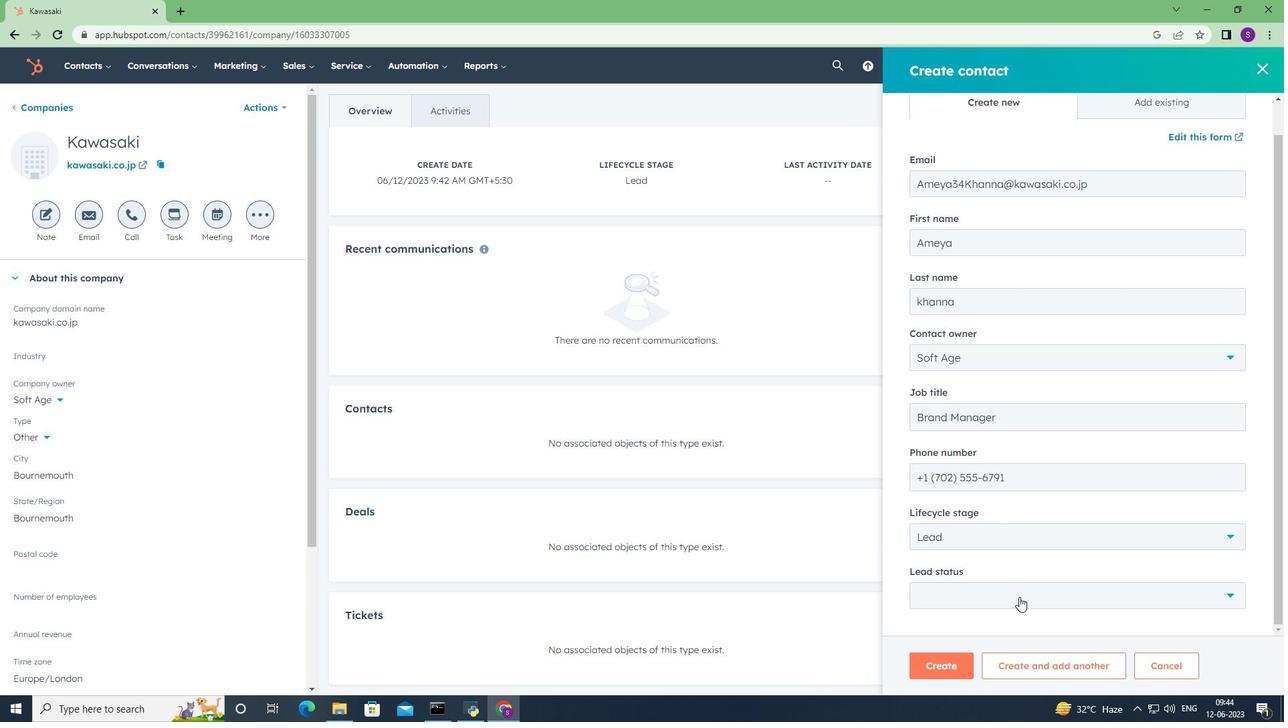 
Action: Mouse moved to (995, 524)
Screenshot: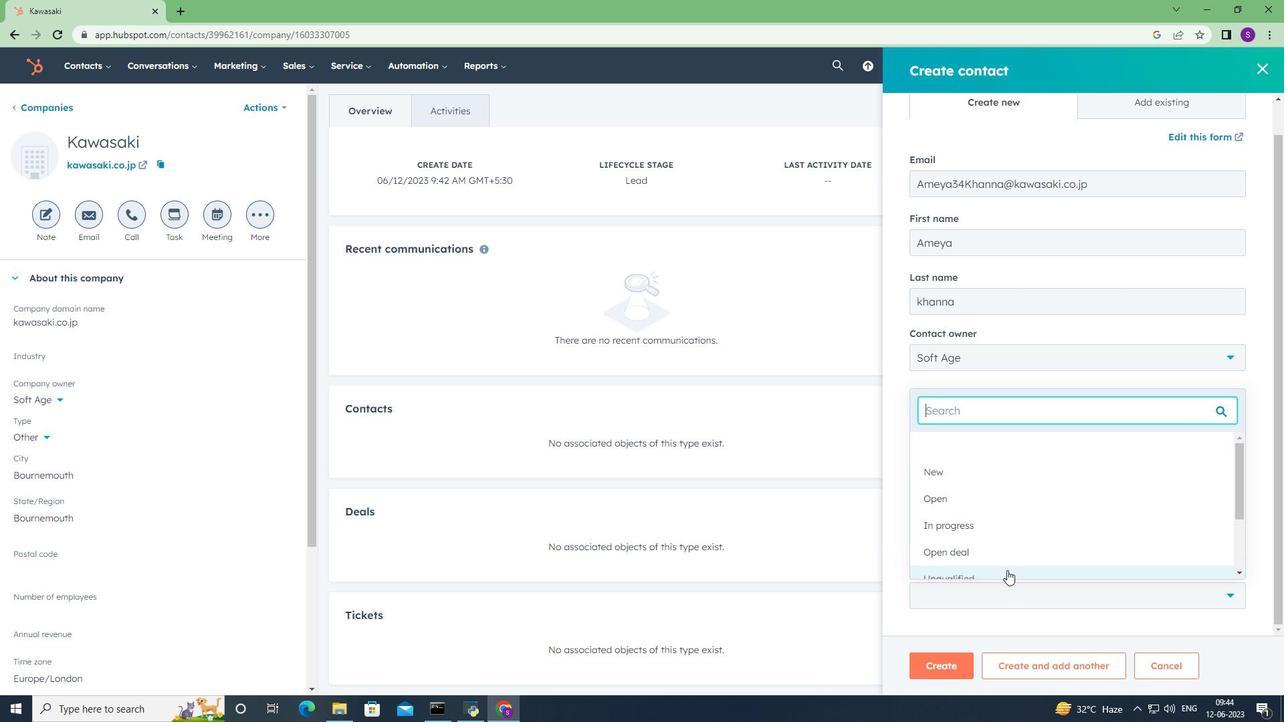 
Action: Mouse pressed left at (995, 524)
Screenshot: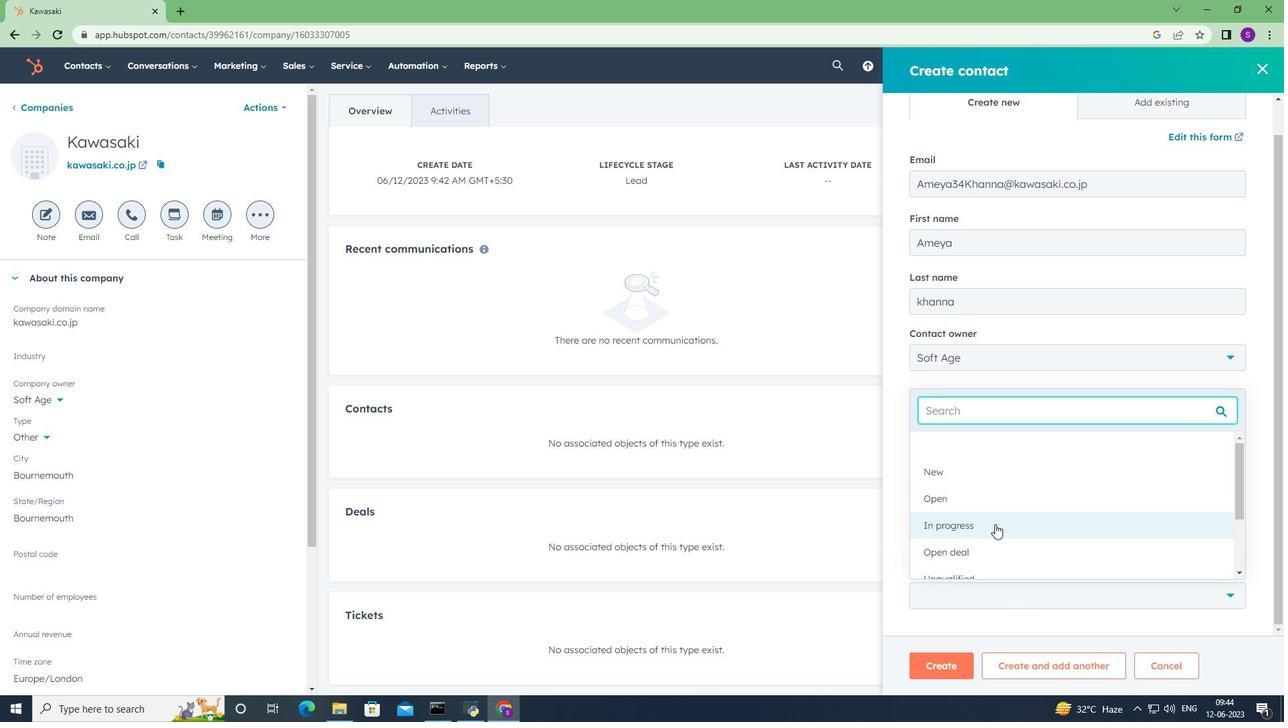 
Action: Mouse moved to (948, 666)
Screenshot: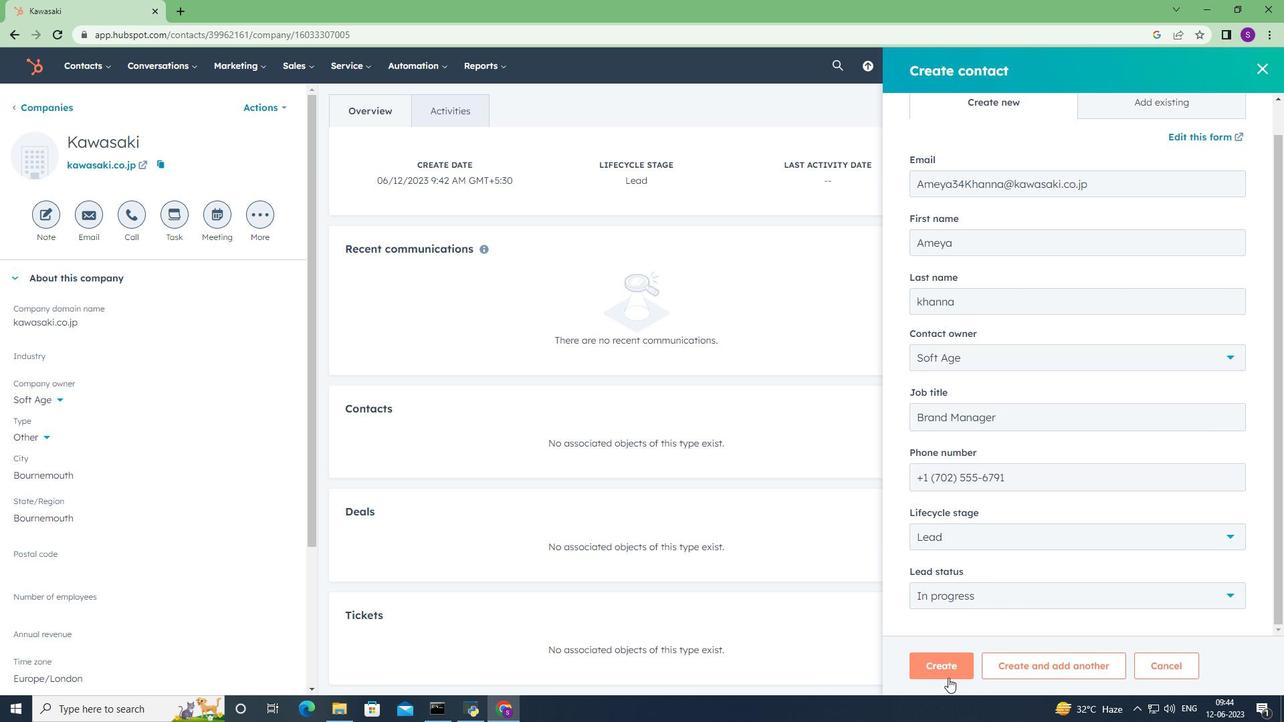 
Action: Mouse pressed left at (948, 666)
Screenshot: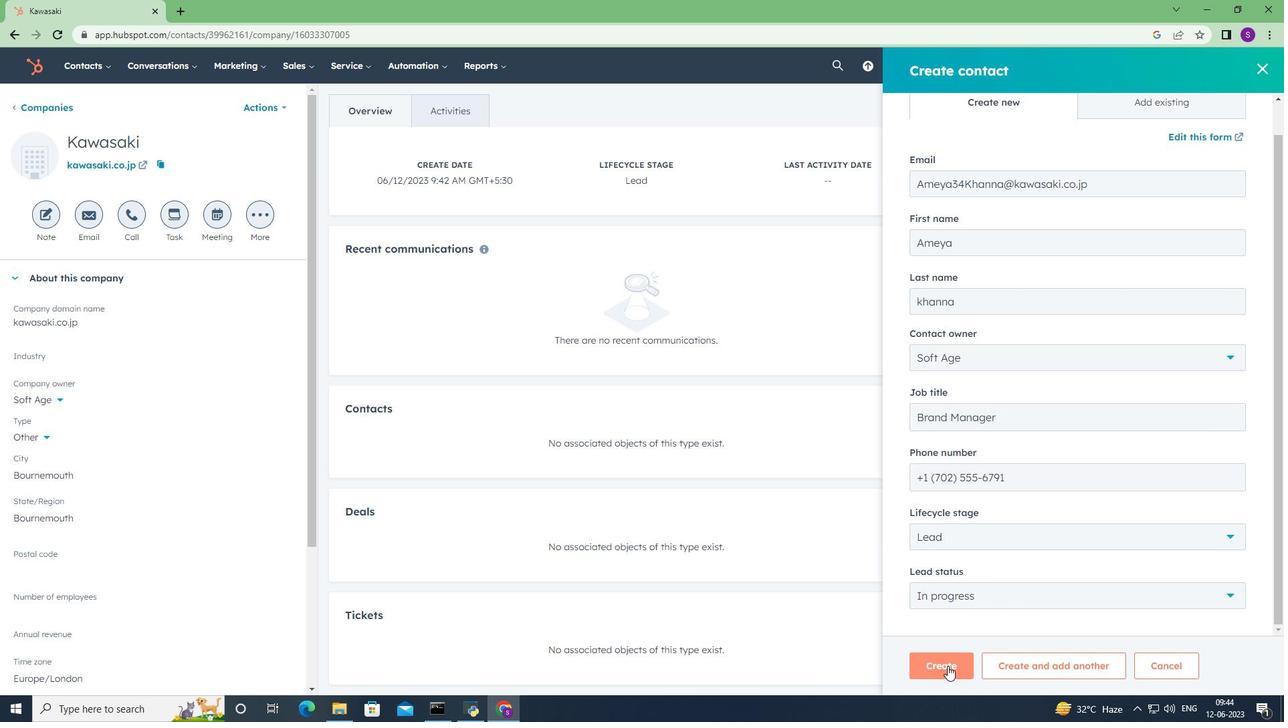 
Action: Mouse moved to (859, 398)
Screenshot: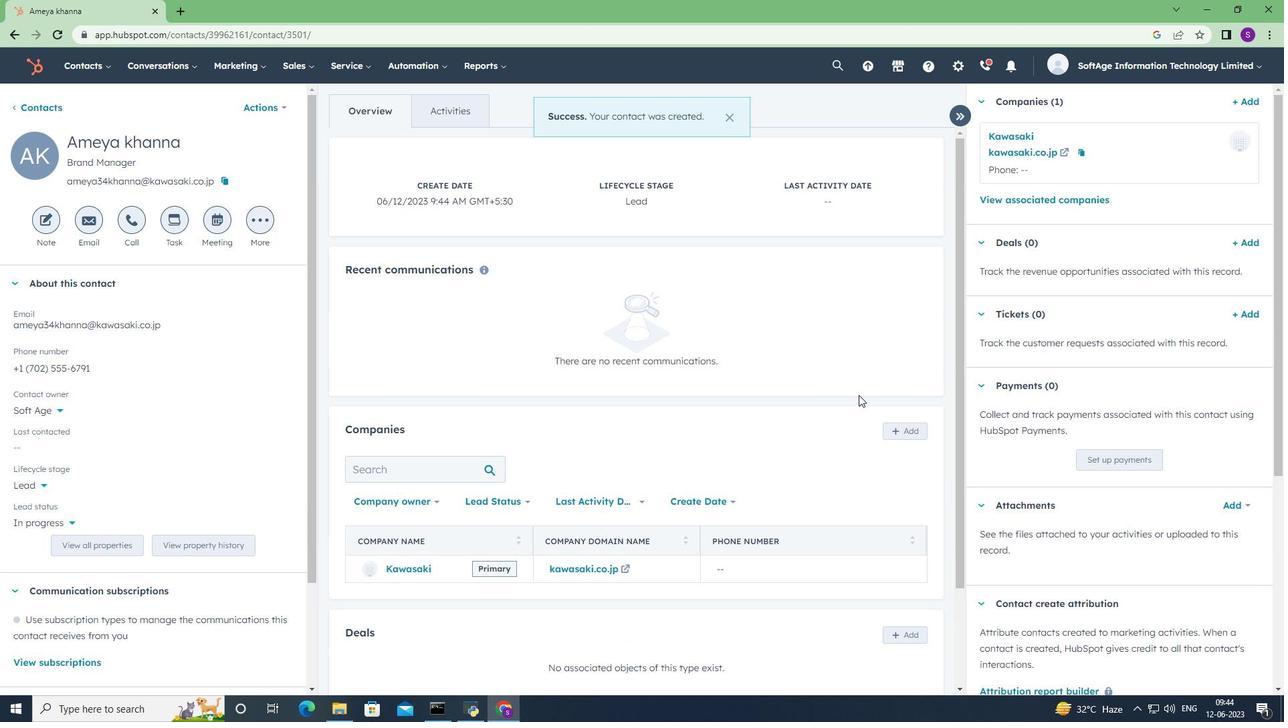 
Action: Mouse scrolled (859, 398) with delta (0, 0)
Screenshot: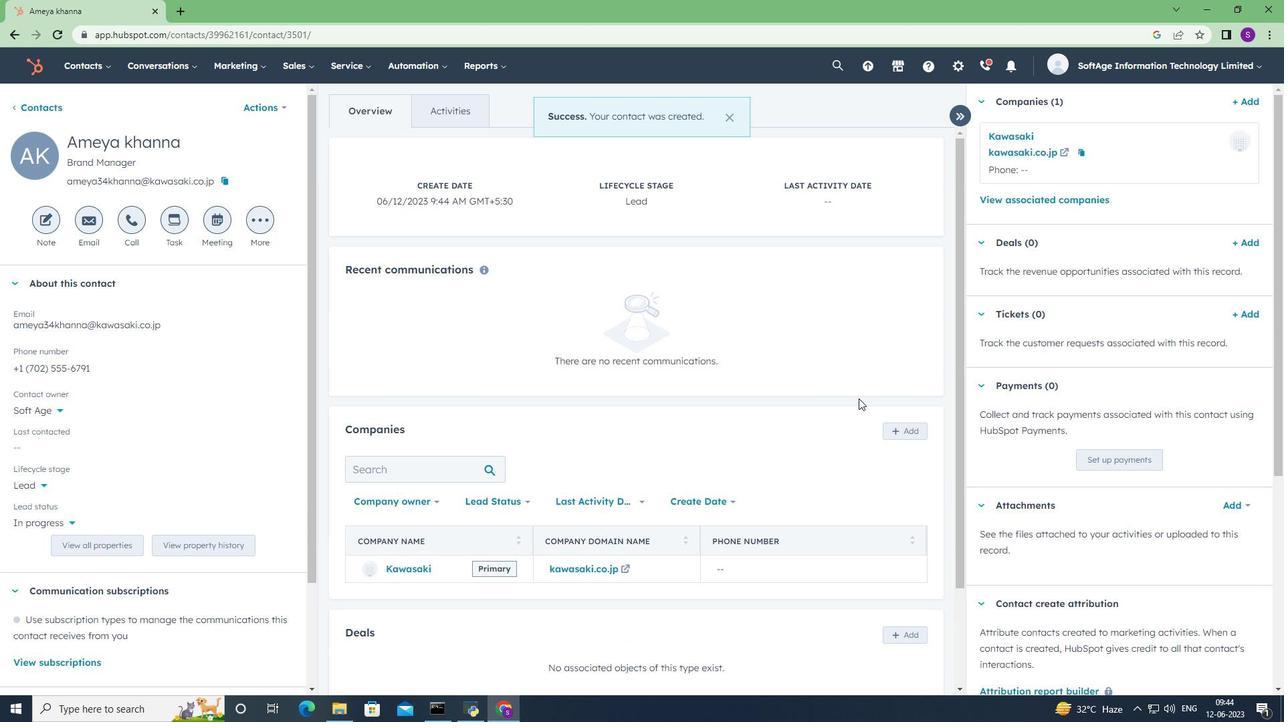 
Action: Mouse moved to (859, 398)
Screenshot: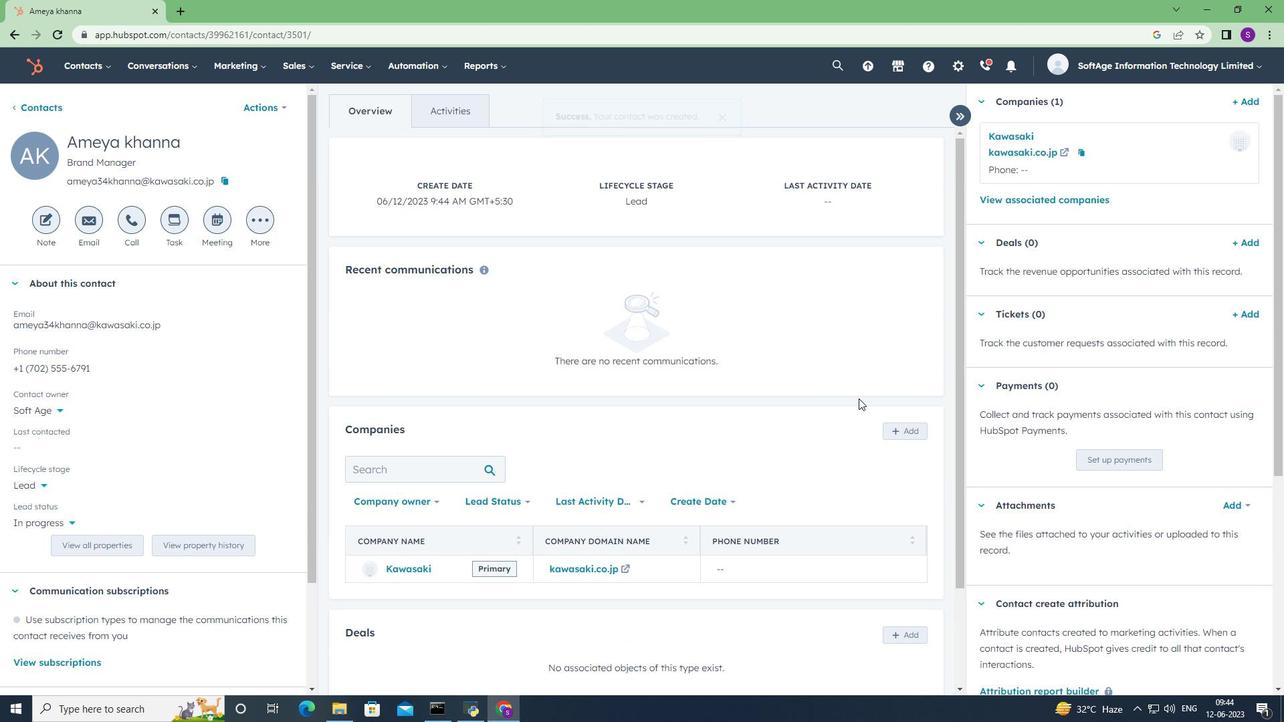 
Action: Mouse scrolled (859, 398) with delta (0, 0)
Screenshot: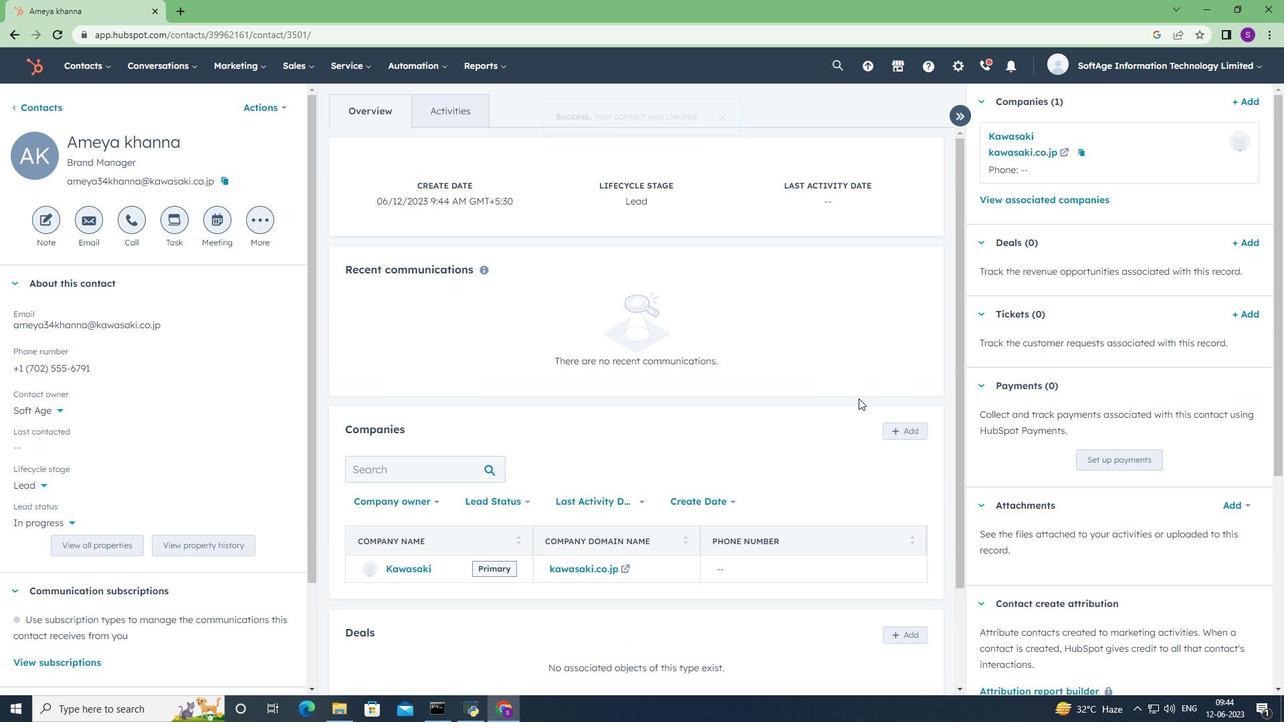 
Action: Mouse scrolled (859, 398) with delta (0, 0)
Screenshot: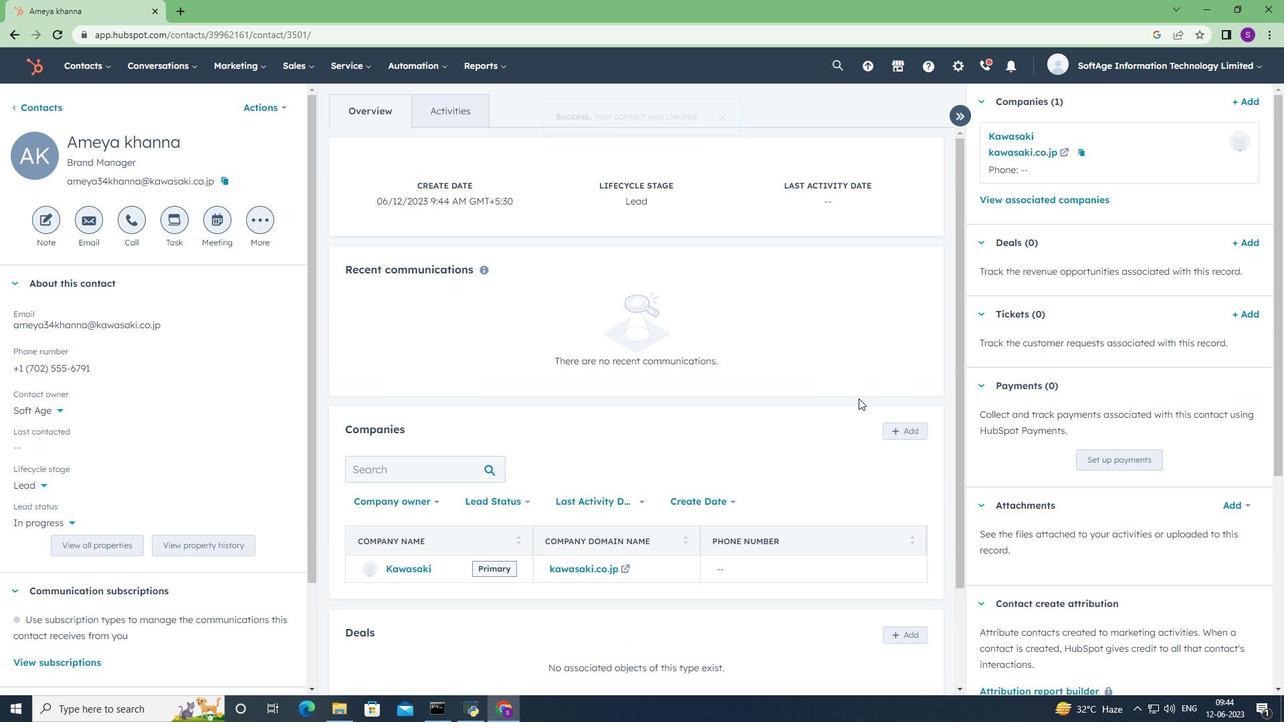 
